 Task: Find connections with filter location Abū Tīj with filter topic #Healthcarewith filter profile language English with filter current company Reliance General Insurance with filter school Panimalar Institute Of Technology with filter industry Real Estate and Equipment Rental Services with filter service category Financial Advisory with filter keywords title Risk Manager
Action: Mouse moved to (564, 74)
Screenshot: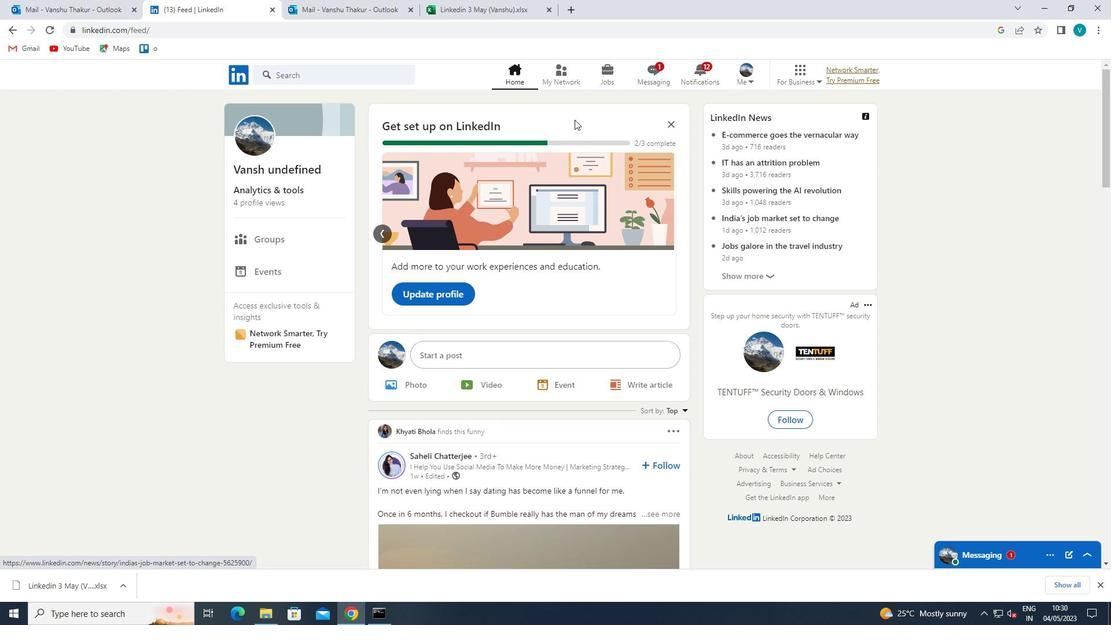 
Action: Mouse pressed left at (564, 74)
Screenshot: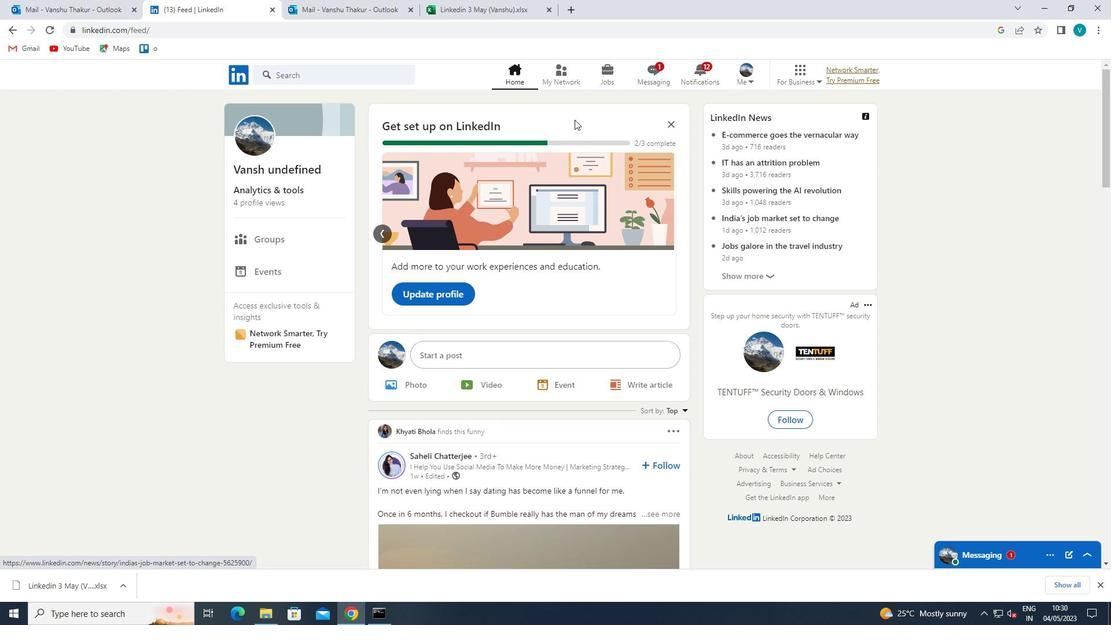 
Action: Mouse moved to (363, 136)
Screenshot: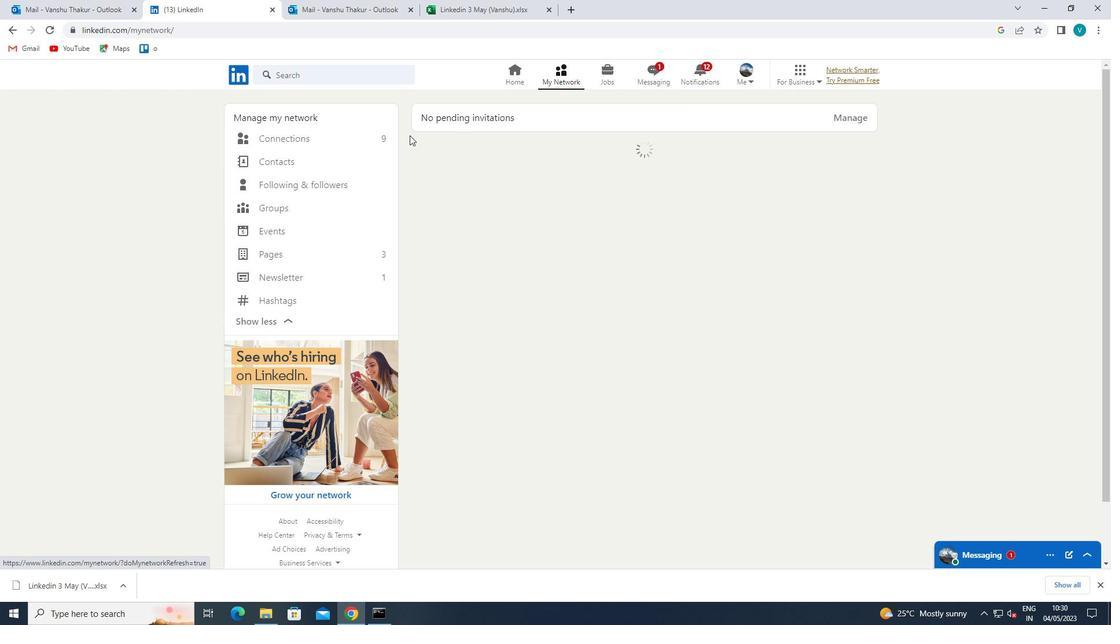
Action: Mouse pressed left at (363, 136)
Screenshot: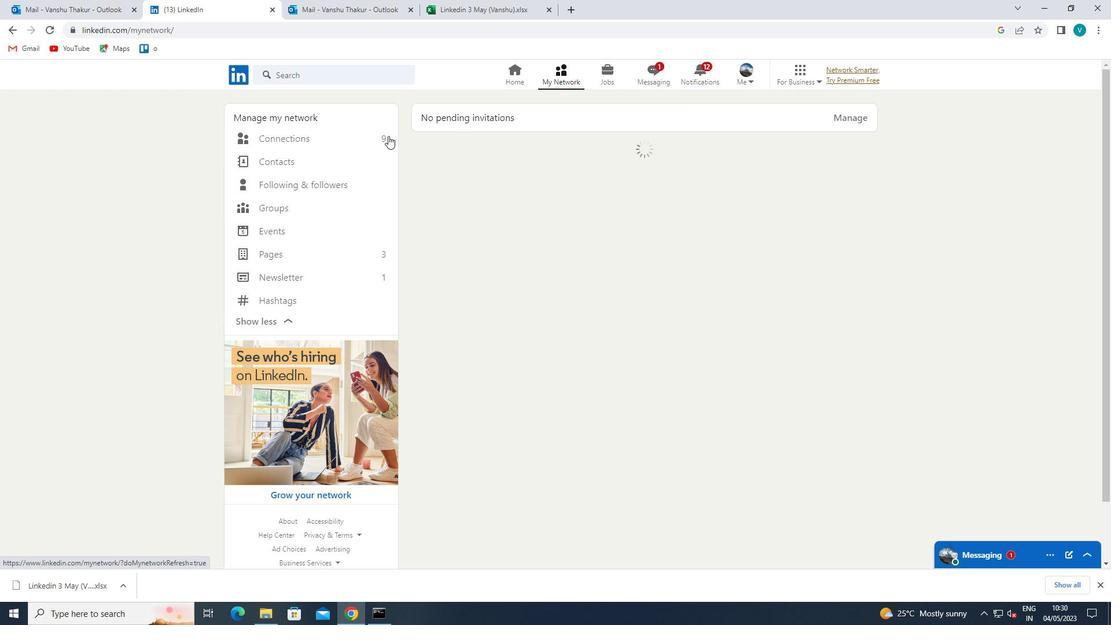 
Action: Mouse moved to (621, 144)
Screenshot: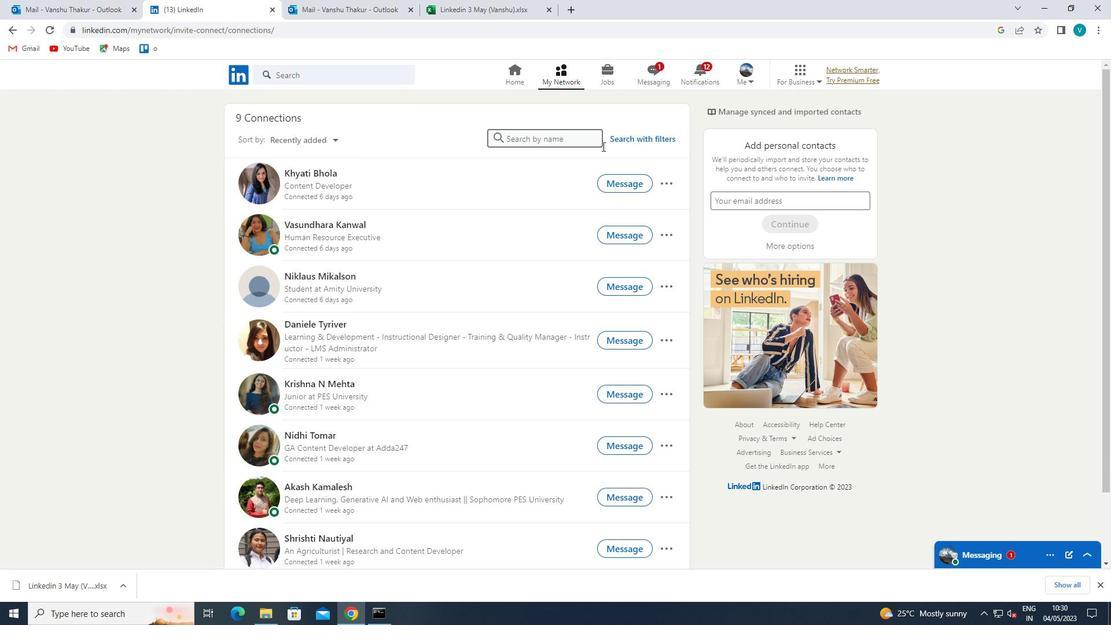 
Action: Mouse pressed left at (621, 144)
Screenshot: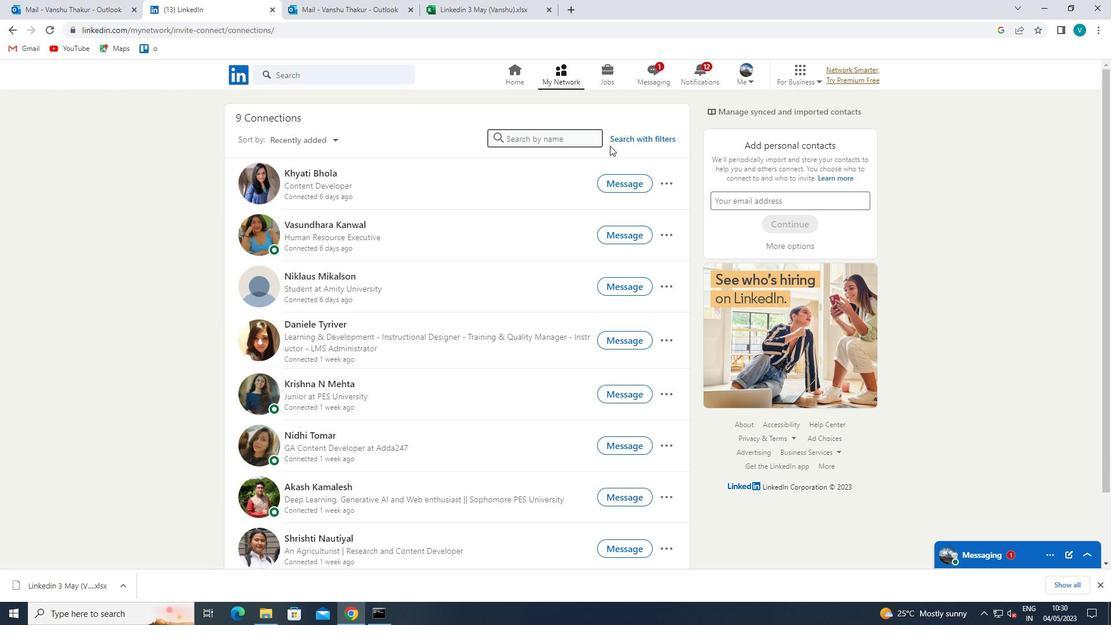 
Action: Mouse moved to (568, 108)
Screenshot: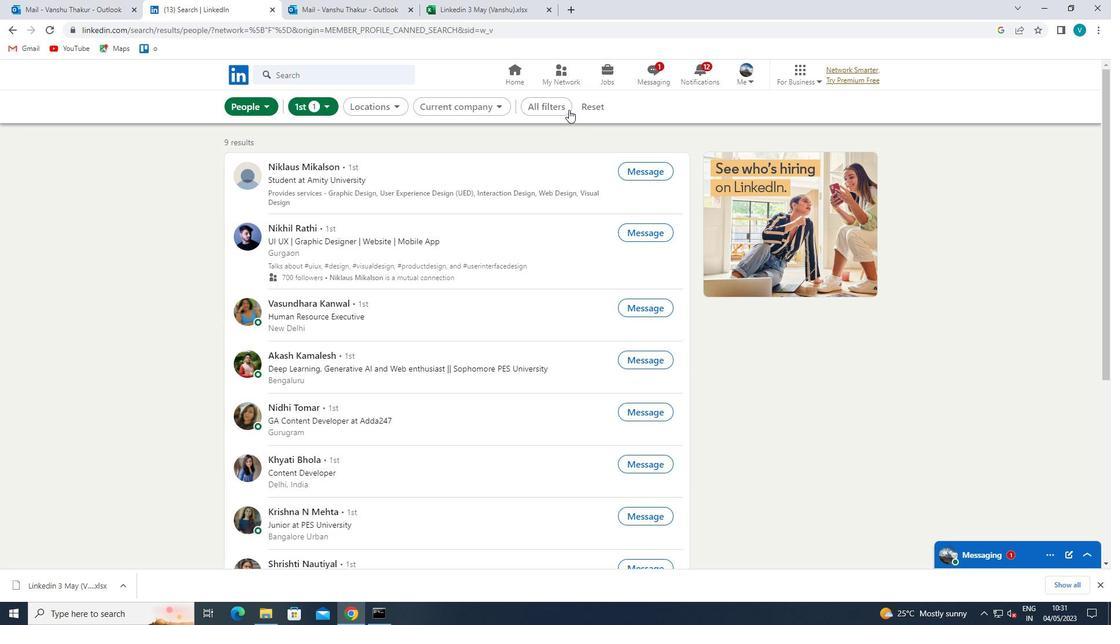 
Action: Mouse pressed left at (568, 108)
Screenshot: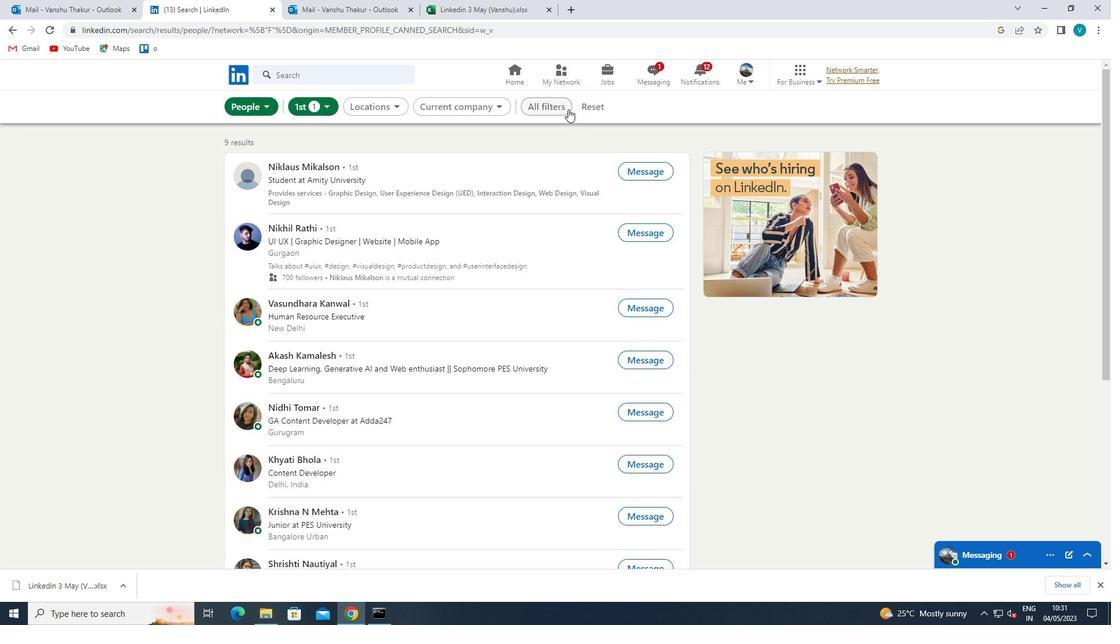 
Action: Mouse moved to (939, 245)
Screenshot: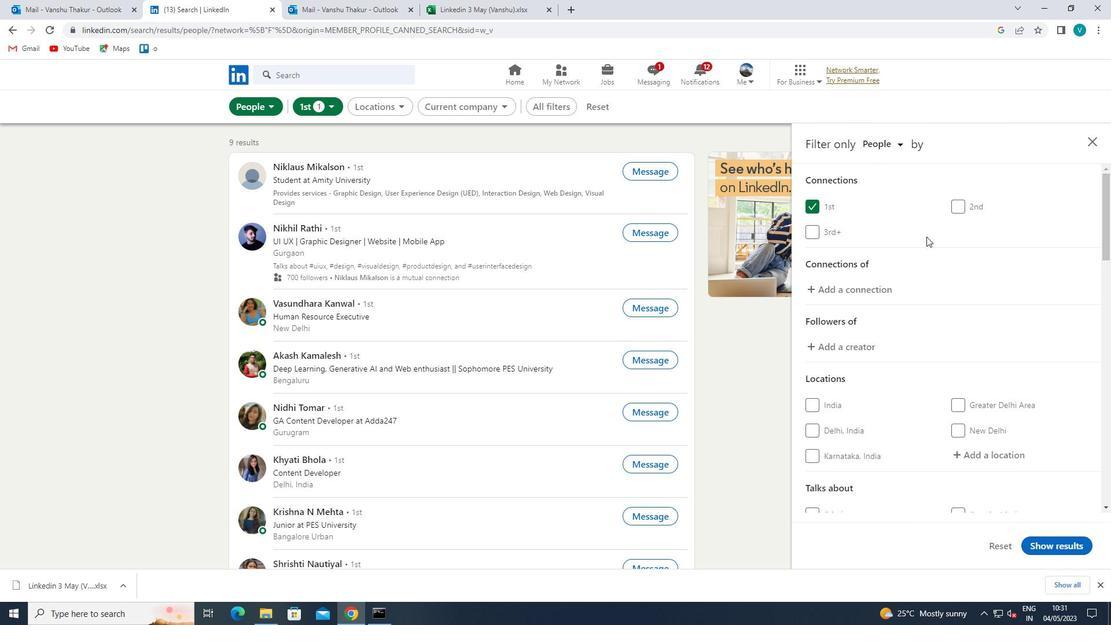 
Action: Mouse scrolled (939, 244) with delta (0, 0)
Screenshot: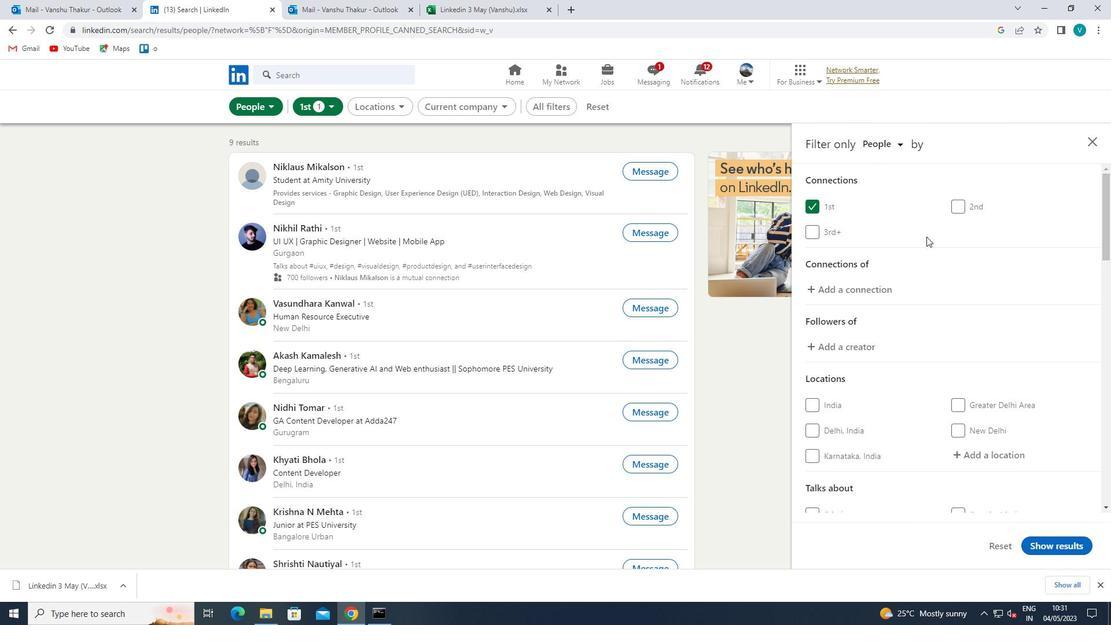 
Action: Mouse moved to (940, 247)
Screenshot: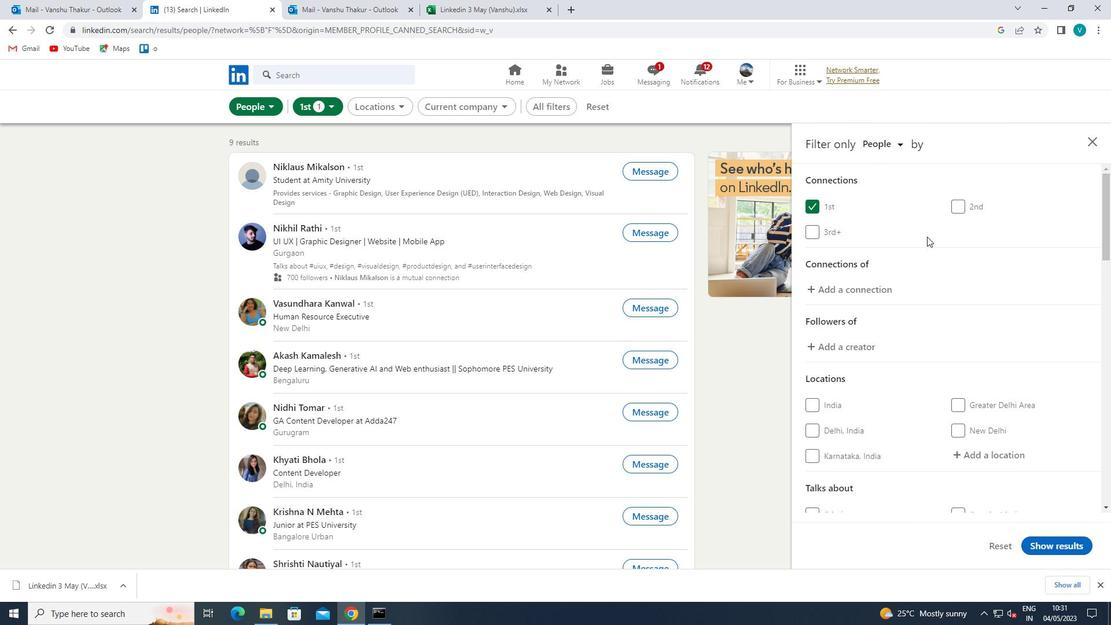 
Action: Mouse scrolled (940, 246) with delta (0, 0)
Screenshot: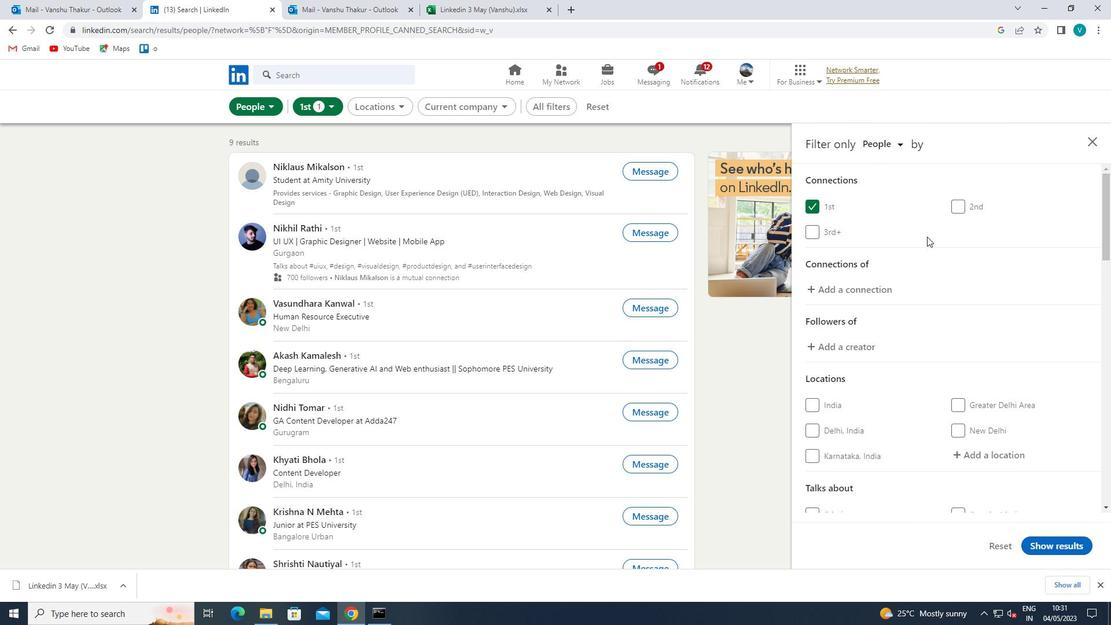 
Action: Mouse moved to (990, 338)
Screenshot: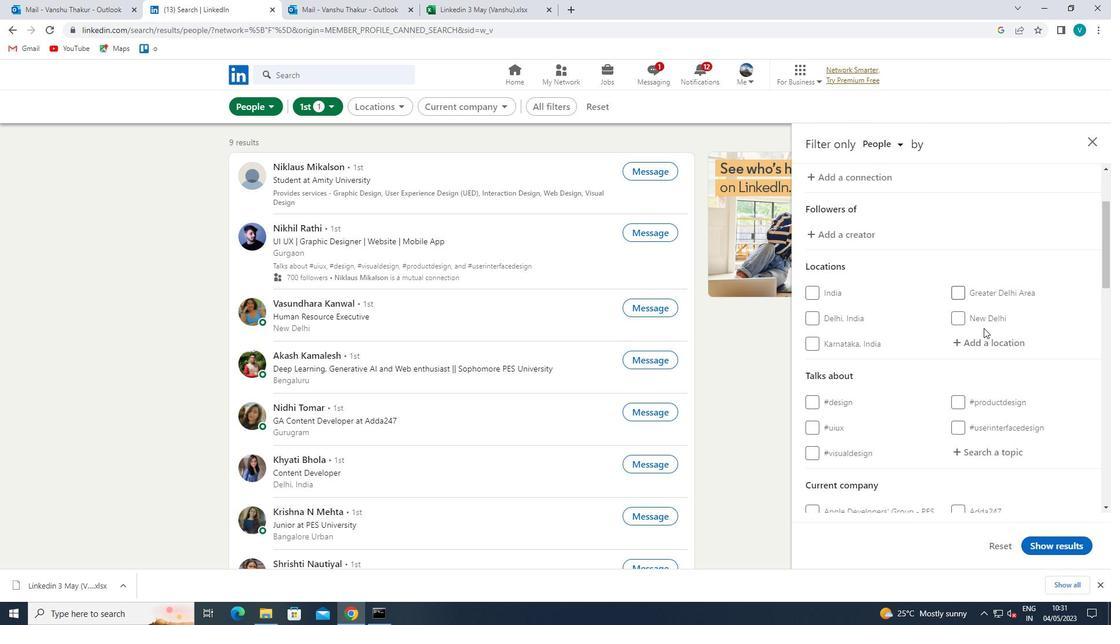 
Action: Mouse pressed left at (990, 338)
Screenshot: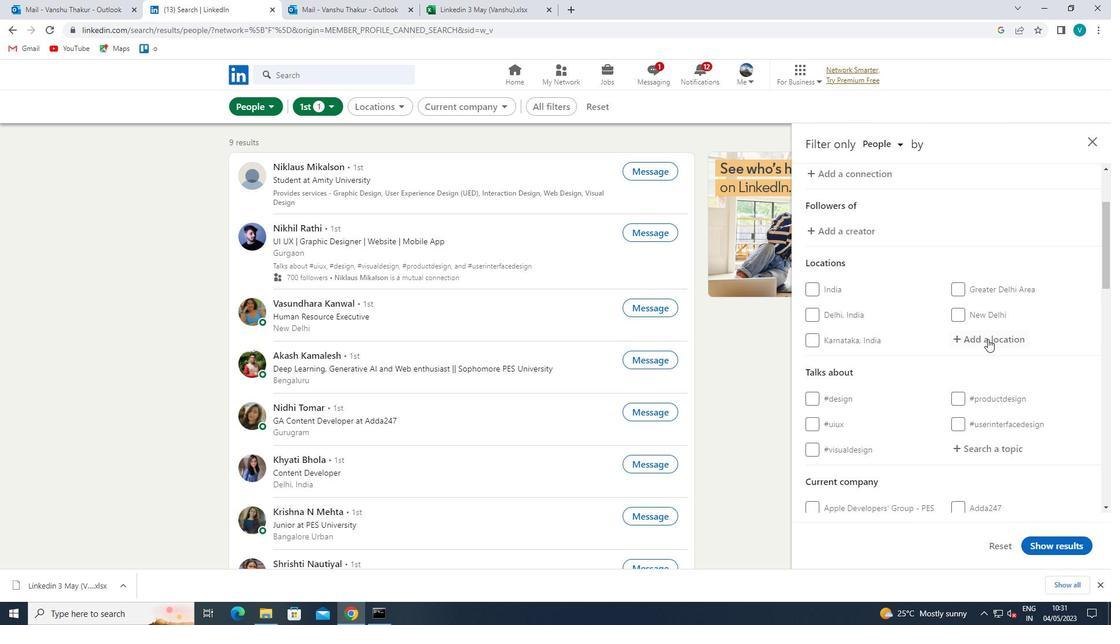 
Action: Mouse moved to (993, 337)
Screenshot: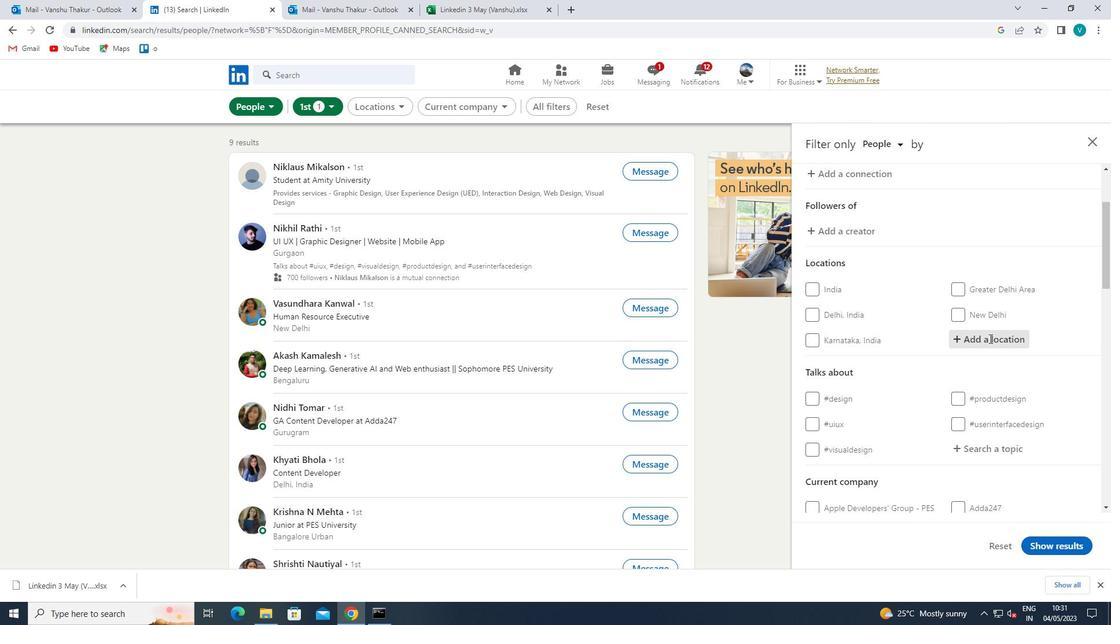 
Action: Key pressed <Key.shift>ABU<Key.space><Key.shift>TIJ
Screenshot: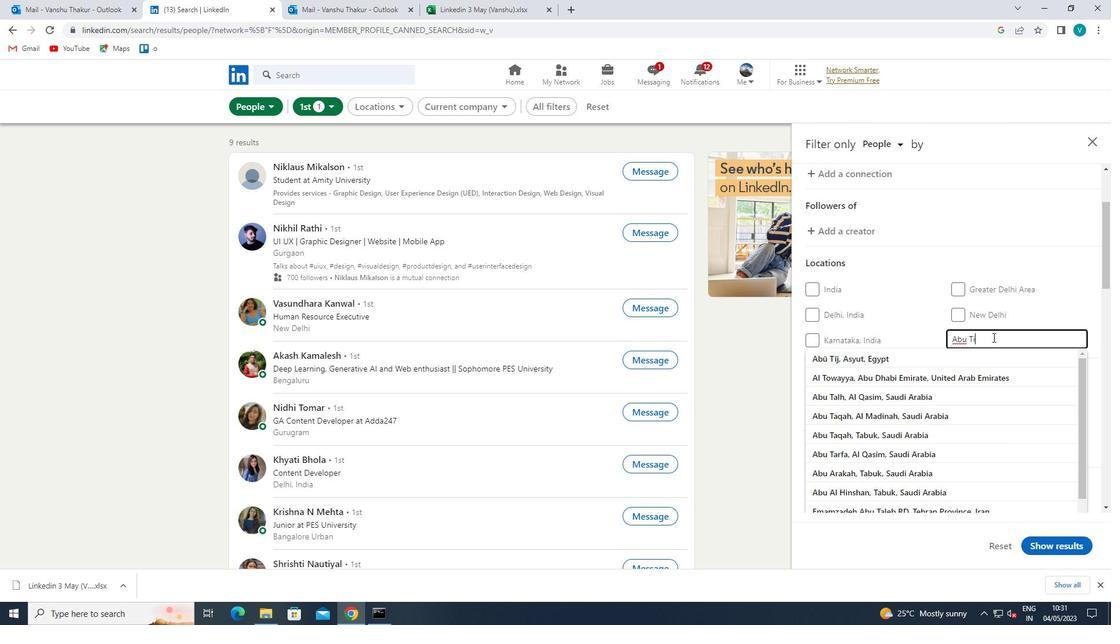 
Action: Mouse moved to (965, 355)
Screenshot: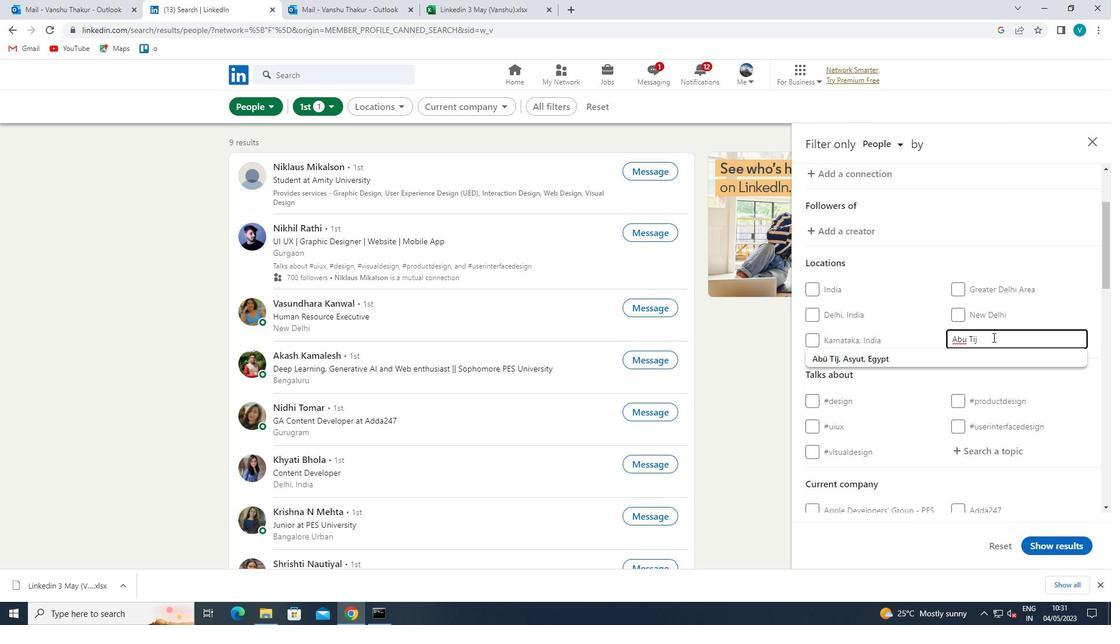 
Action: Mouse pressed left at (965, 355)
Screenshot: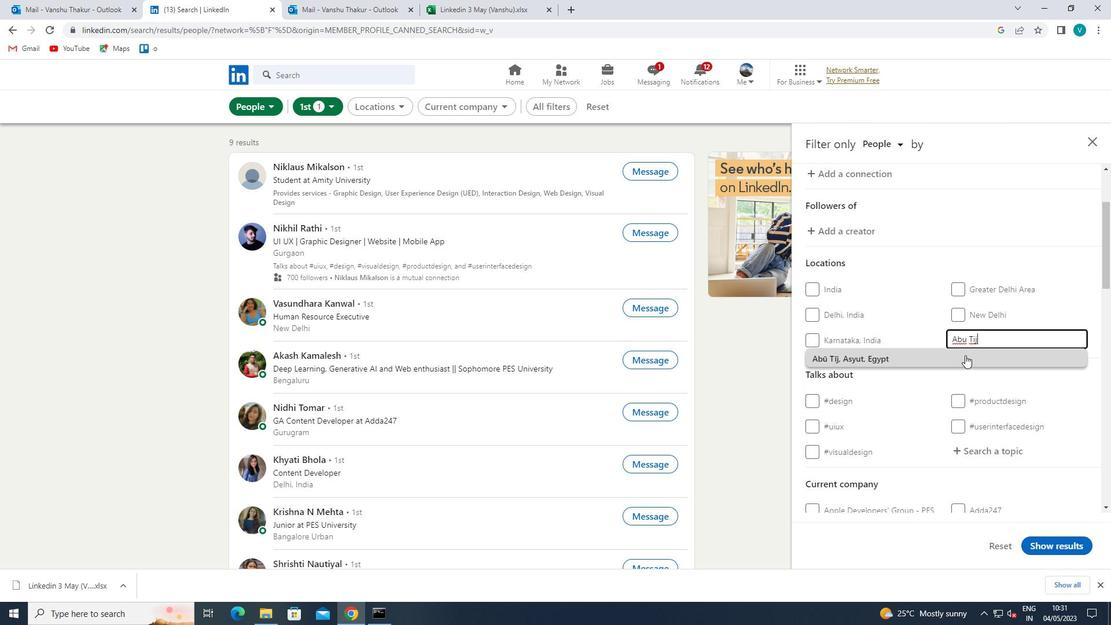 
Action: Mouse scrolled (965, 354) with delta (0, 0)
Screenshot: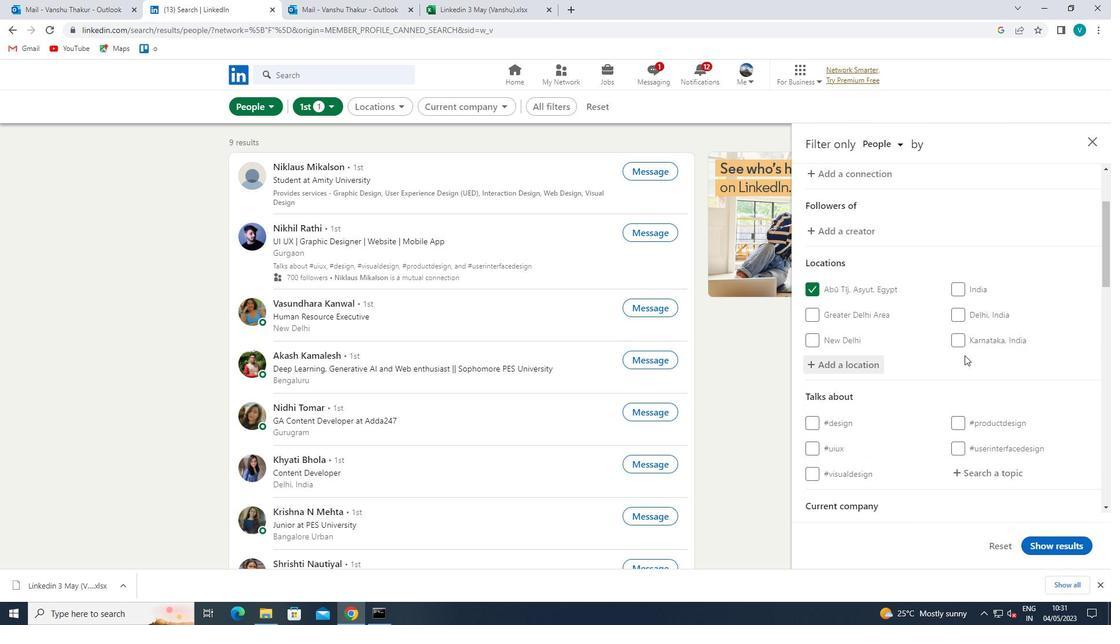 
Action: Mouse moved to (964, 356)
Screenshot: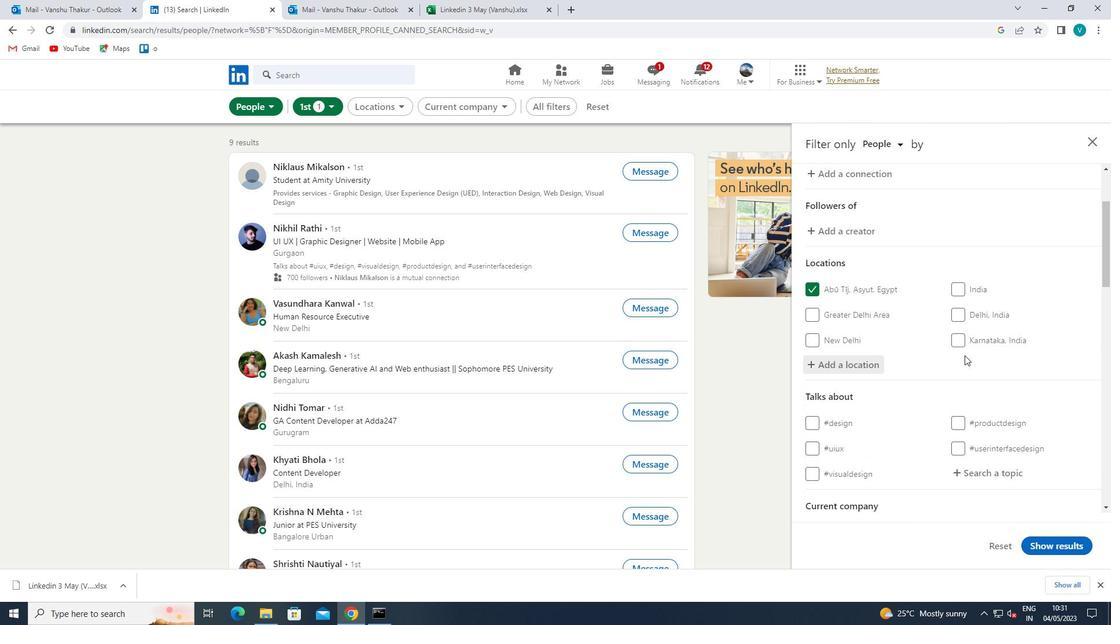 
Action: Mouse scrolled (964, 355) with delta (0, 0)
Screenshot: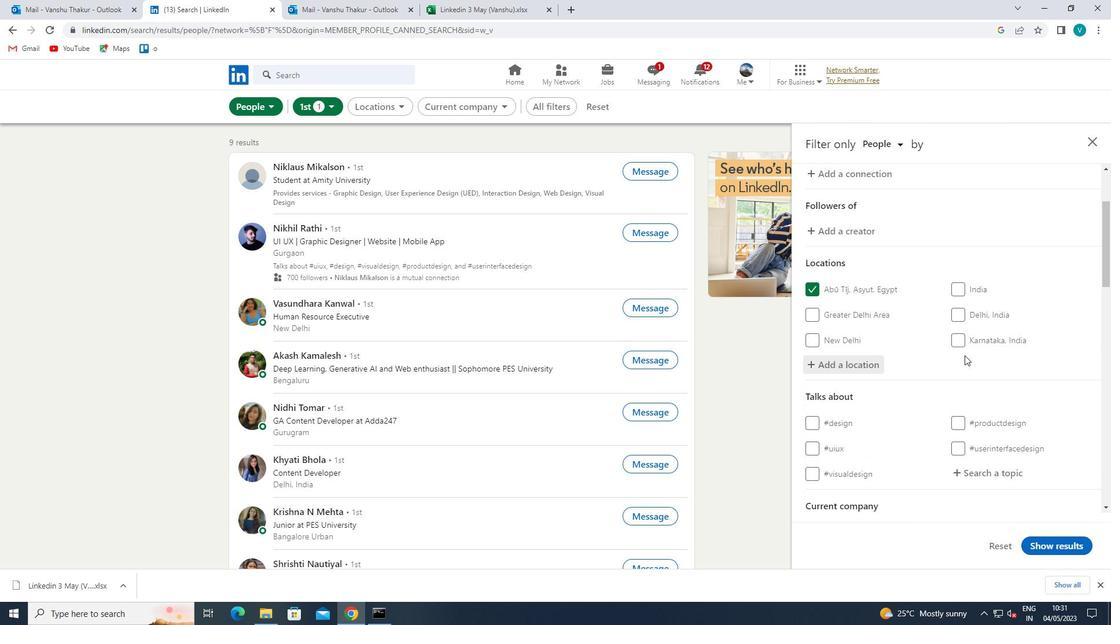 
Action: Mouse moved to (964, 356)
Screenshot: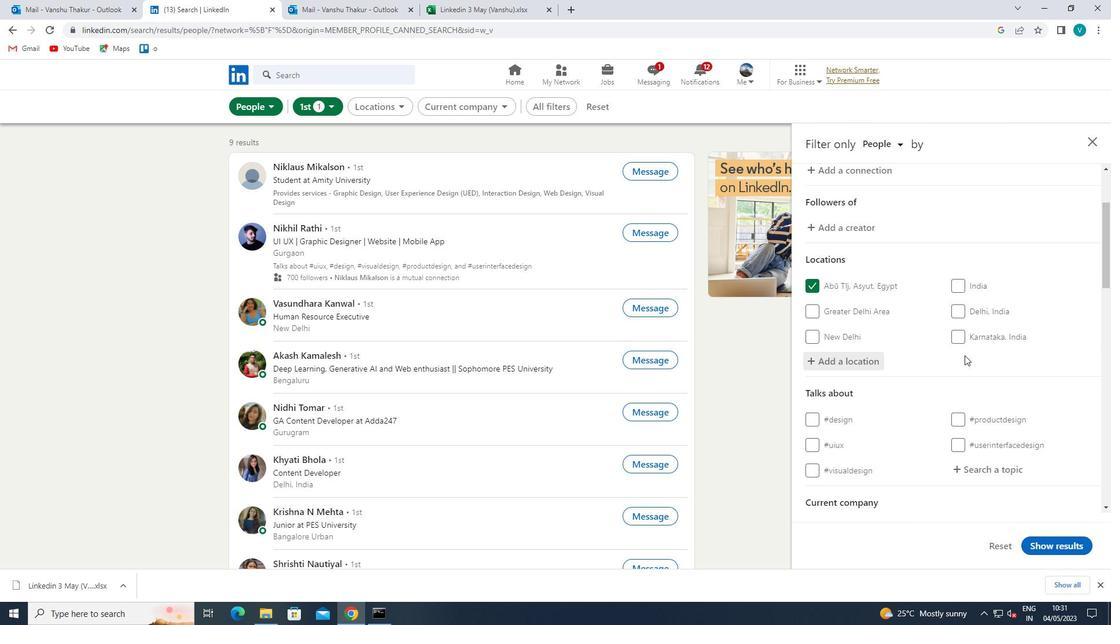 
Action: Mouse scrolled (964, 356) with delta (0, 0)
Screenshot: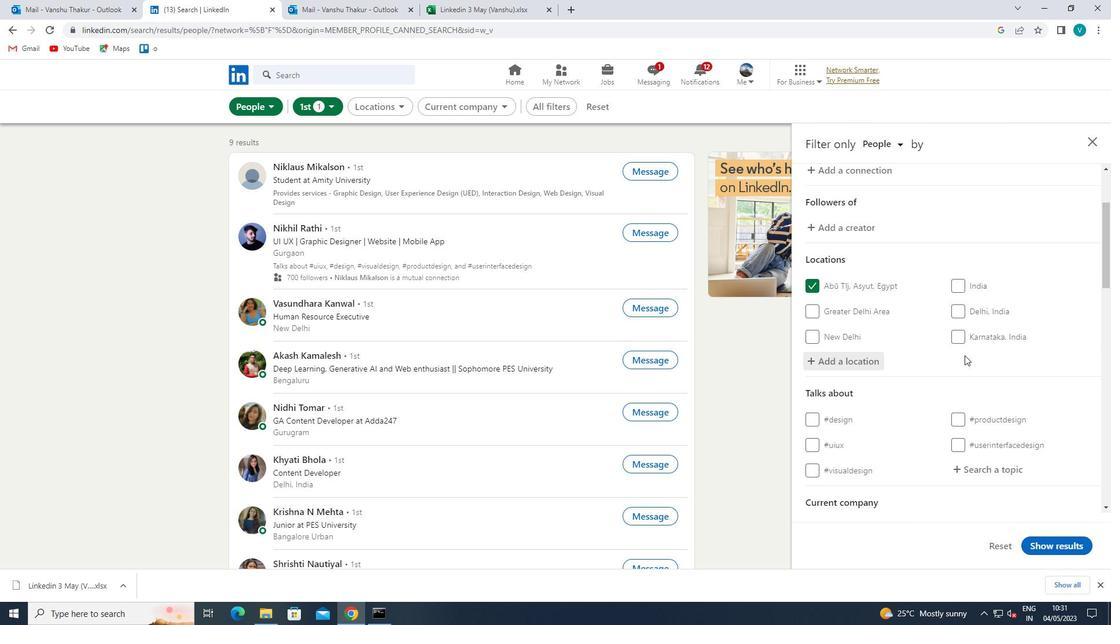 
Action: Mouse moved to (998, 301)
Screenshot: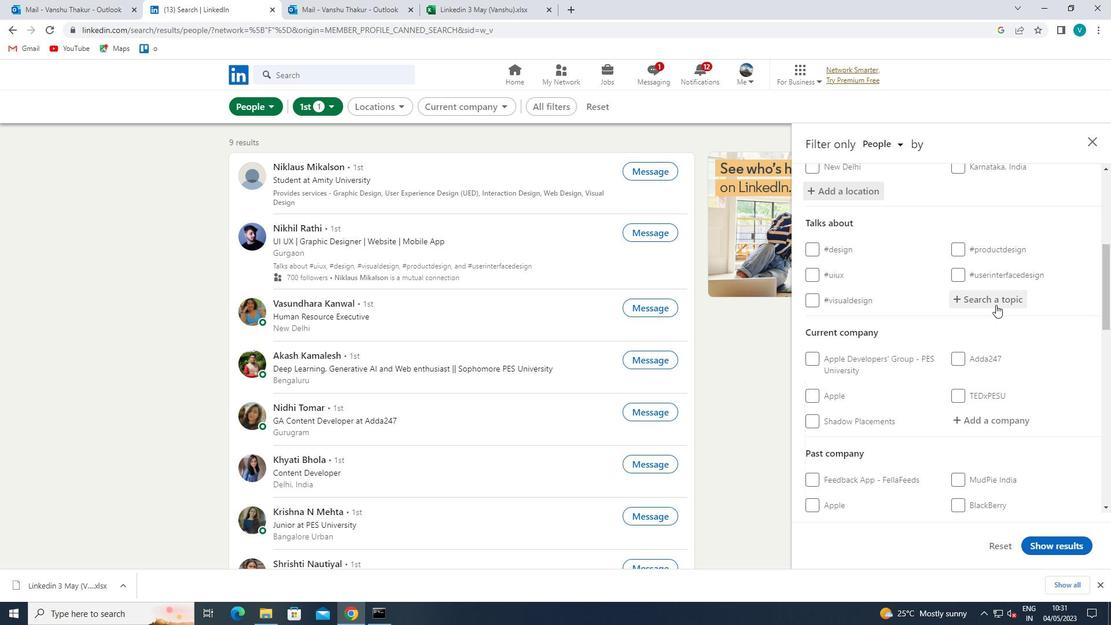 
Action: Mouse pressed left at (998, 301)
Screenshot: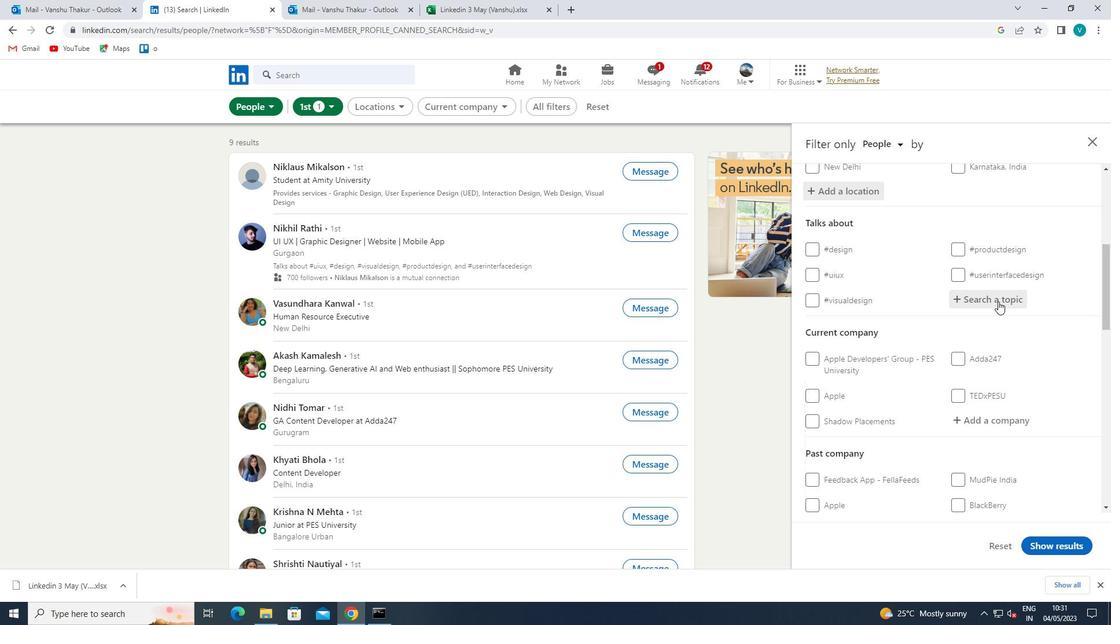 
Action: Key pressed <Key.shift>HEALTH
Screenshot: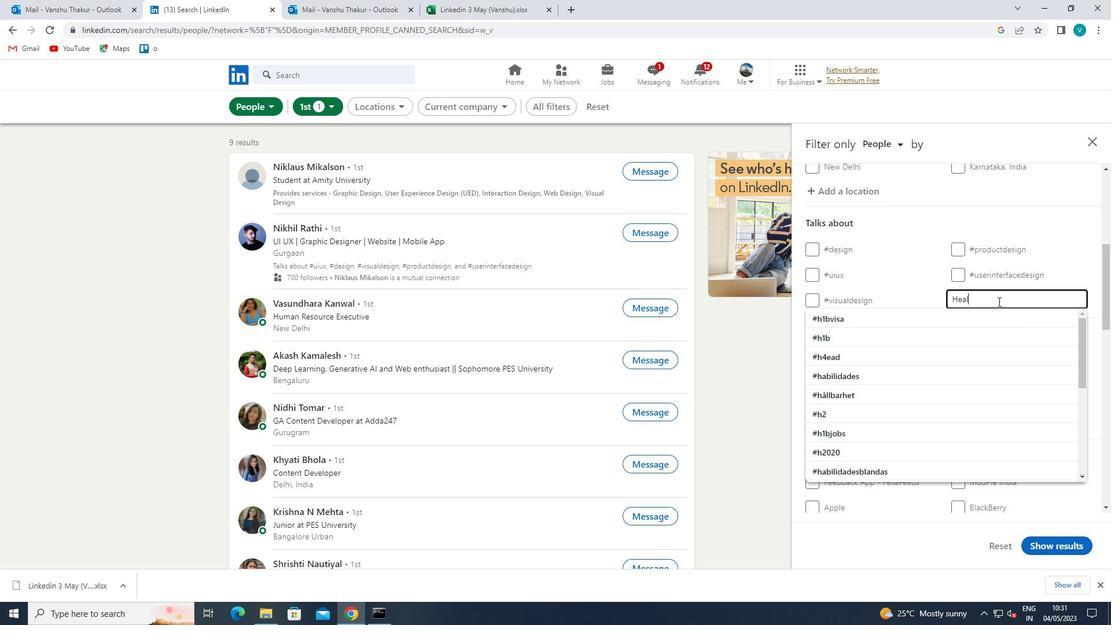 
Action: Mouse moved to (979, 316)
Screenshot: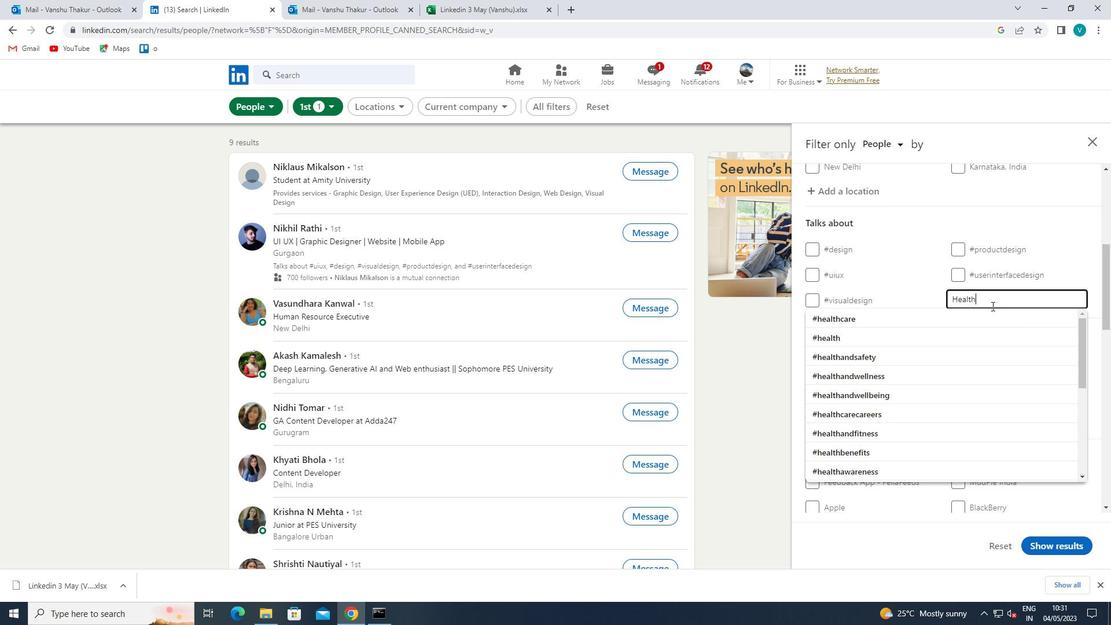 
Action: Mouse pressed left at (979, 316)
Screenshot: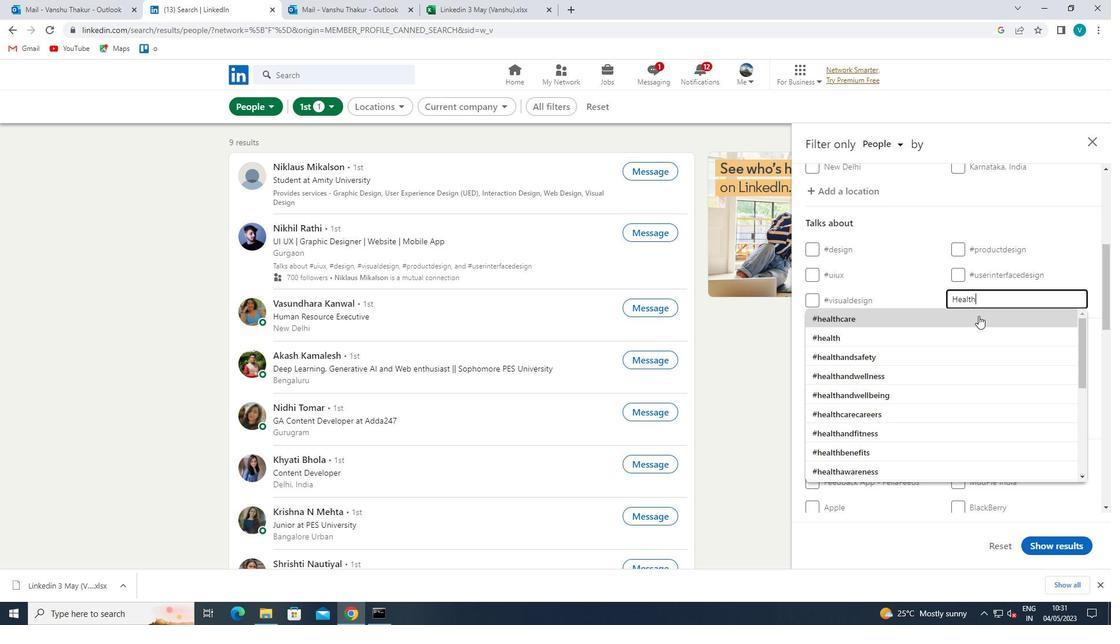 
Action: Mouse moved to (977, 317)
Screenshot: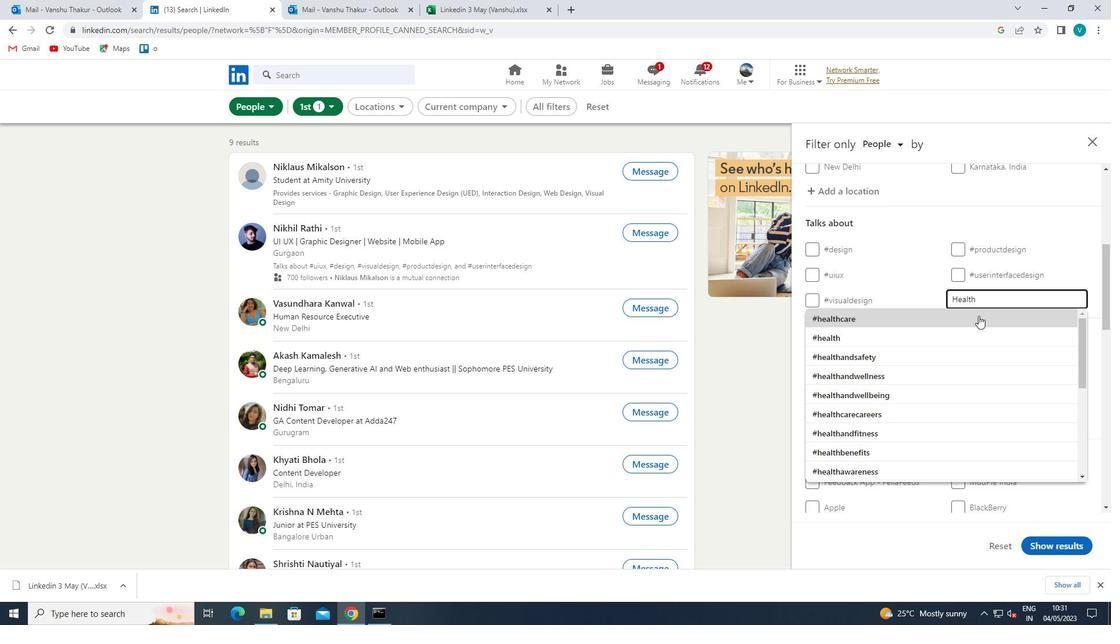 
Action: Mouse scrolled (977, 317) with delta (0, 0)
Screenshot: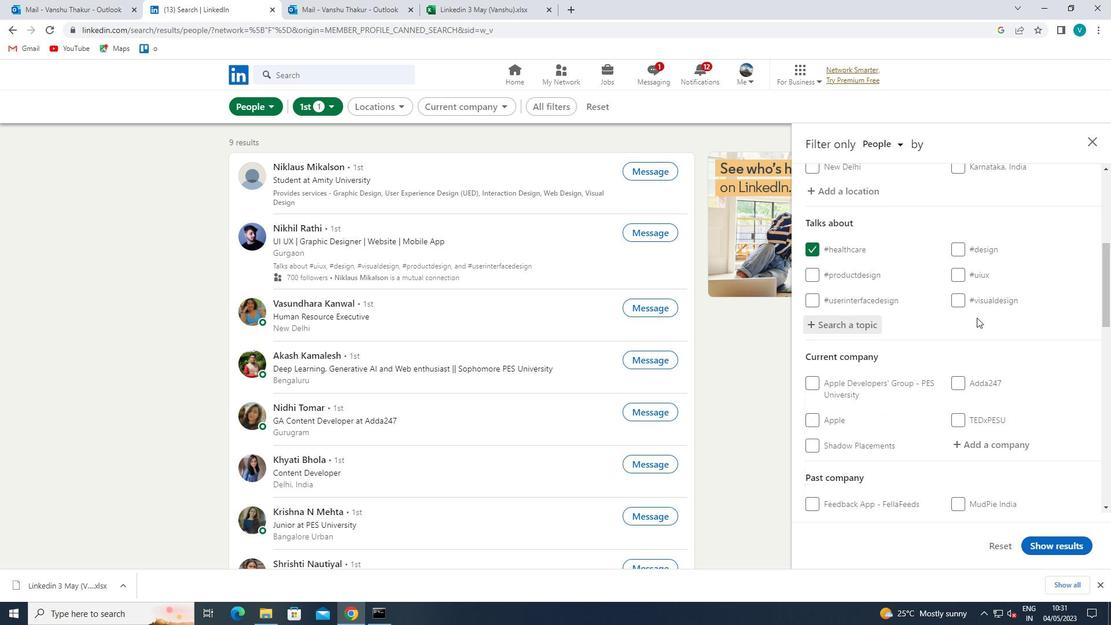 
Action: Mouse moved to (977, 317)
Screenshot: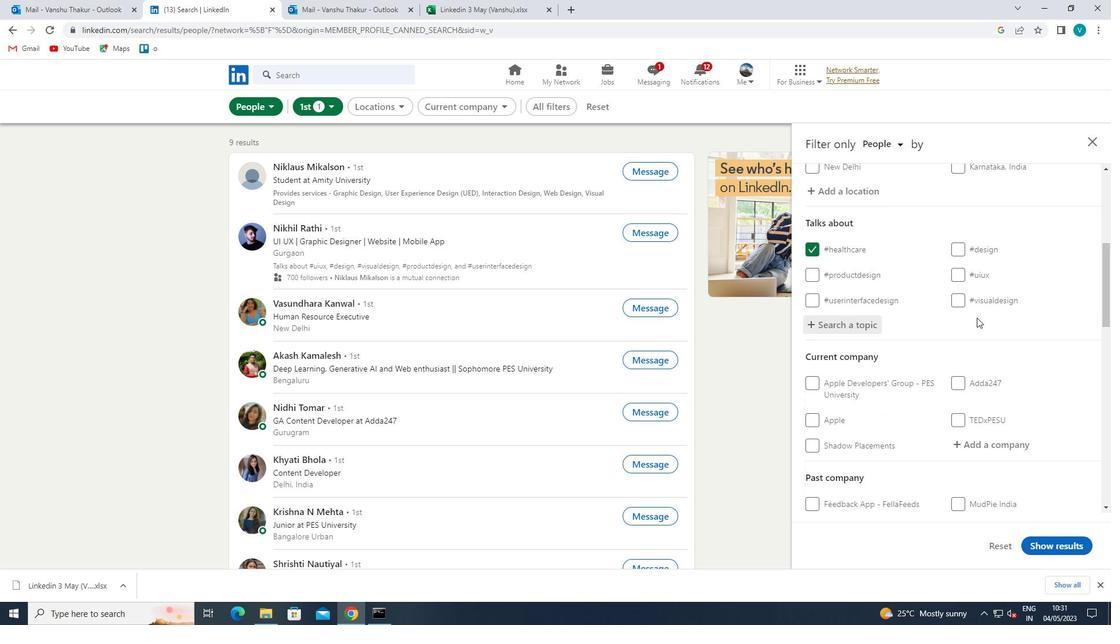 
Action: Mouse scrolled (977, 317) with delta (0, 0)
Screenshot: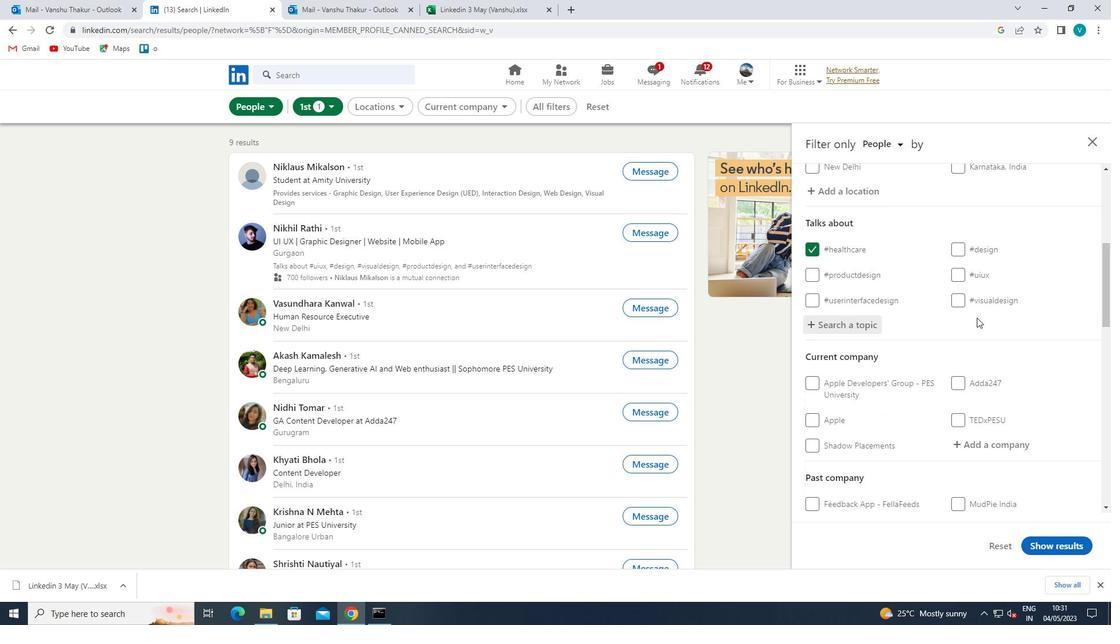
Action: Mouse moved to (965, 326)
Screenshot: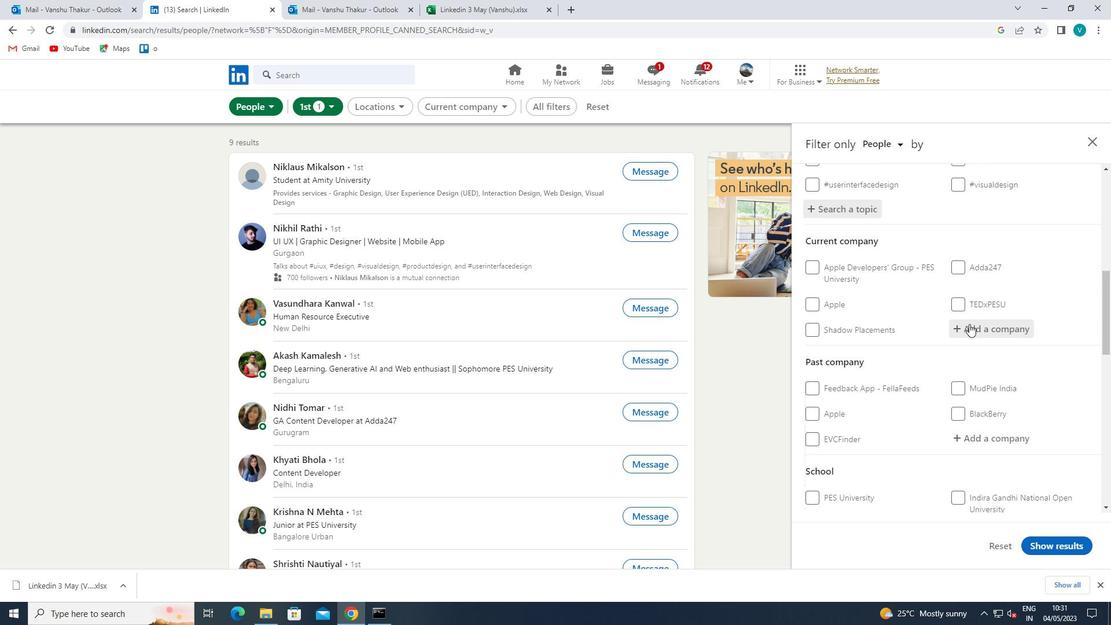 
Action: Mouse scrolled (965, 325) with delta (0, 0)
Screenshot: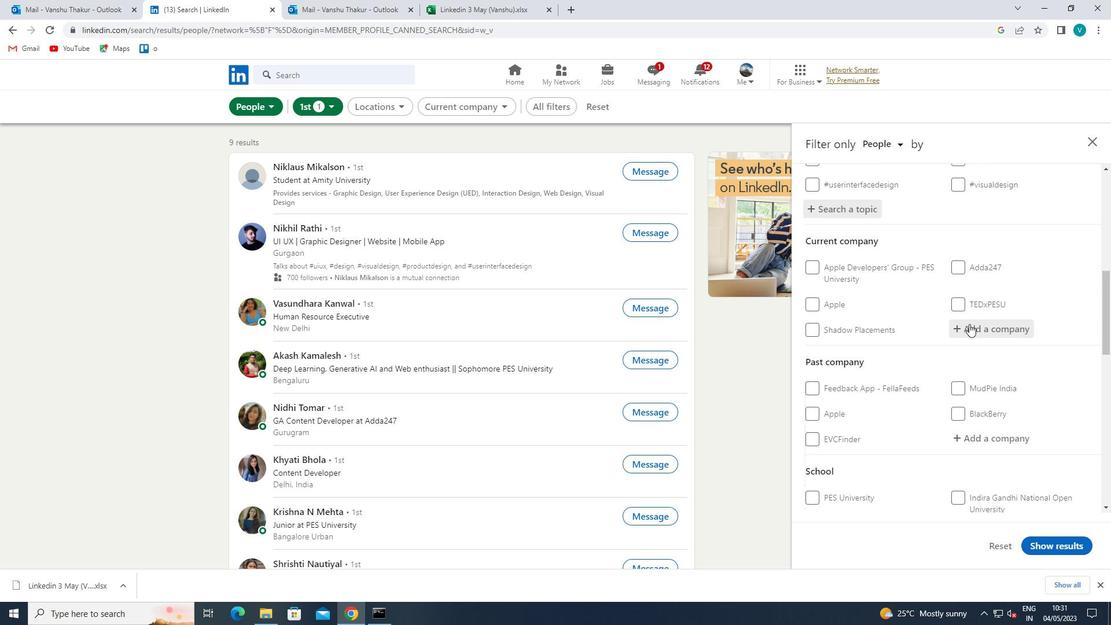 
Action: Mouse moved to (964, 327)
Screenshot: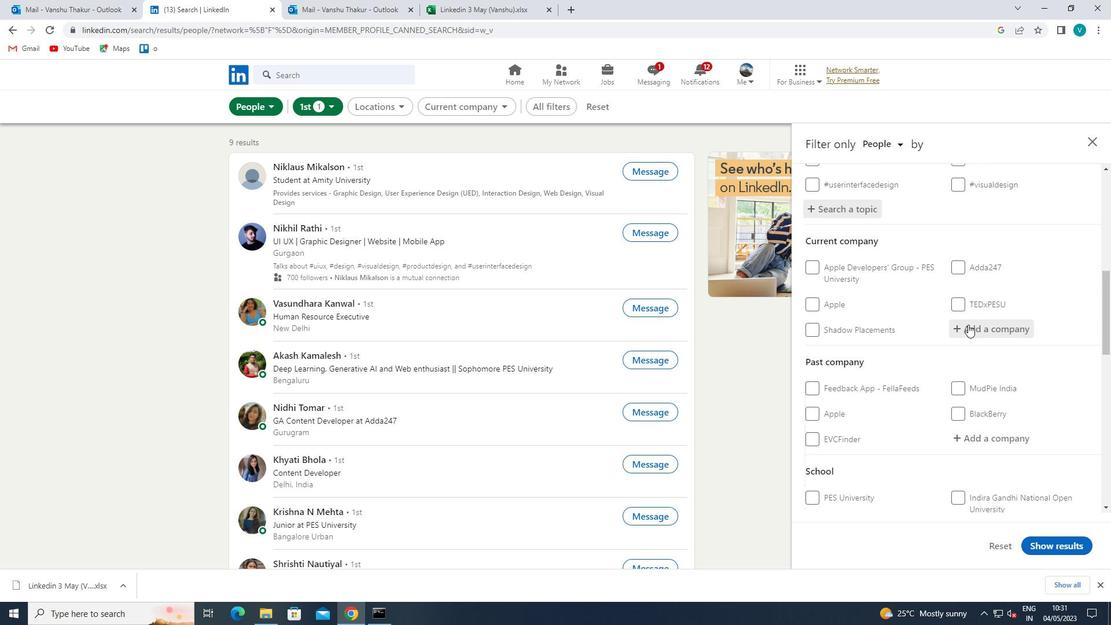 
Action: Mouse scrolled (964, 327) with delta (0, 0)
Screenshot: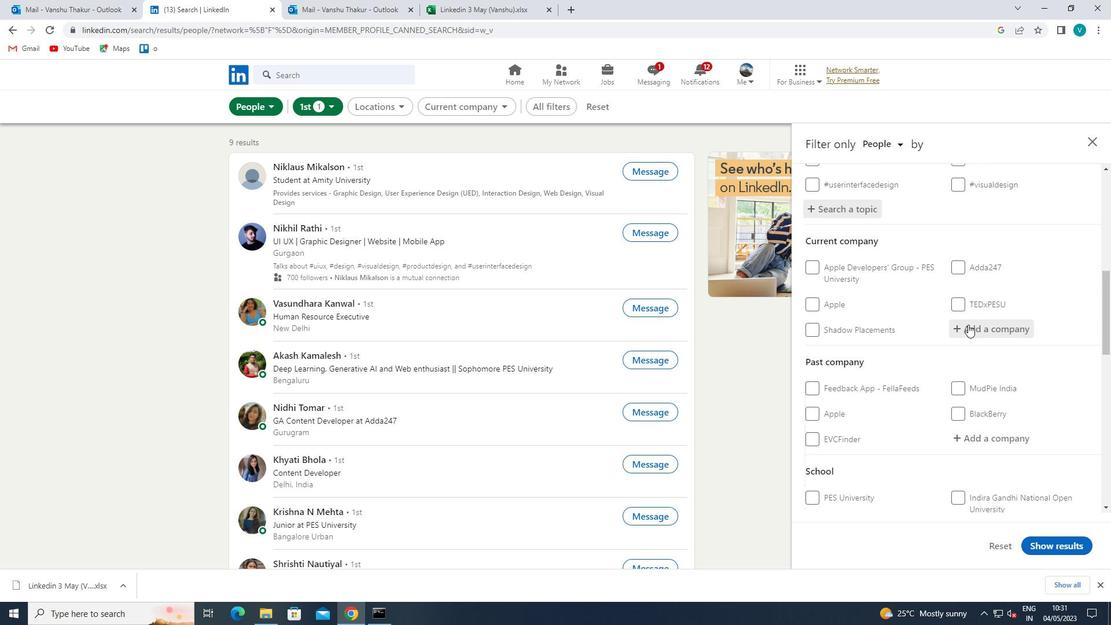 
Action: Mouse moved to (960, 330)
Screenshot: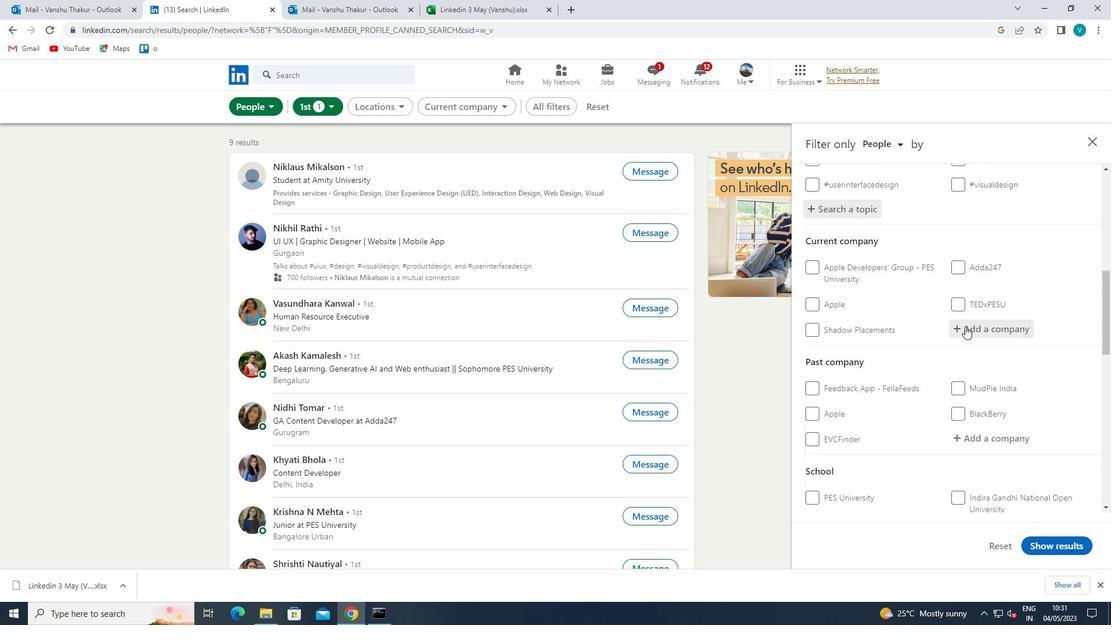 
Action: Mouse scrolled (960, 330) with delta (0, 0)
Screenshot: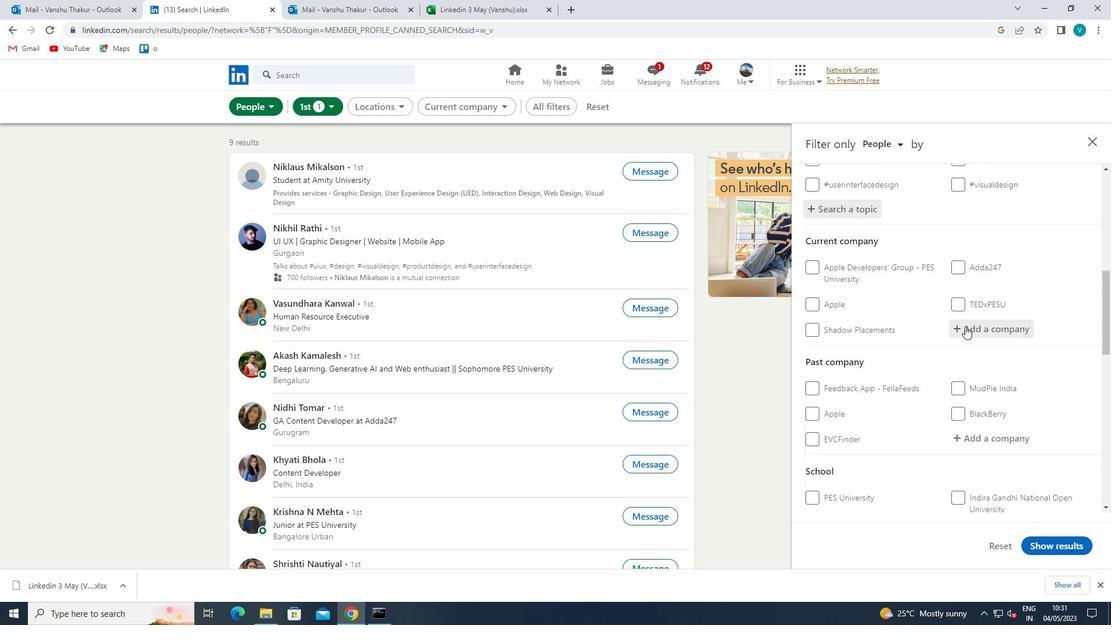 
Action: Mouse moved to (951, 336)
Screenshot: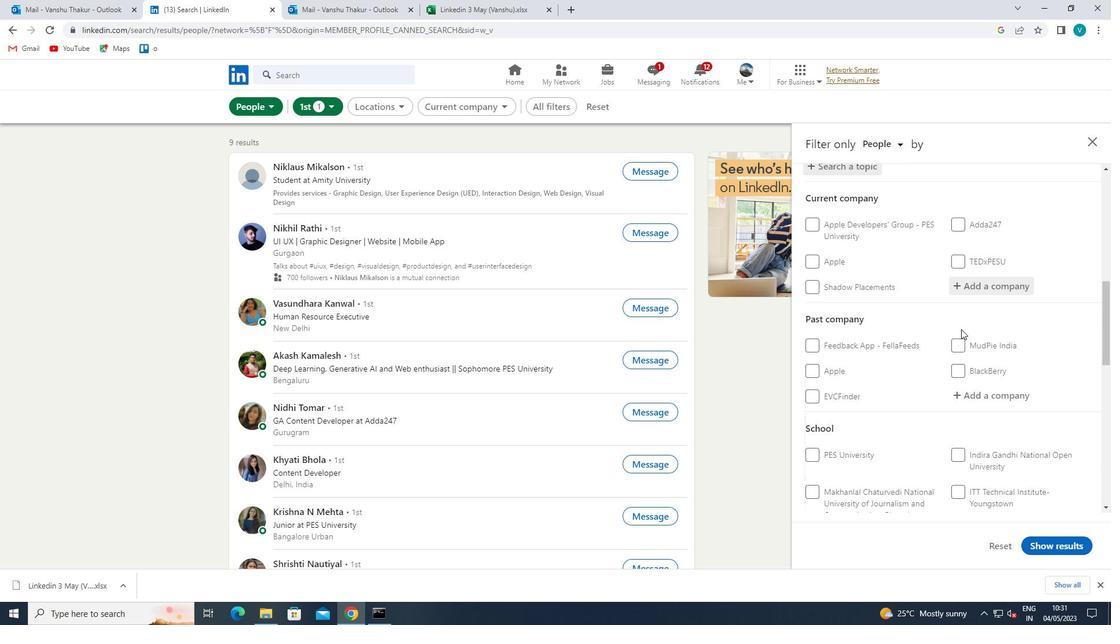 
Action: Mouse scrolled (951, 336) with delta (0, 0)
Screenshot: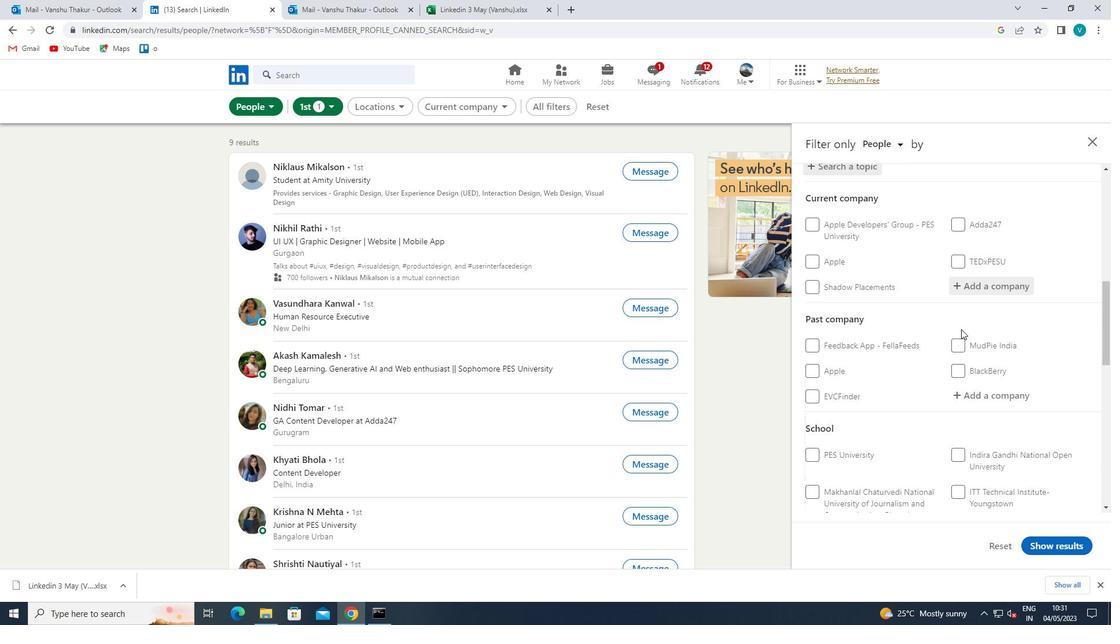 
Action: Mouse moved to (927, 344)
Screenshot: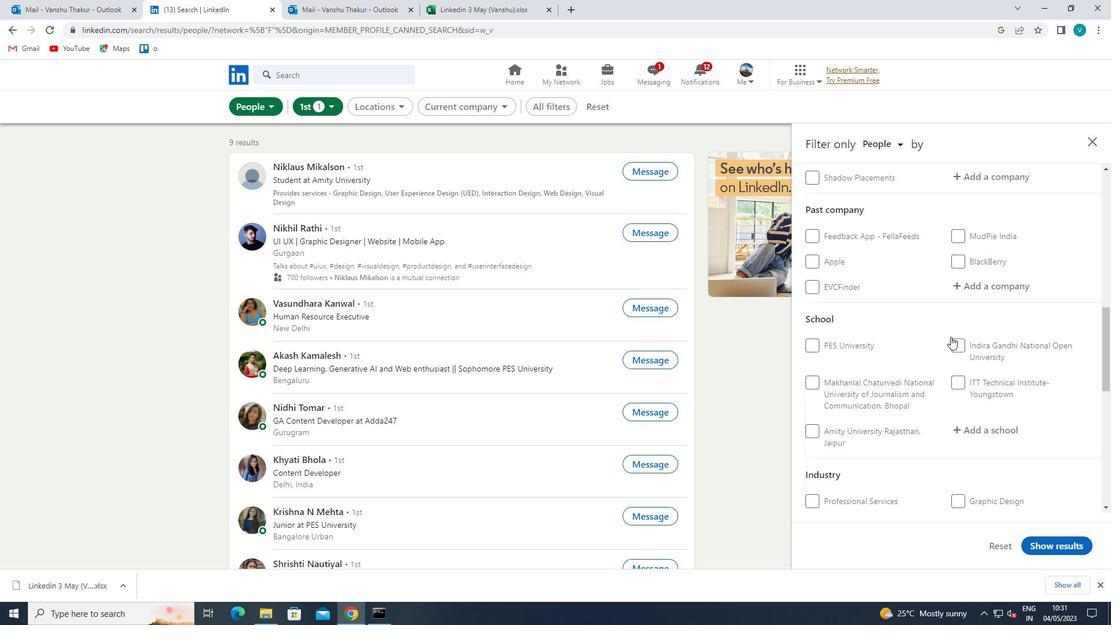 
Action: Mouse scrolled (927, 343) with delta (0, 0)
Screenshot: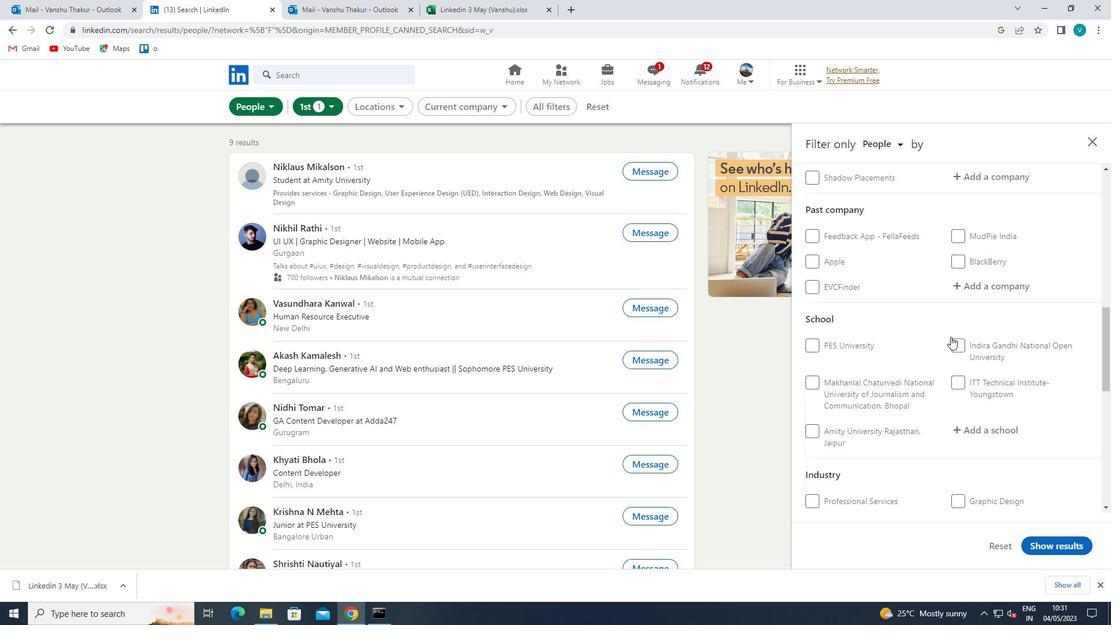 
Action: Mouse moved to (903, 356)
Screenshot: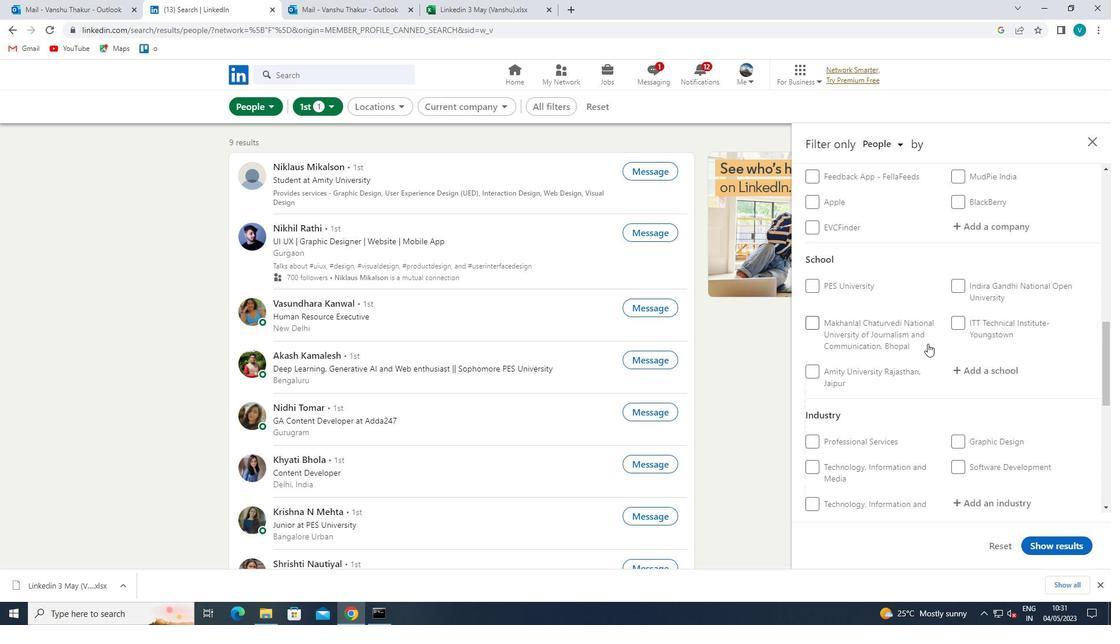 
Action: Mouse scrolled (903, 355) with delta (0, 0)
Screenshot: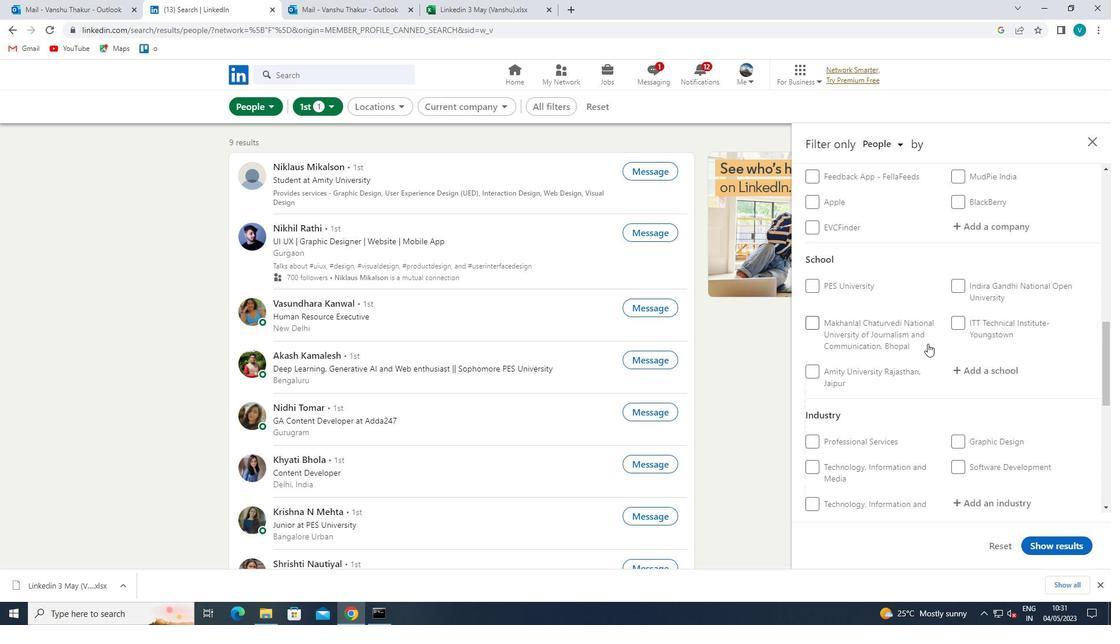 
Action: Mouse moved to (889, 360)
Screenshot: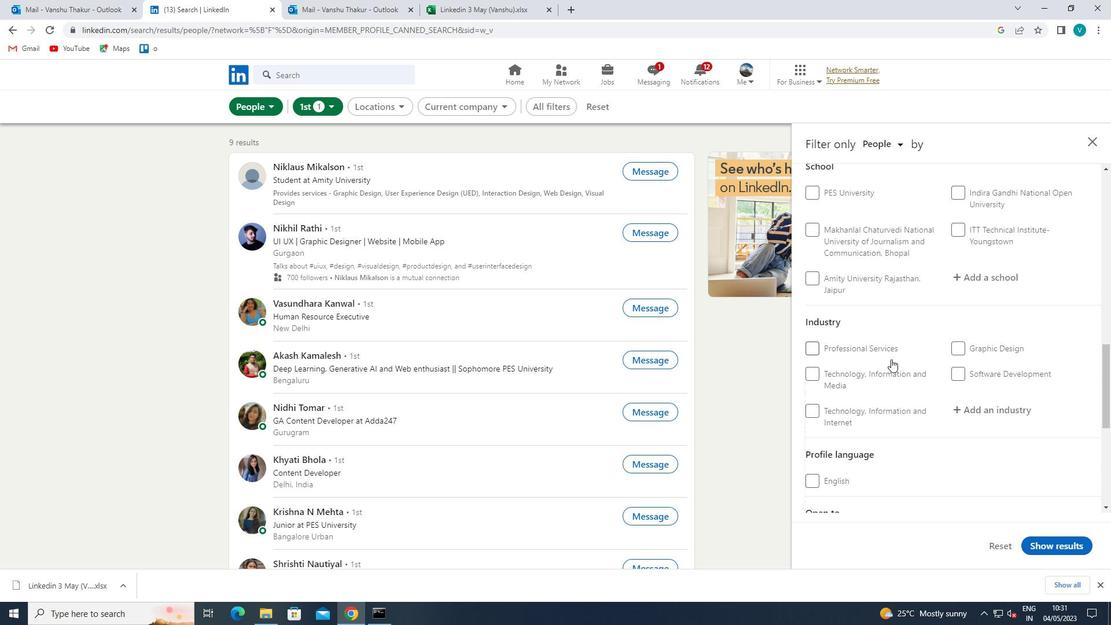 
Action: Mouse scrolled (889, 359) with delta (0, 0)
Screenshot: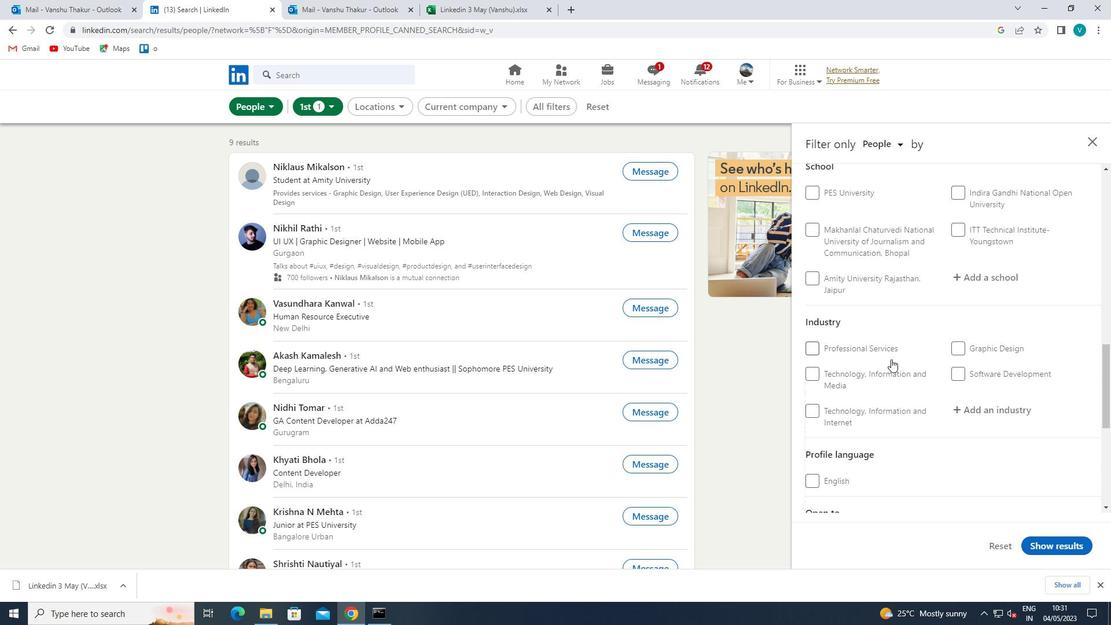 
Action: Mouse moved to (811, 379)
Screenshot: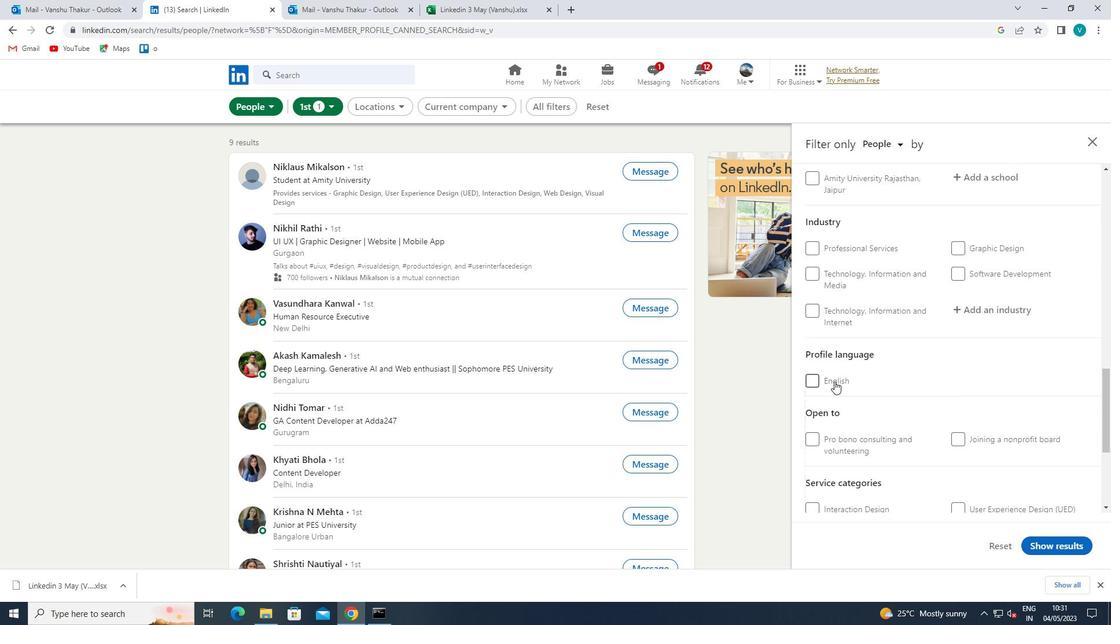 
Action: Mouse pressed left at (811, 379)
Screenshot: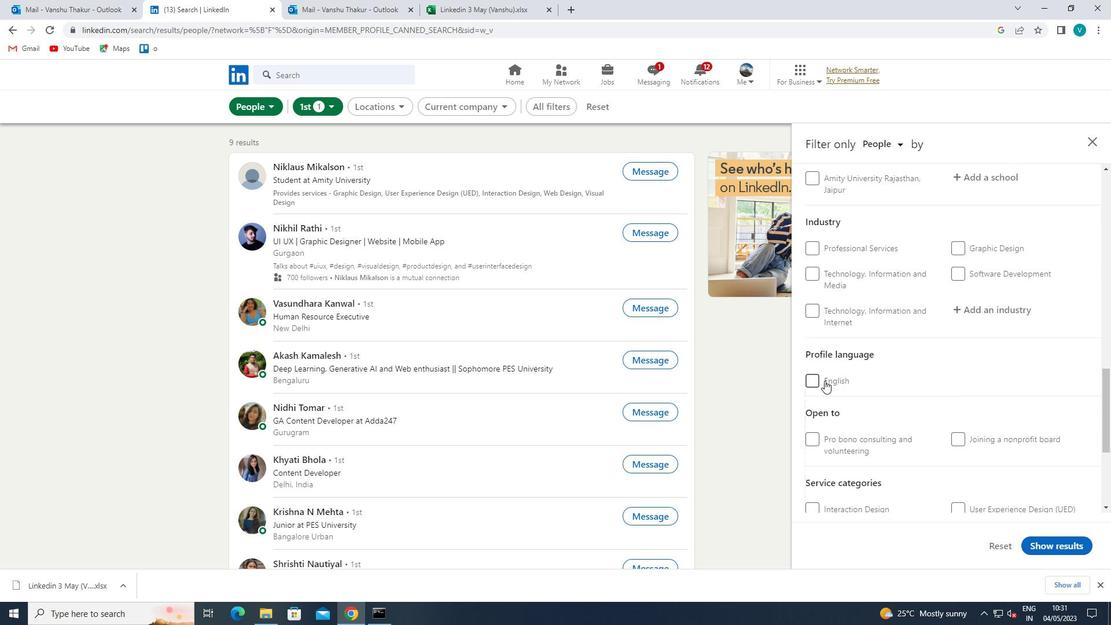 
Action: Mouse moved to (973, 367)
Screenshot: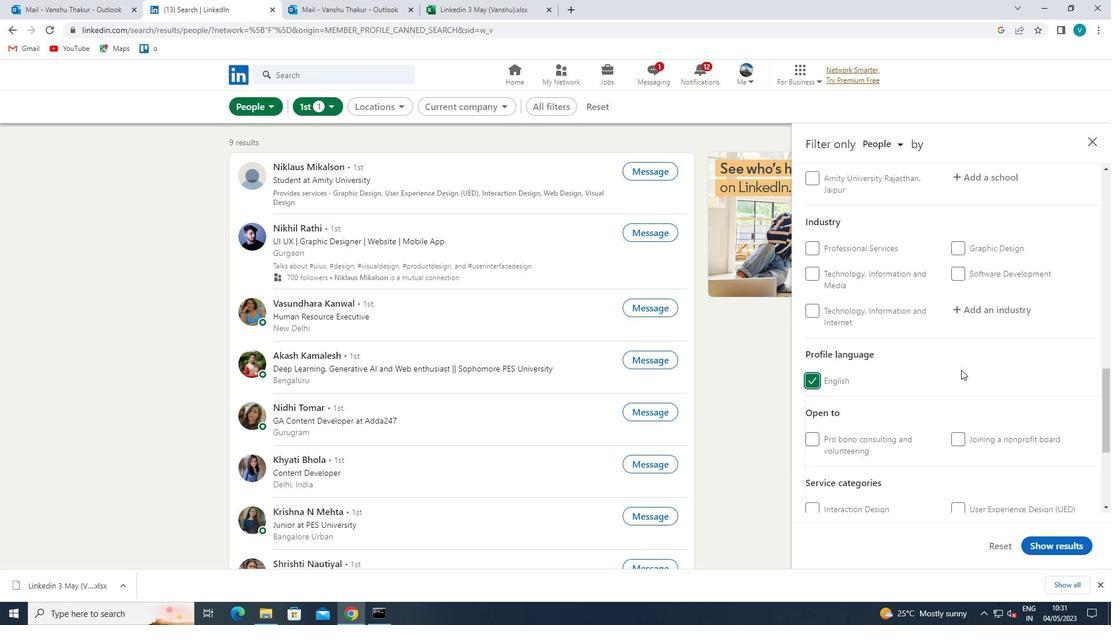 
Action: Mouse scrolled (973, 367) with delta (0, 0)
Screenshot: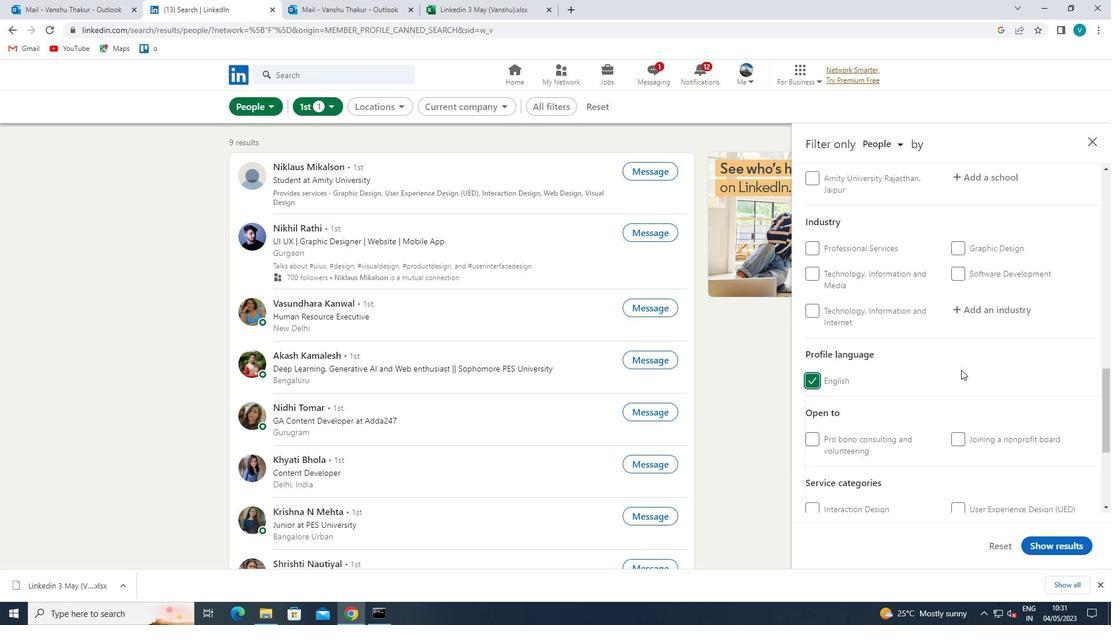 
Action: Mouse moved to (976, 365)
Screenshot: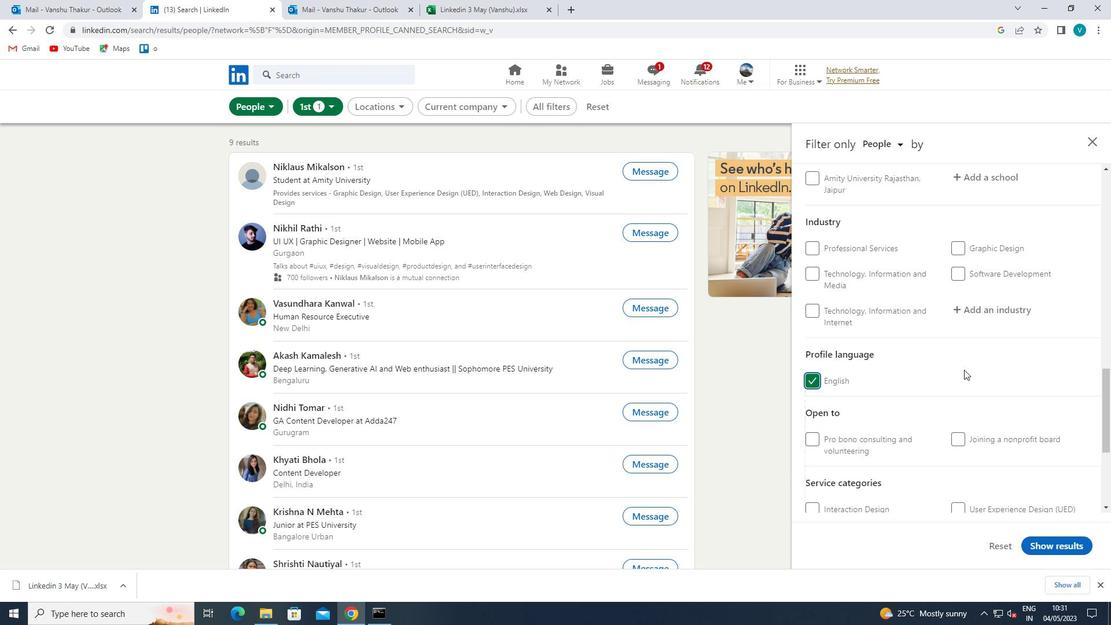 
Action: Mouse scrolled (976, 366) with delta (0, 0)
Screenshot: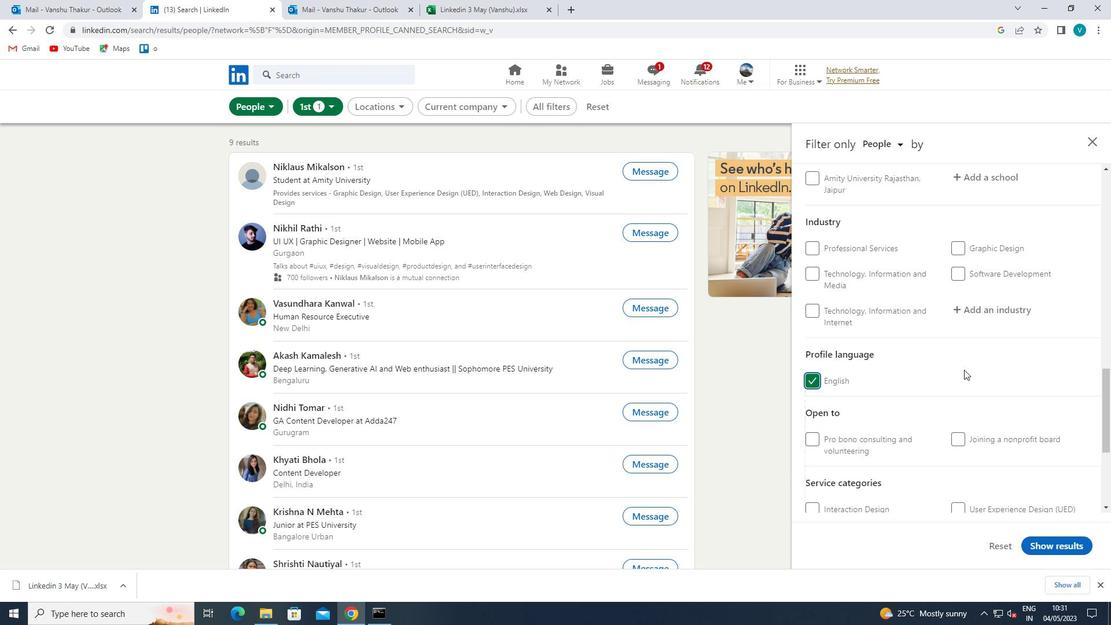 
Action: Mouse moved to (977, 365)
Screenshot: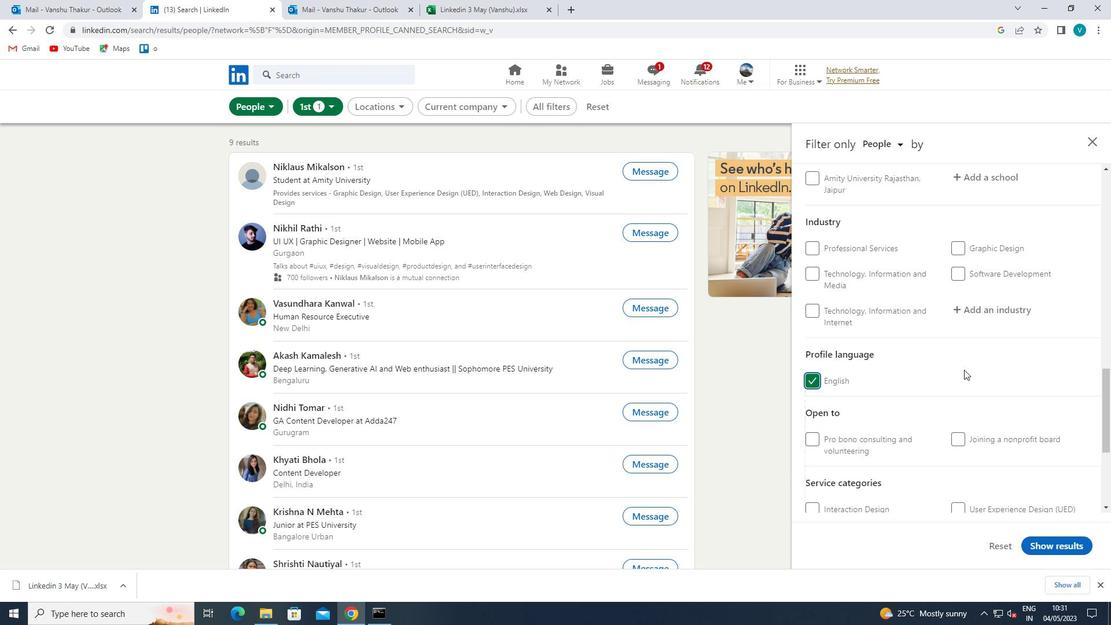 
Action: Mouse scrolled (977, 365) with delta (0, 0)
Screenshot: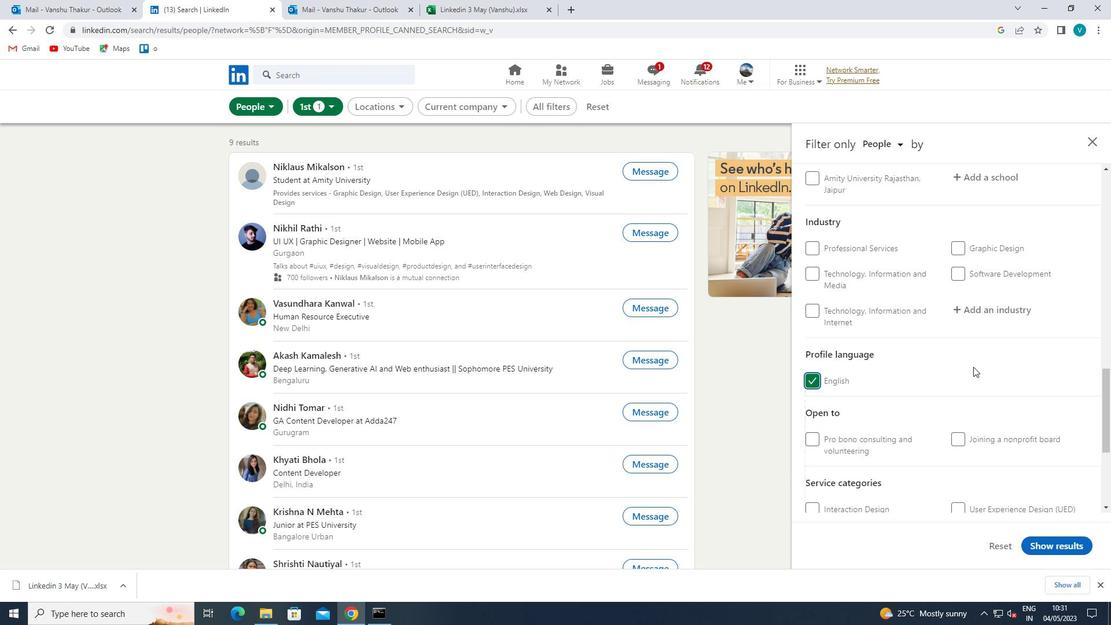 
Action: Mouse scrolled (977, 365) with delta (0, 0)
Screenshot: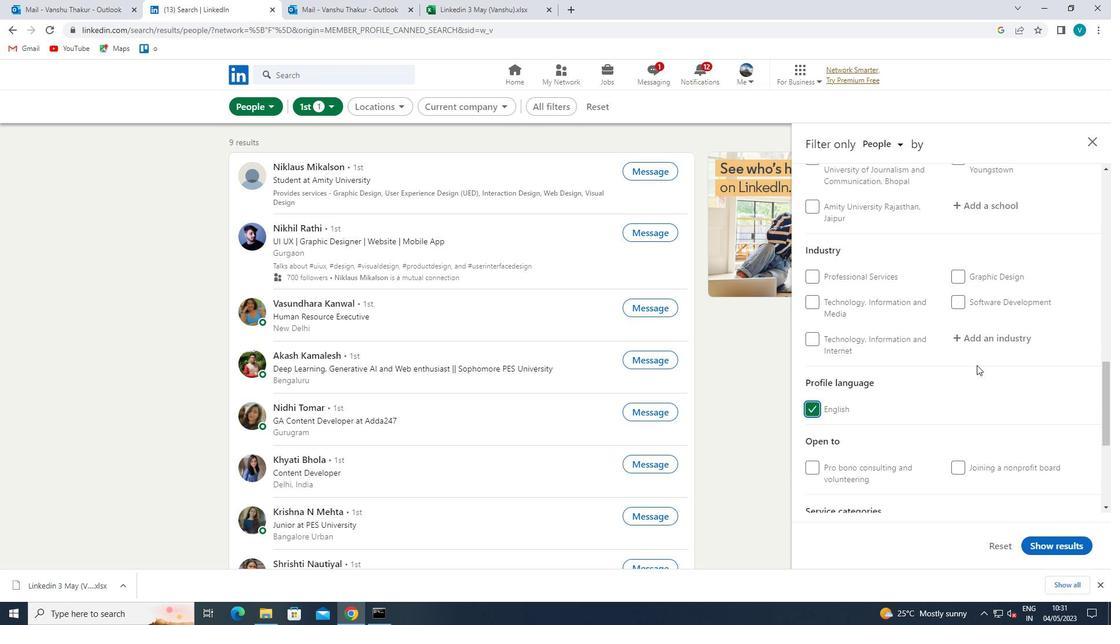 
Action: Mouse scrolled (977, 365) with delta (0, 0)
Screenshot: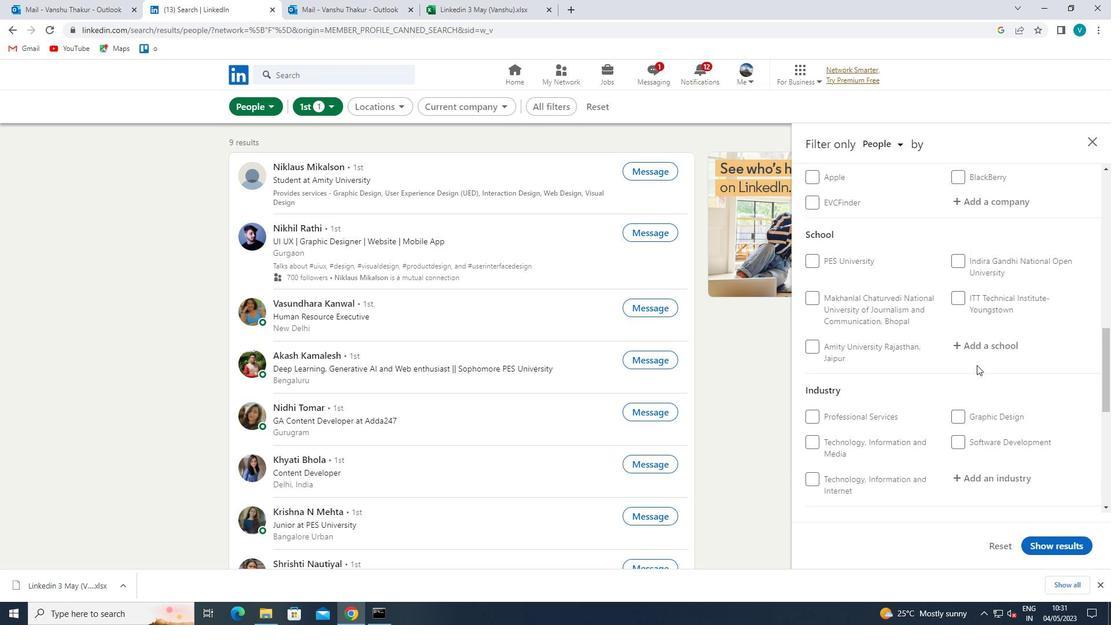 
Action: Mouse scrolled (977, 365) with delta (0, 0)
Screenshot: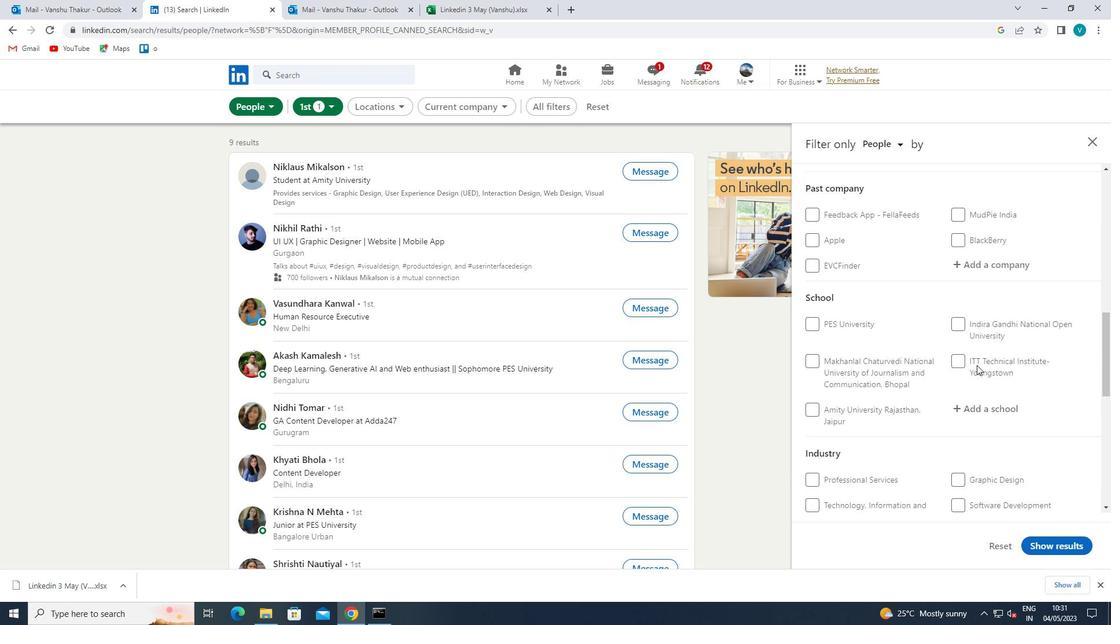 
Action: Mouse moved to (1008, 270)
Screenshot: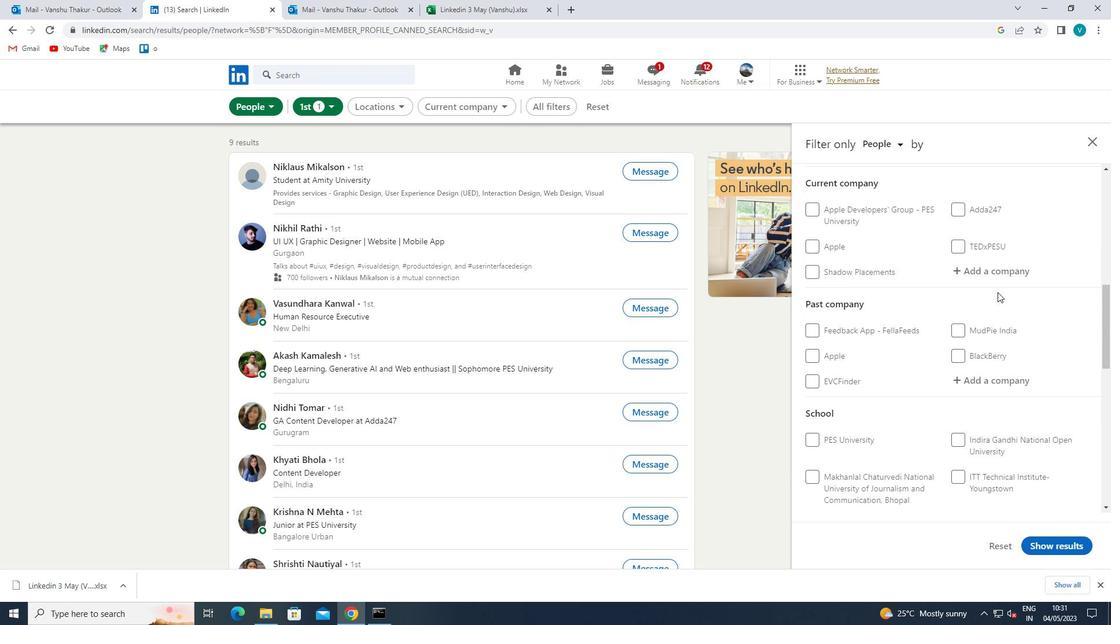 
Action: Mouse pressed left at (1008, 270)
Screenshot: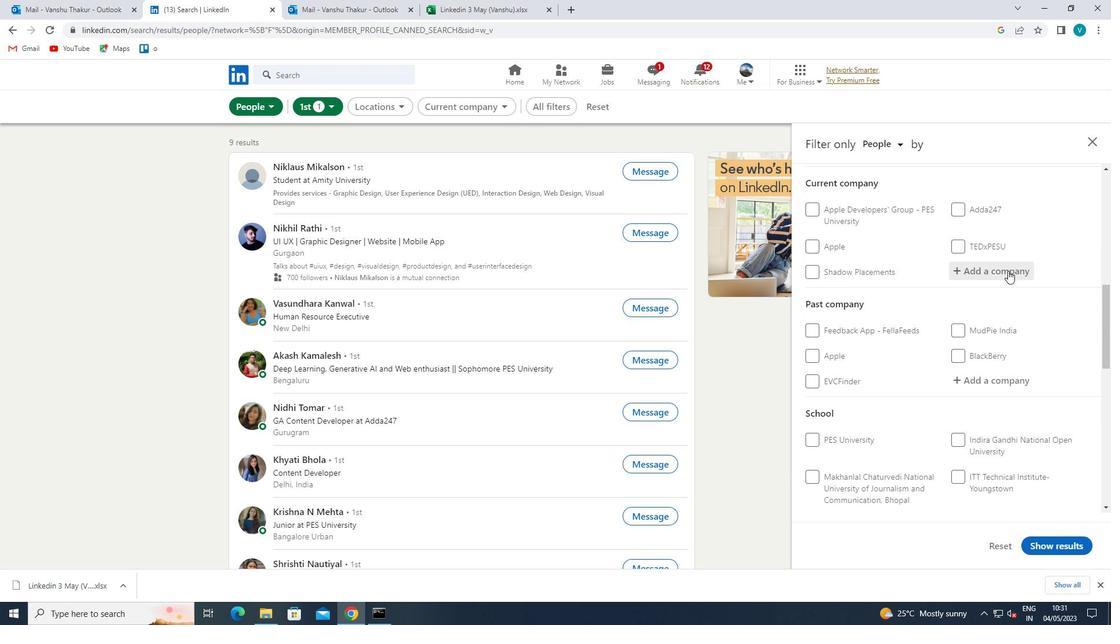 
Action: Mouse moved to (986, 286)
Screenshot: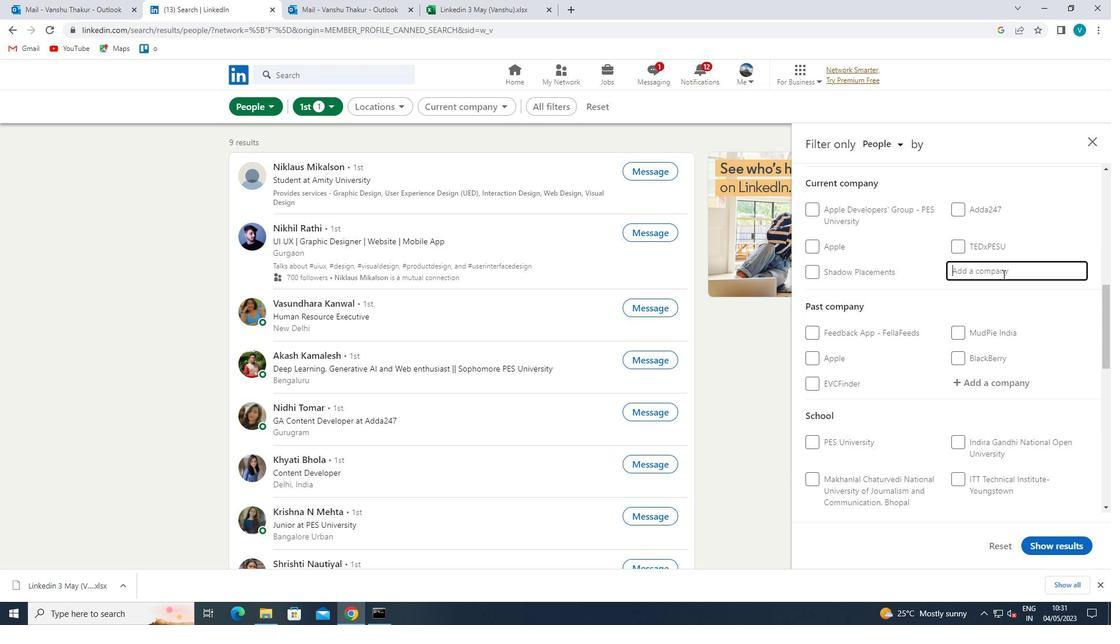 
Action: Key pressed <Key.shift>ELAINCE<Key.space>
Screenshot: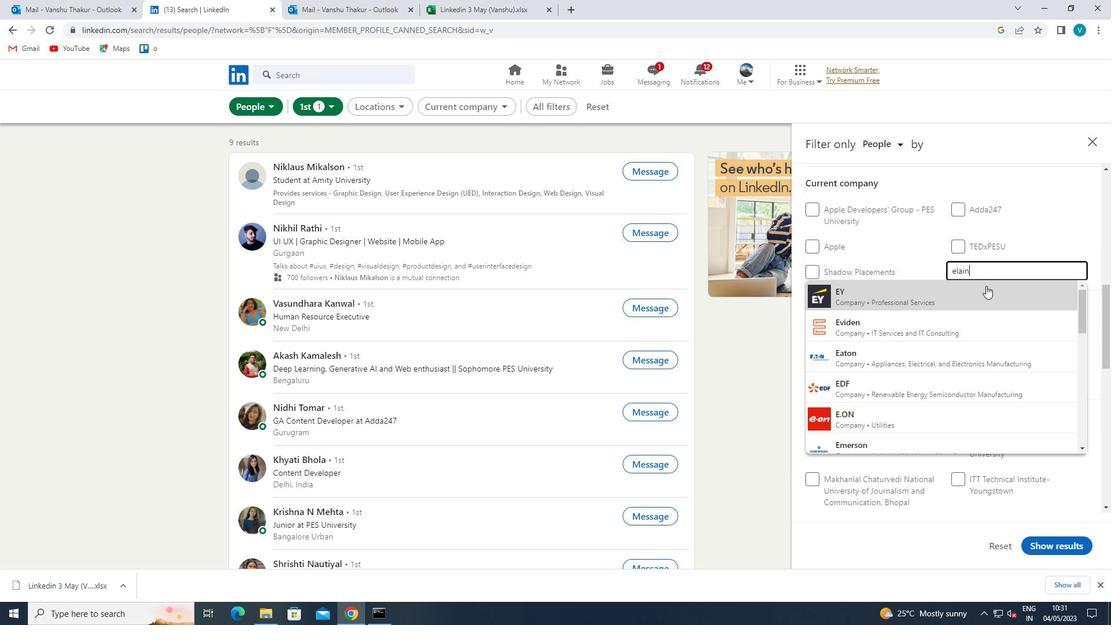 
Action: Mouse moved to (953, 269)
Screenshot: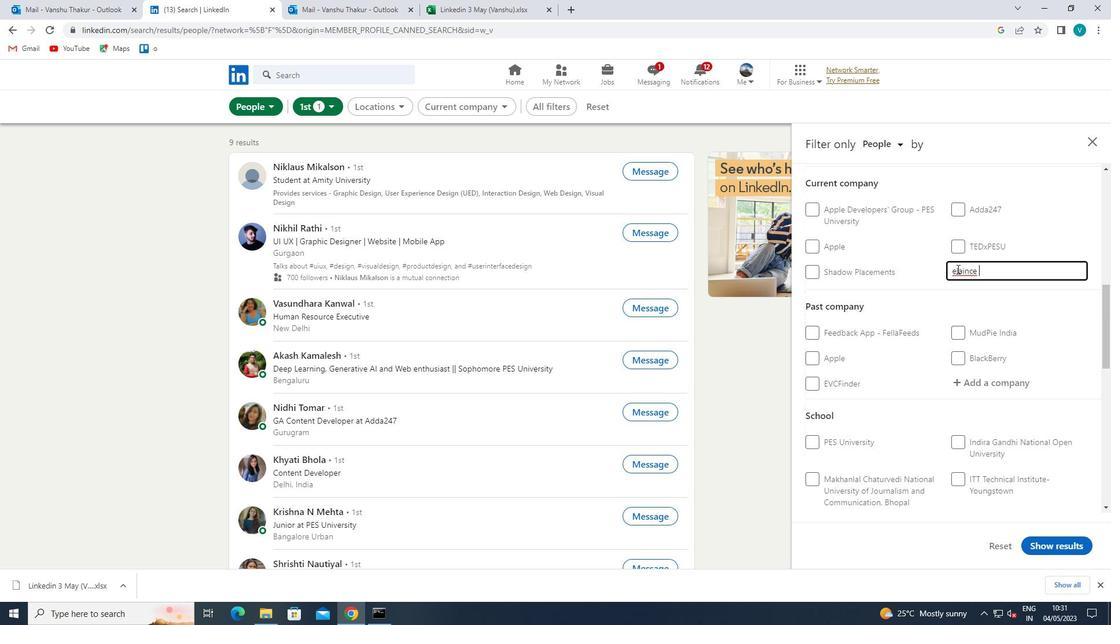 
Action: Mouse pressed left at (953, 269)
Screenshot: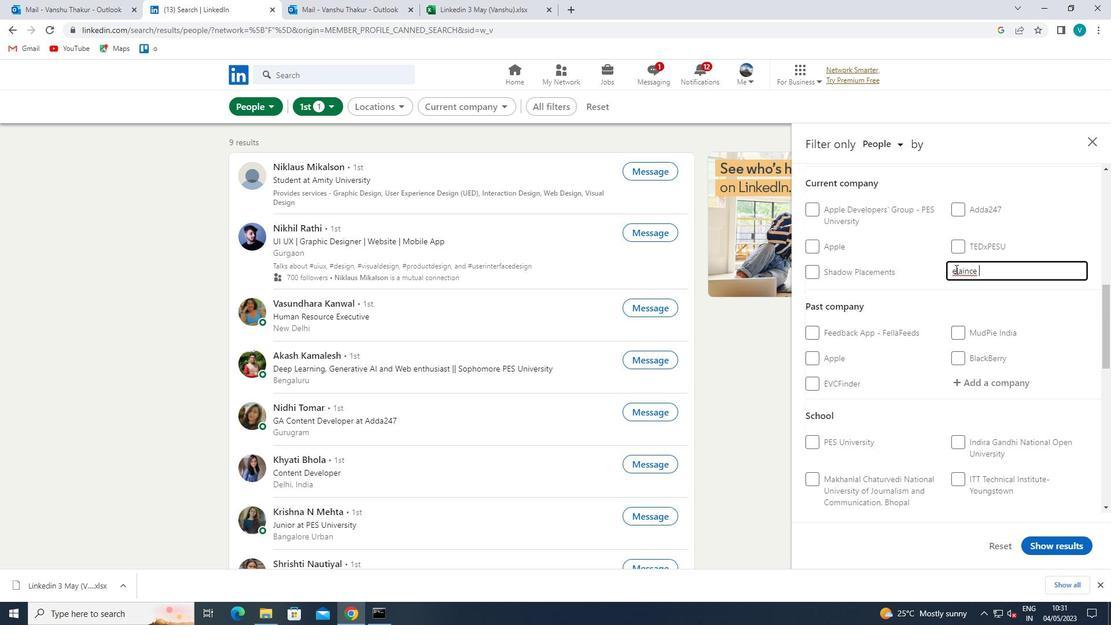 
Action: Mouse moved to (970, 312)
Screenshot: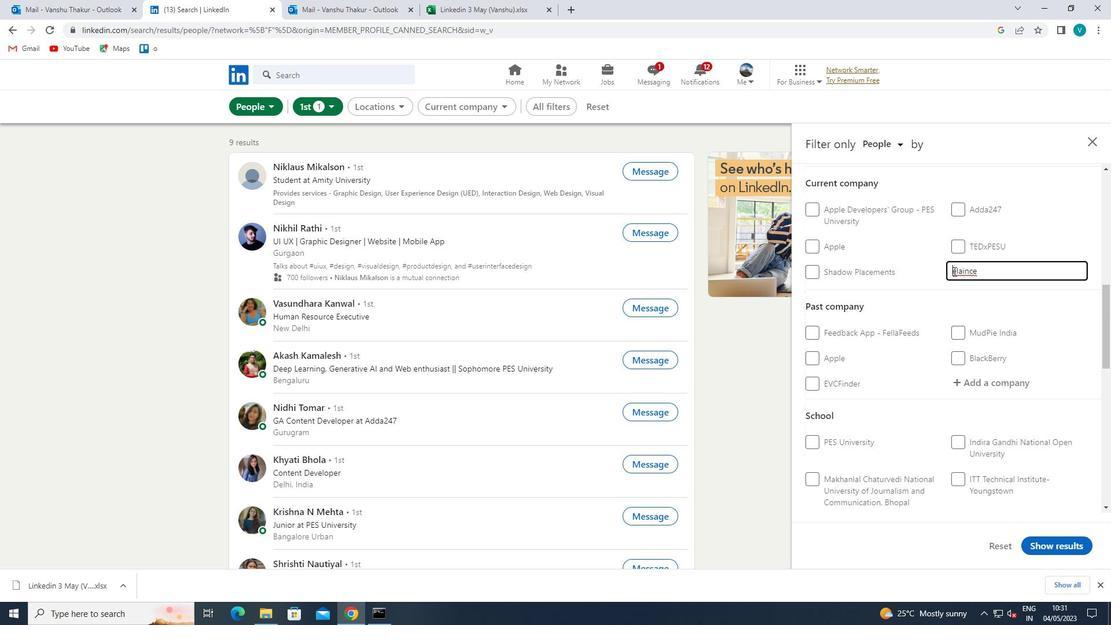 
Action: Key pressed <Key.shift>R
Screenshot: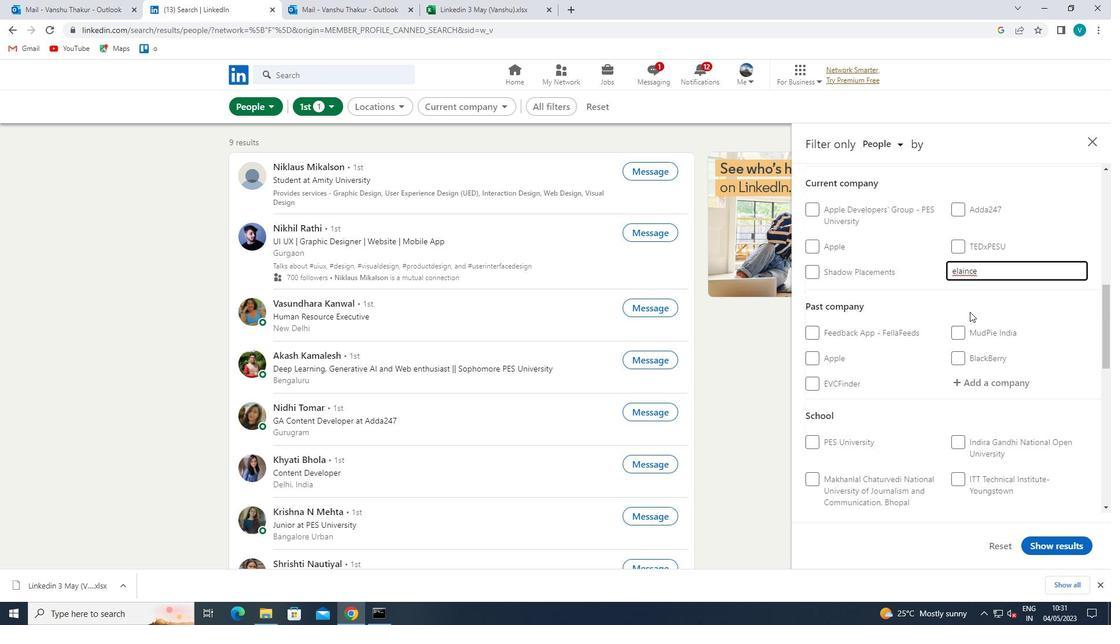 
Action: Mouse moved to (988, 273)
Screenshot: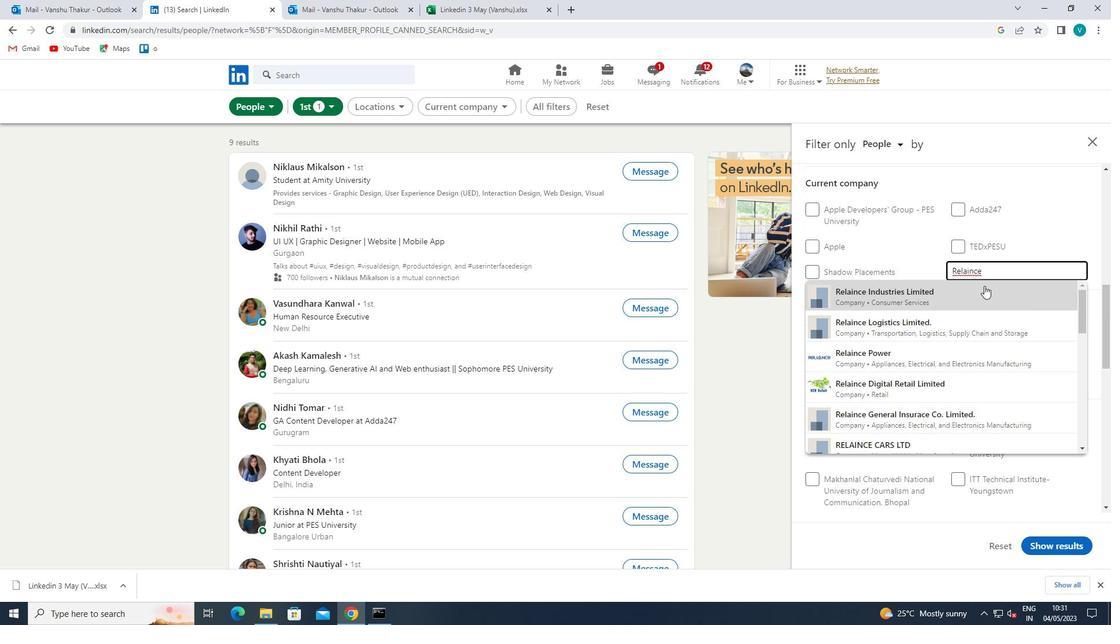 
Action: Mouse pressed left at (988, 273)
Screenshot: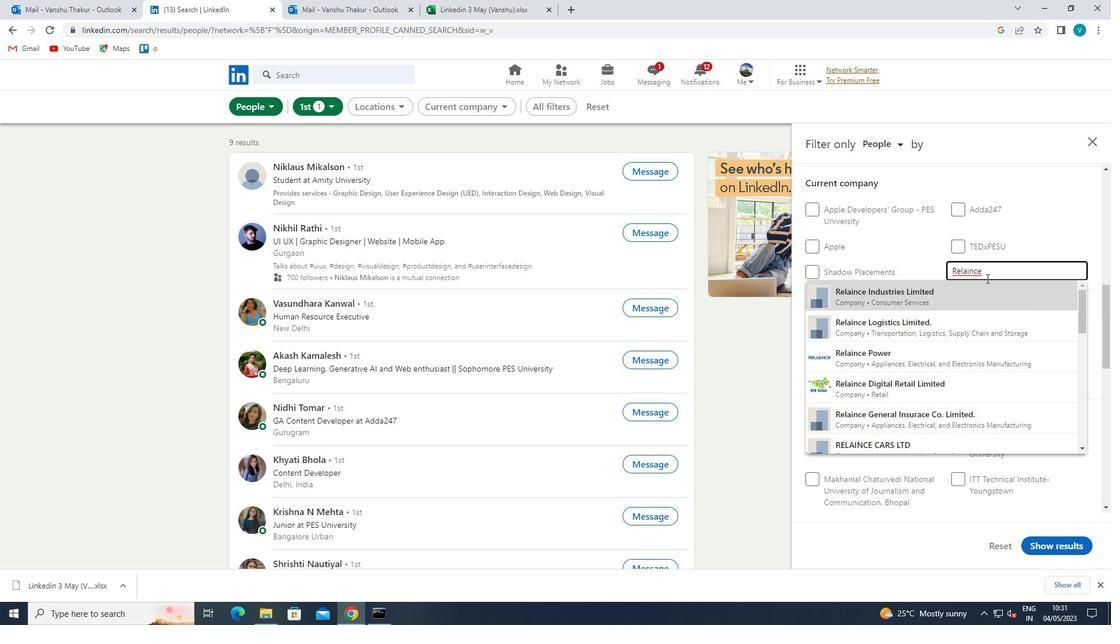
Action: Mouse moved to (988, 273)
Screenshot: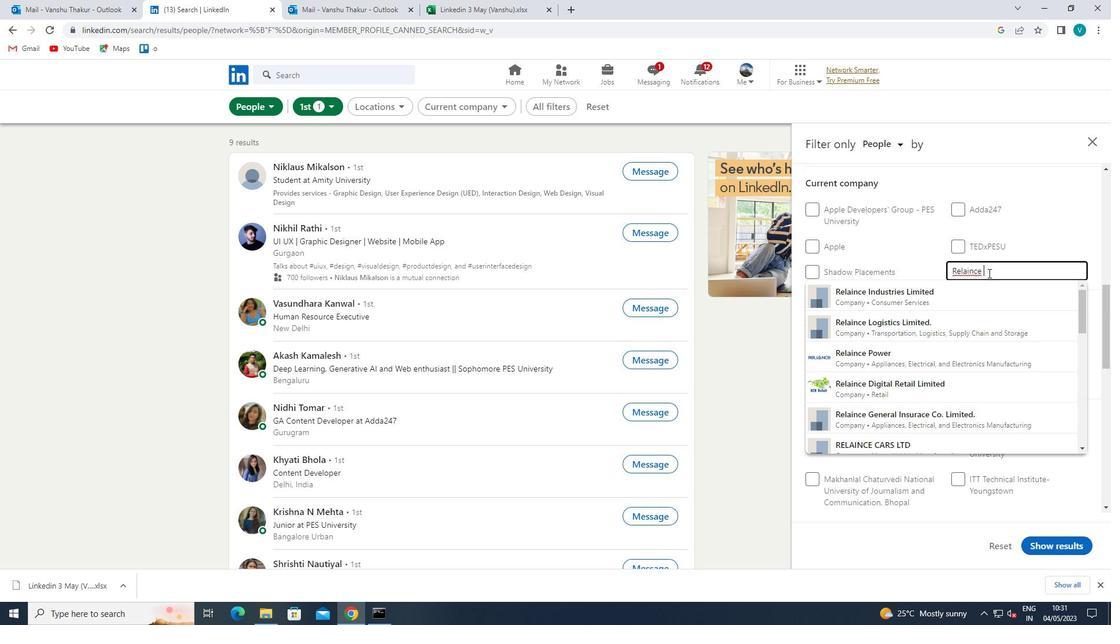 
Action: Key pressed <Key.shift>GENE
Screenshot: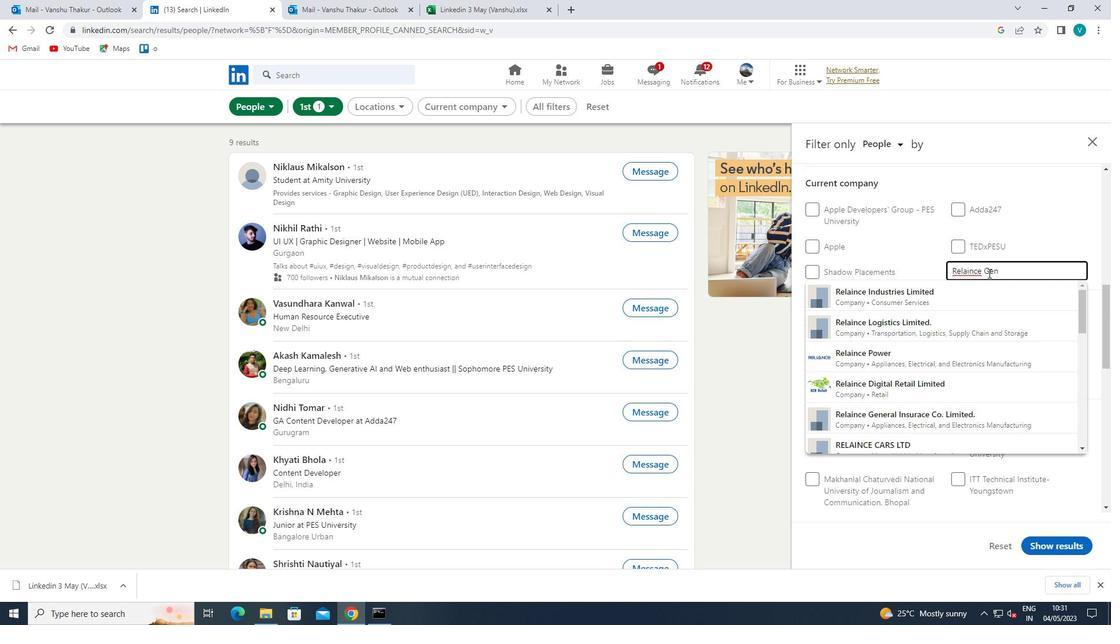 
Action: Mouse scrolled (988, 273) with delta (0, 0)
Screenshot: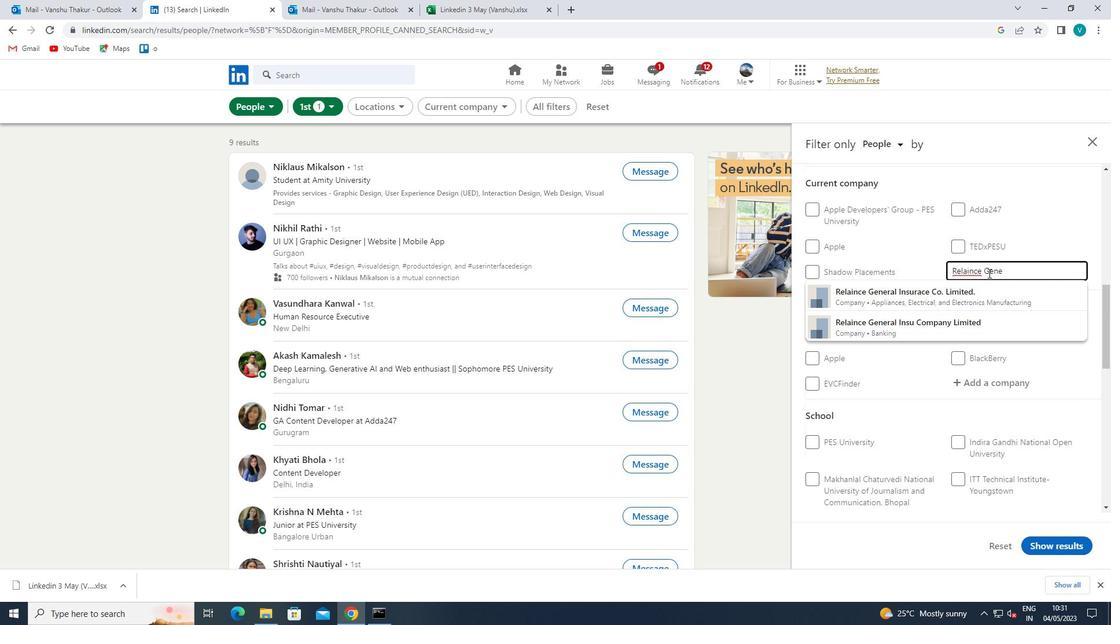 
Action: Mouse moved to (982, 349)
Screenshot: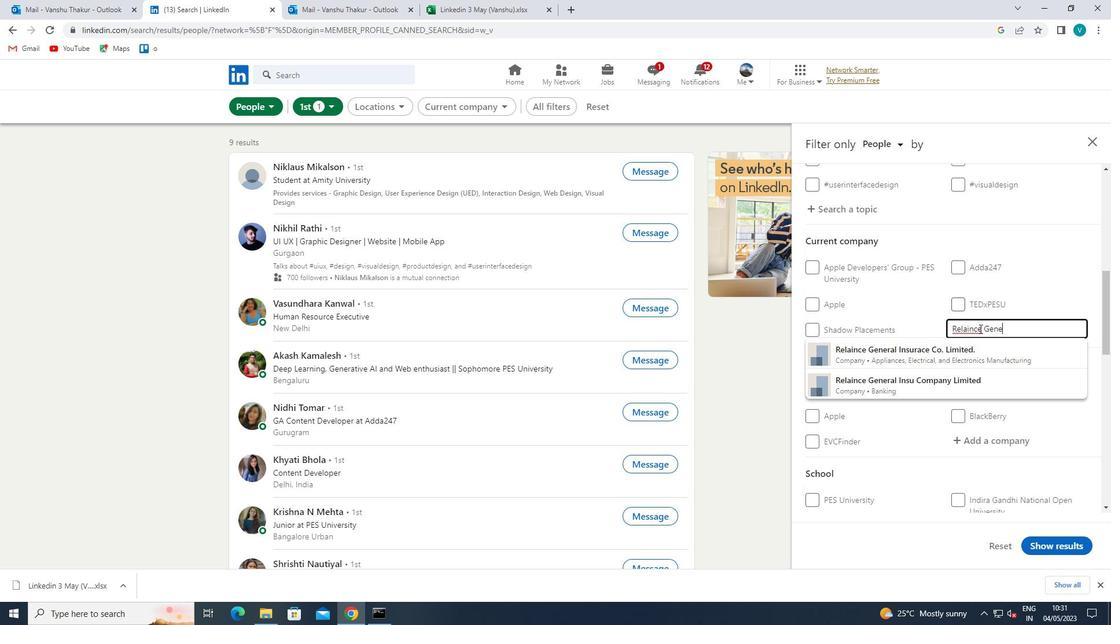 
Action: Mouse pressed left at (982, 349)
Screenshot: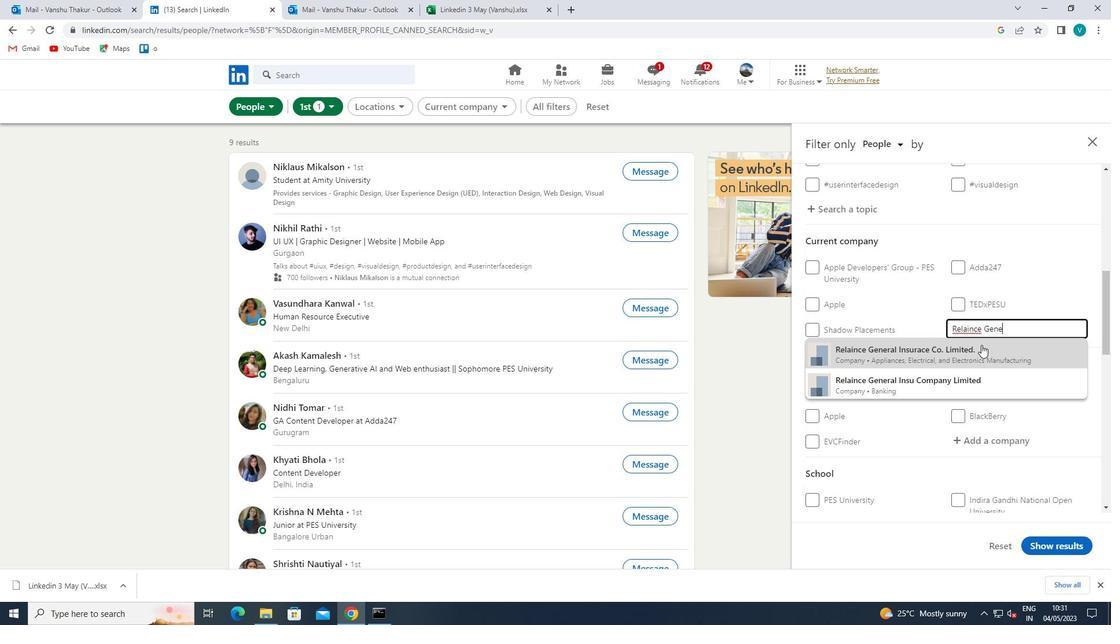 
Action: Mouse moved to (983, 349)
Screenshot: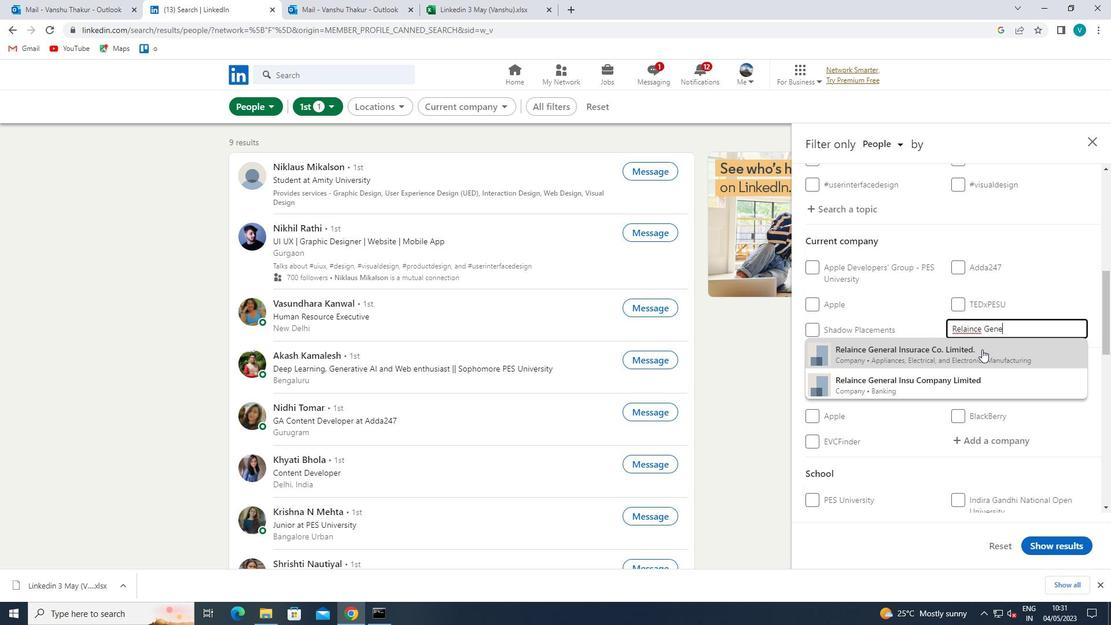 
Action: Mouse scrolled (983, 349) with delta (0, 0)
Screenshot: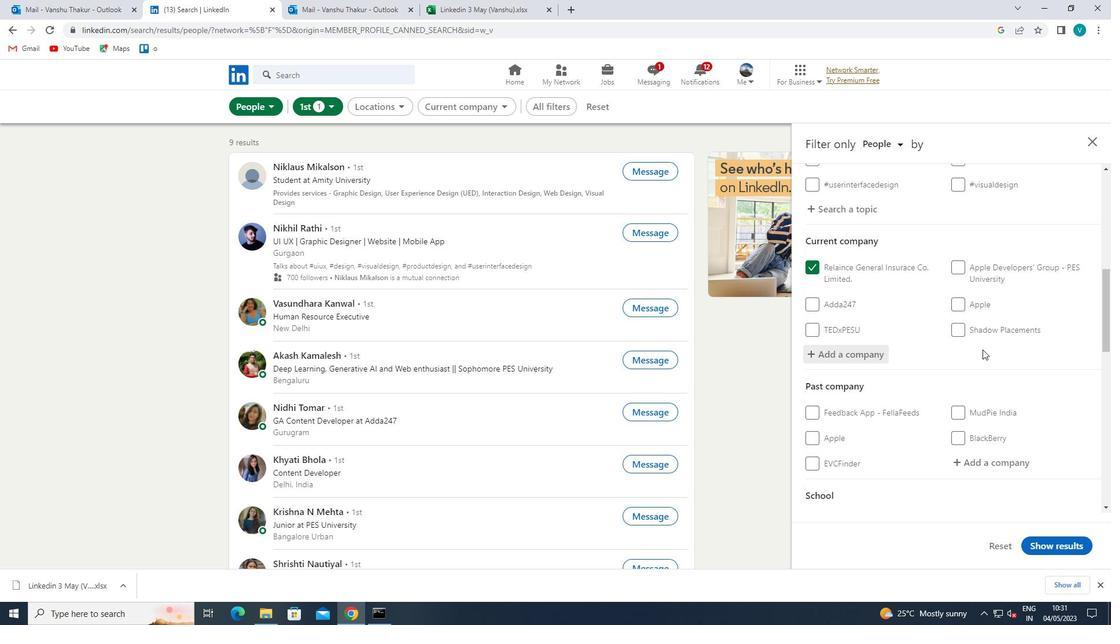 
Action: Mouse scrolled (983, 349) with delta (0, 0)
Screenshot: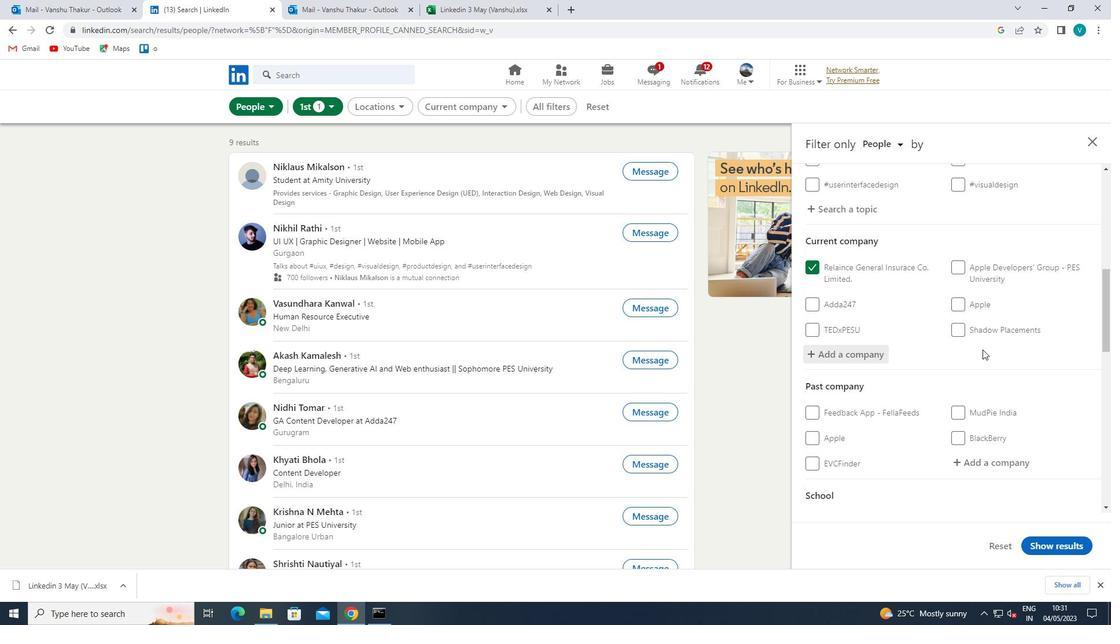 
Action: Mouse scrolled (983, 349) with delta (0, 0)
Screenshot: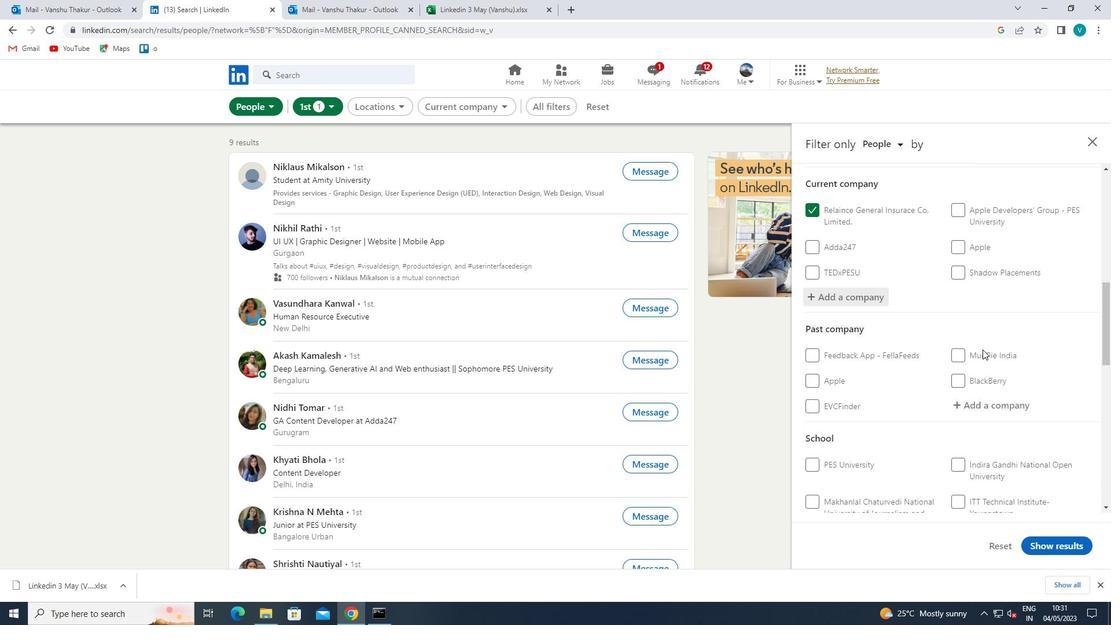 
Action: Mouse scrolled (983, 349) with delta (0, 0)
Screenshot: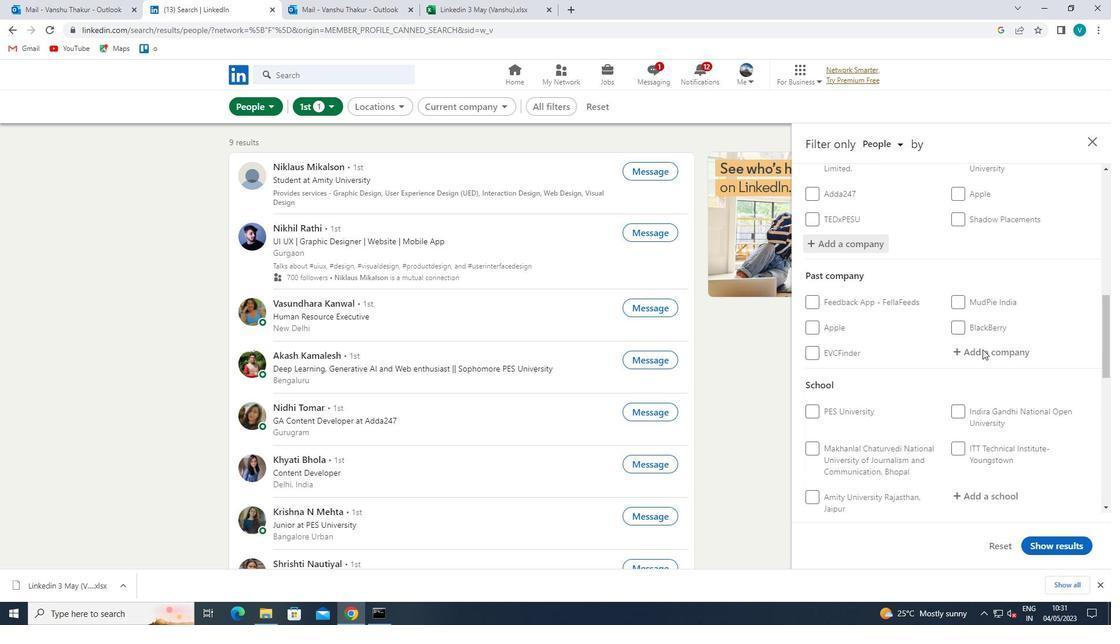 
Action: Mouse moved to (982, 368)
Screenshot: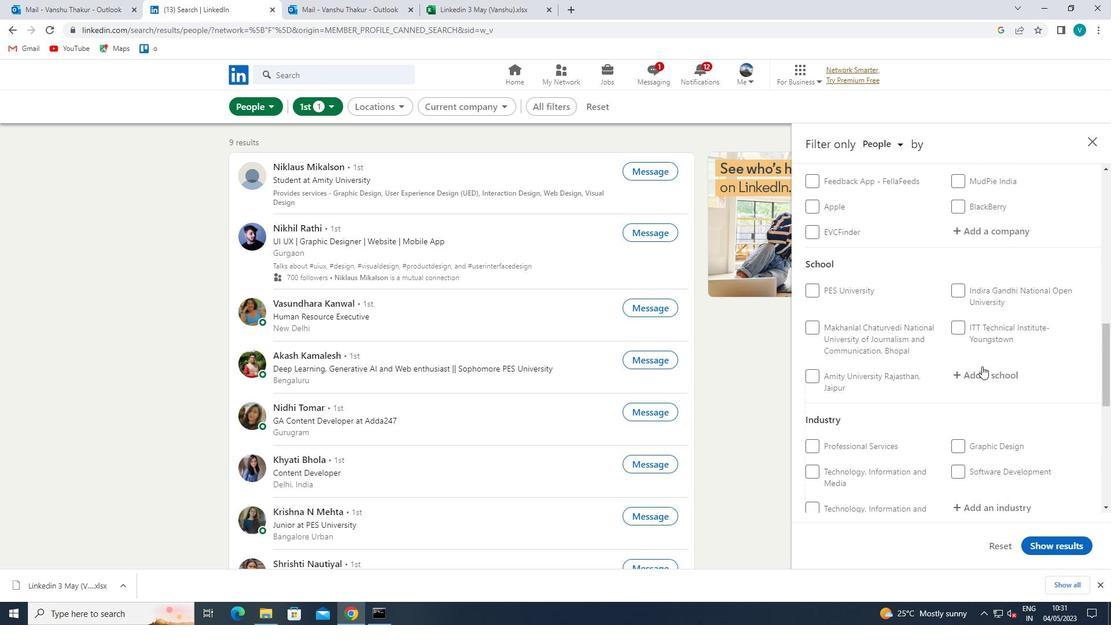
Action: Mouse pressed left at (982, 368)
Screenshot: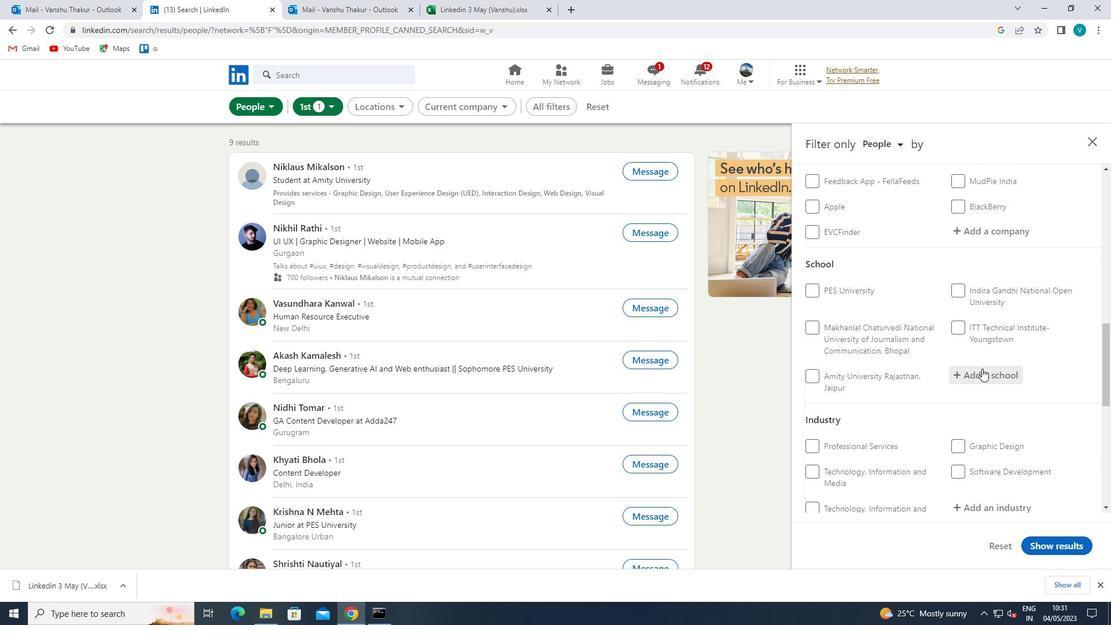 
Action: Key pressed <Key.shift>PANIMALAR
Screenshot: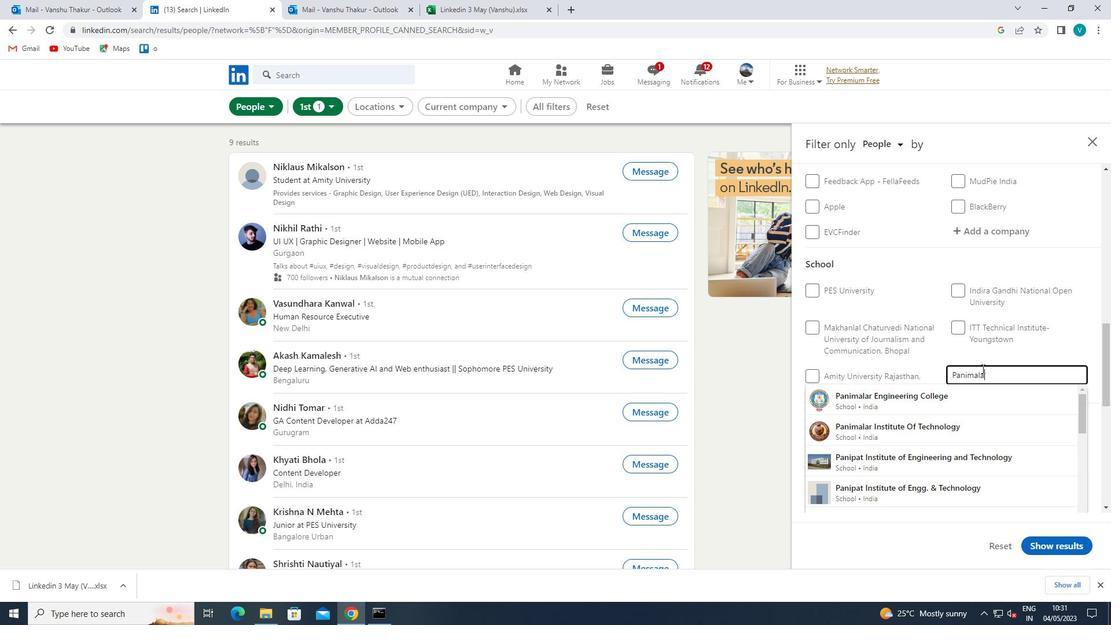 
Action: Mouse moved to (984, 420)
Screenshot: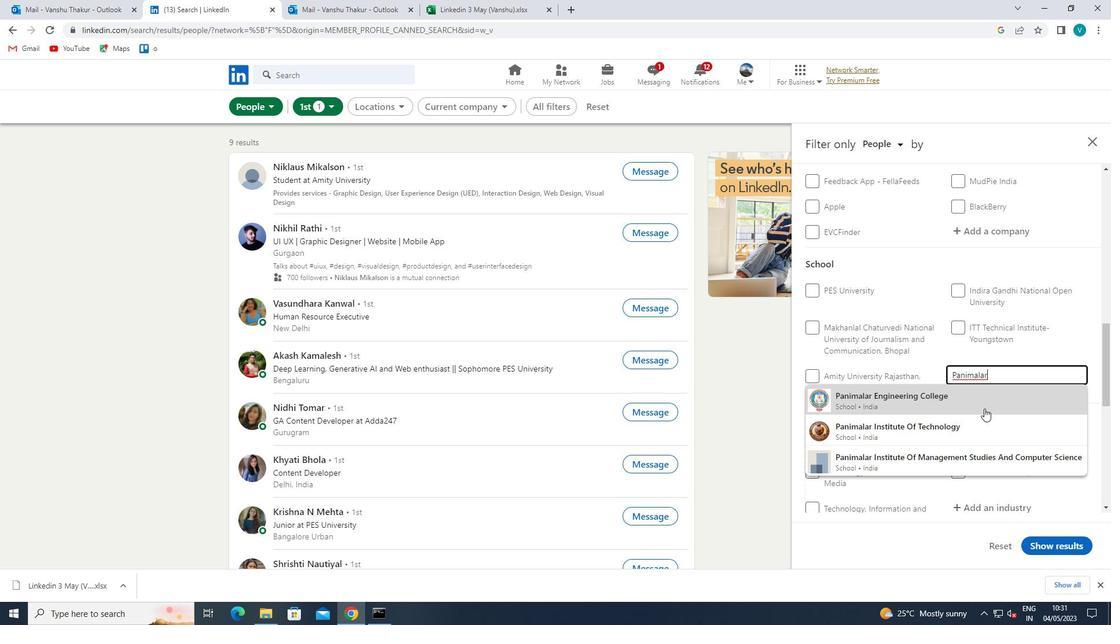 
Action: Mouse pressed left at (984, 420)
Screenshot: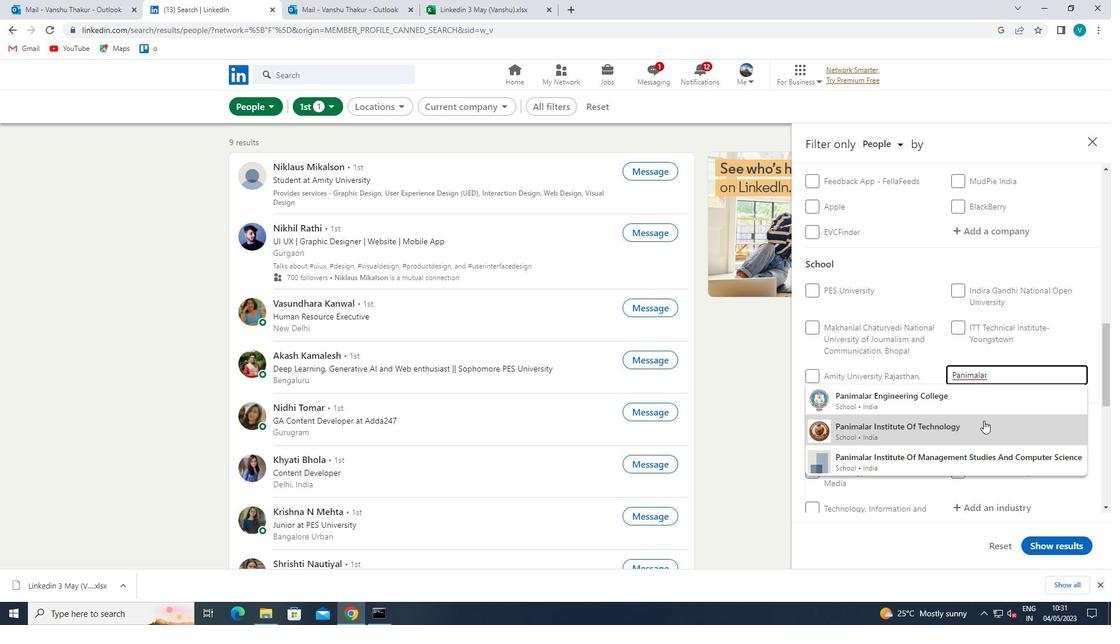 
Action: Mouse scrolled (984, 420) with delta (0, 0)
Screenshot: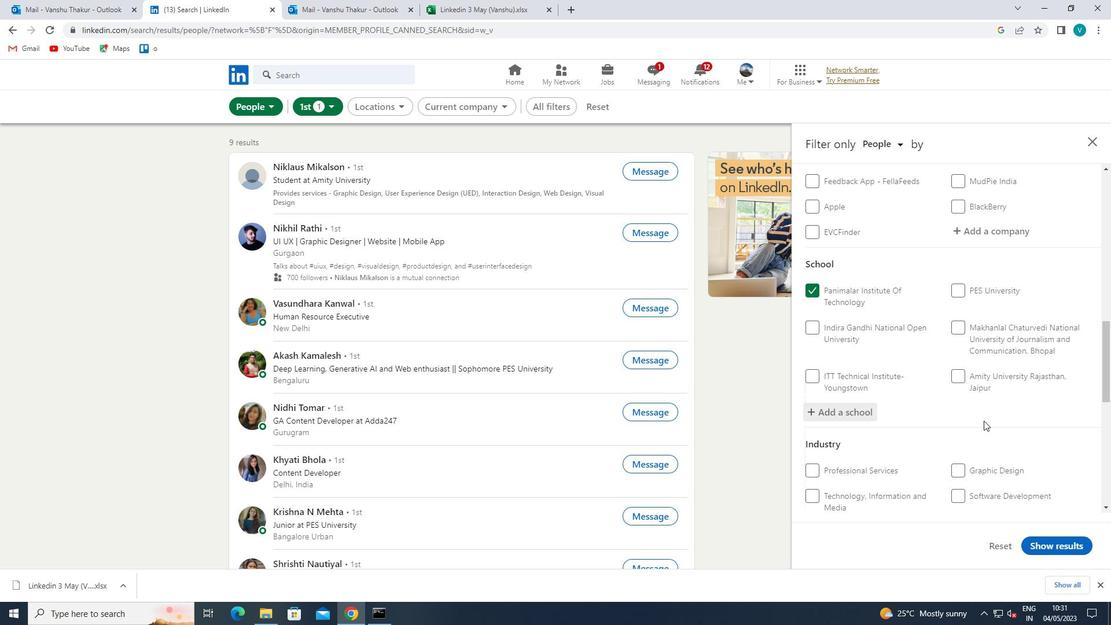 
Action: Mouse scrolled (984, 420) with delta (0, 0)
Screenshot: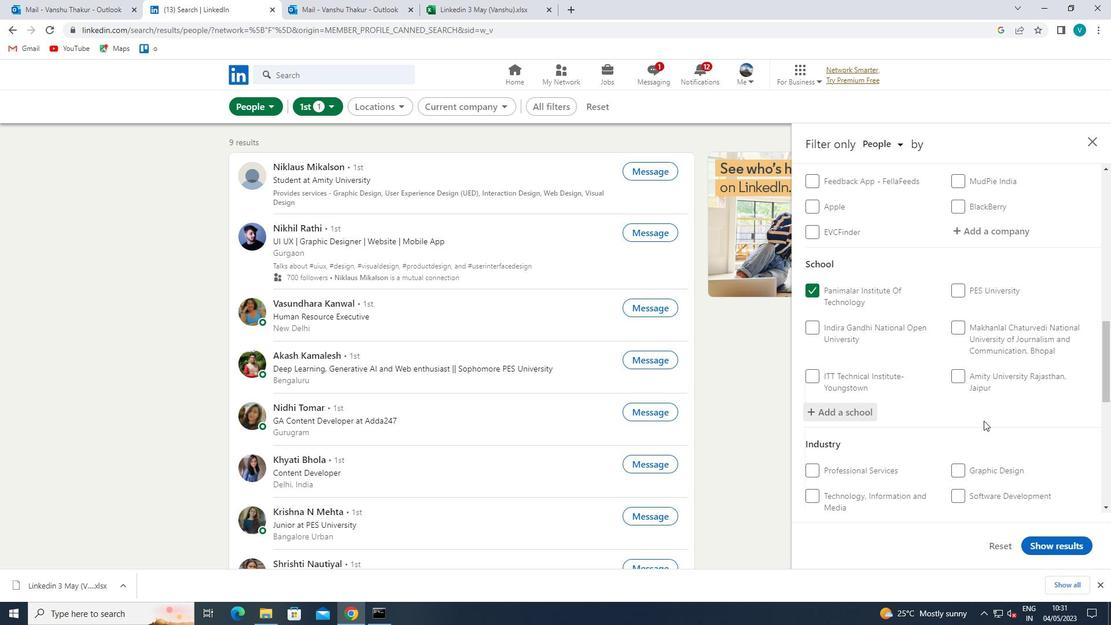 
Action: Mouse moved to (984, 413)
Screenshot: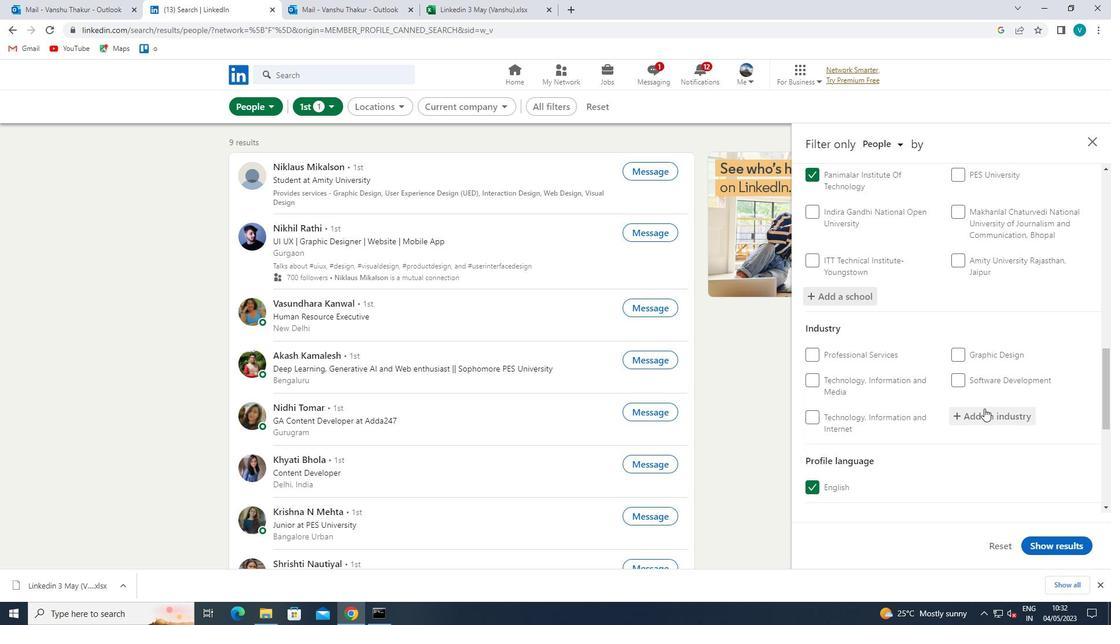 
Action: Mouse pressed left at (984, 413)
Screenshot: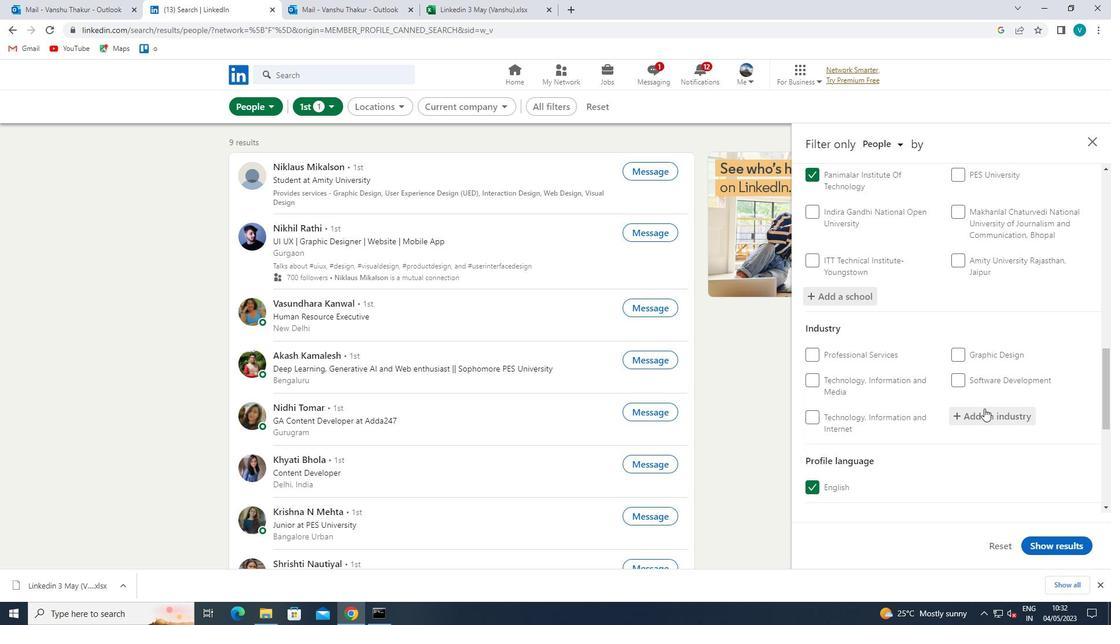 
Action: Mouse moved to (984, 414)
Screenshot: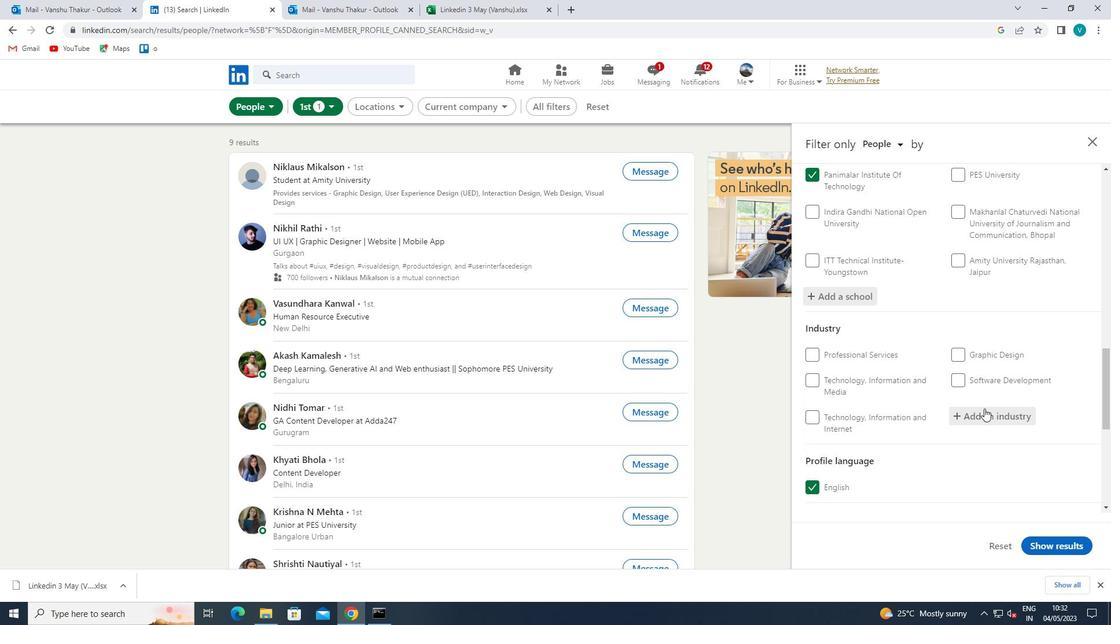 
Action: Key pressed <Key.shift>REAL<Key.space><Key.shift>ESTA
Screenshot: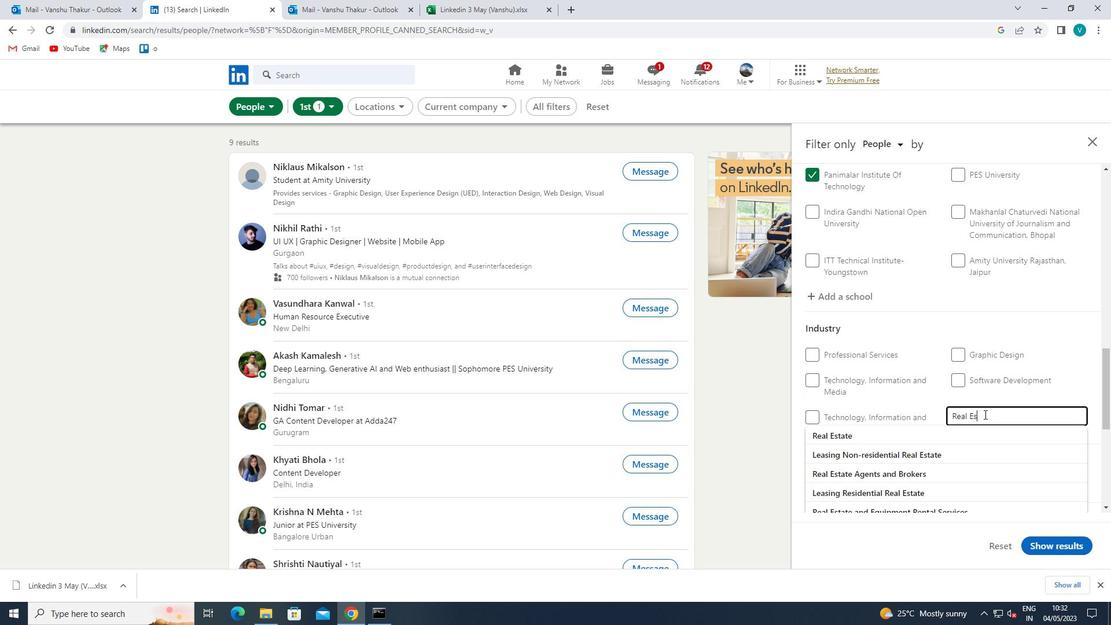 
Action: Mouse moved to (990, 412)
Screenshot: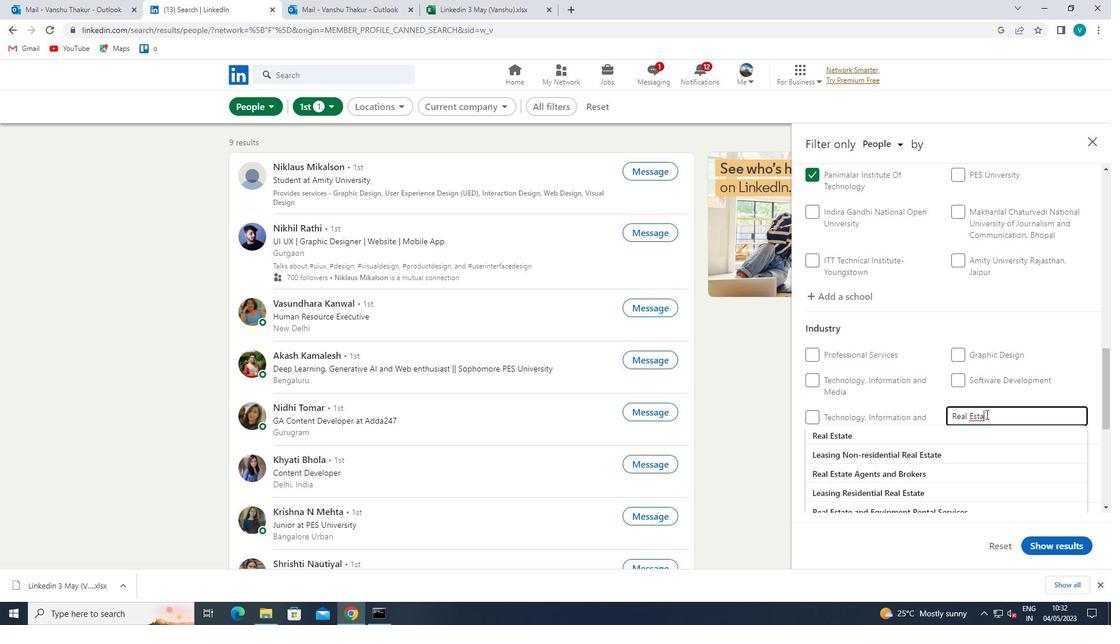 
Action: Key pressed TE<Key.space>AND<Key.space>
Screenshot: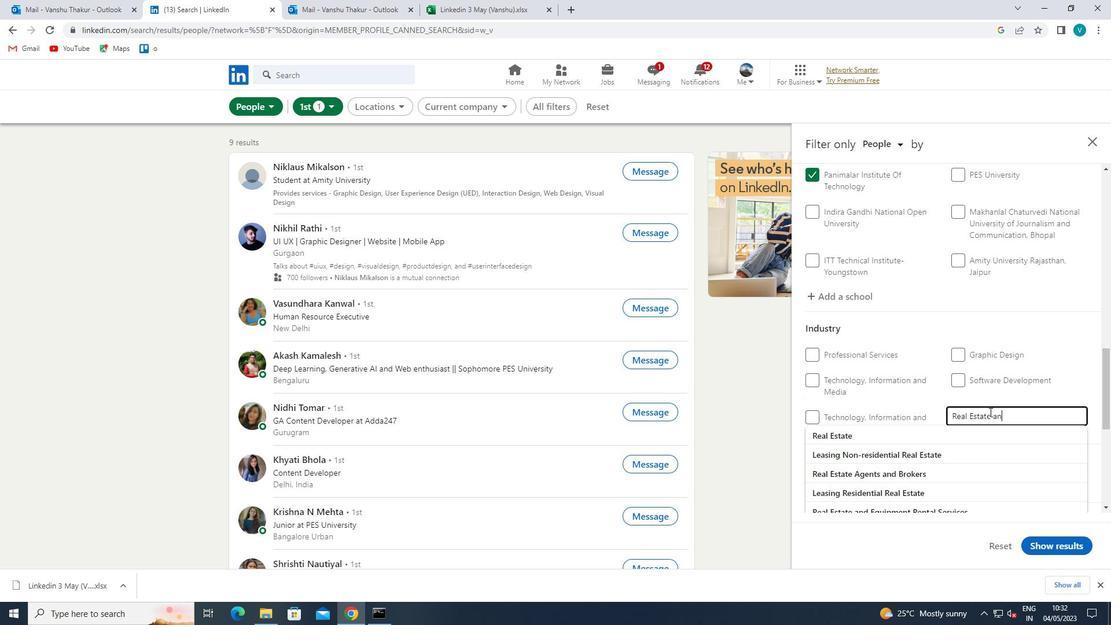 
Action: Mouse moved to (974, 458)
Screenshot: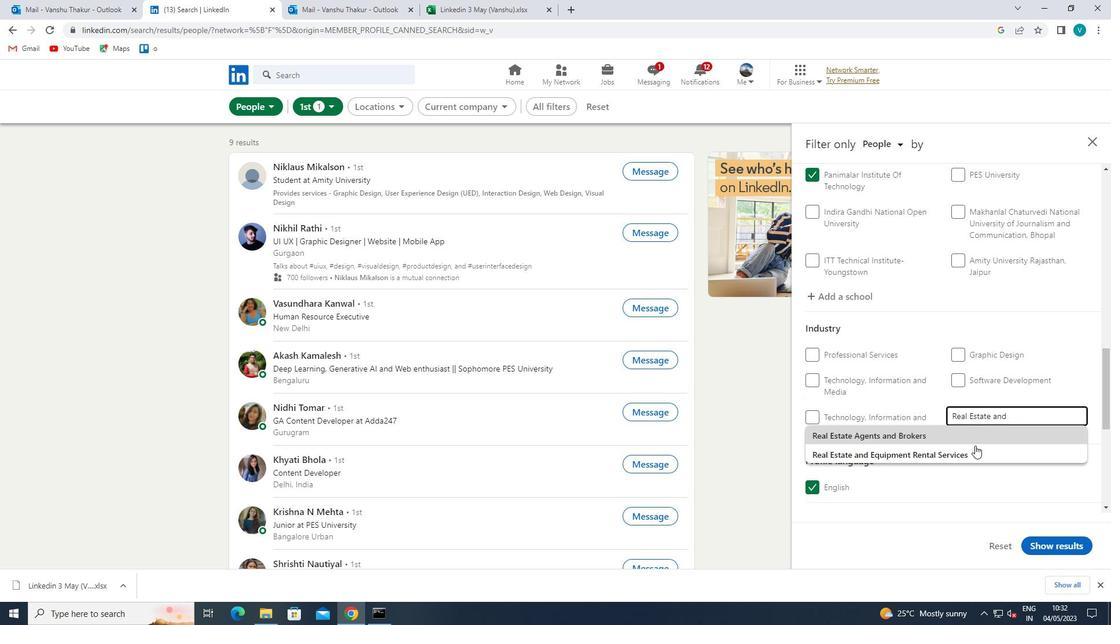 
Action: Mouse pressed left at (974, 458)
Screenshot: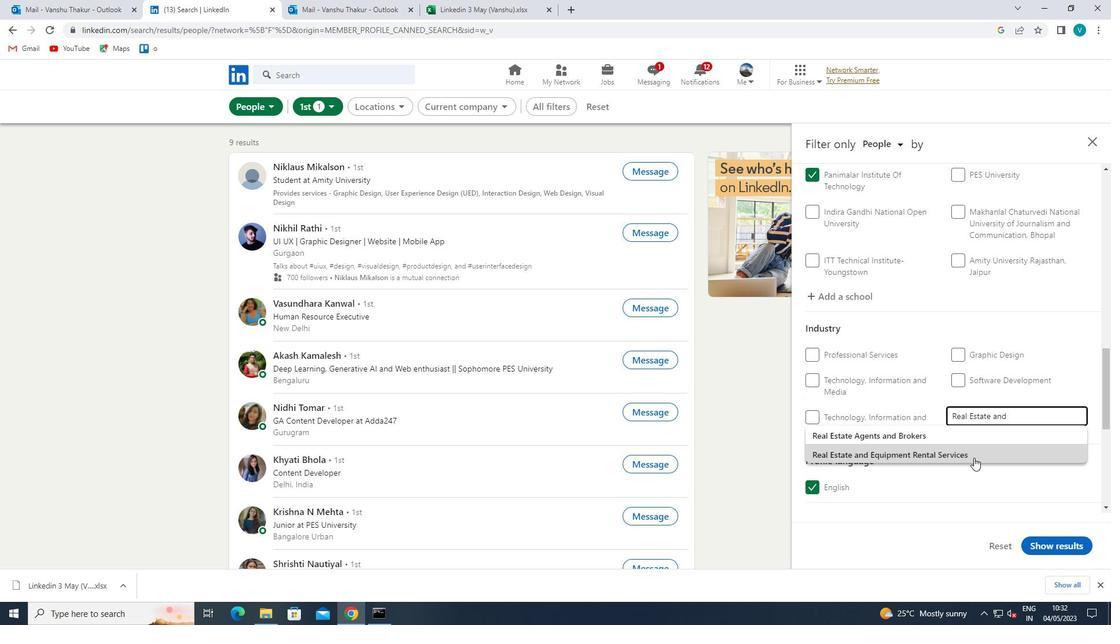 
Action: Mouse scrolled (974, 457) with delta (0, 0)
Screenshot: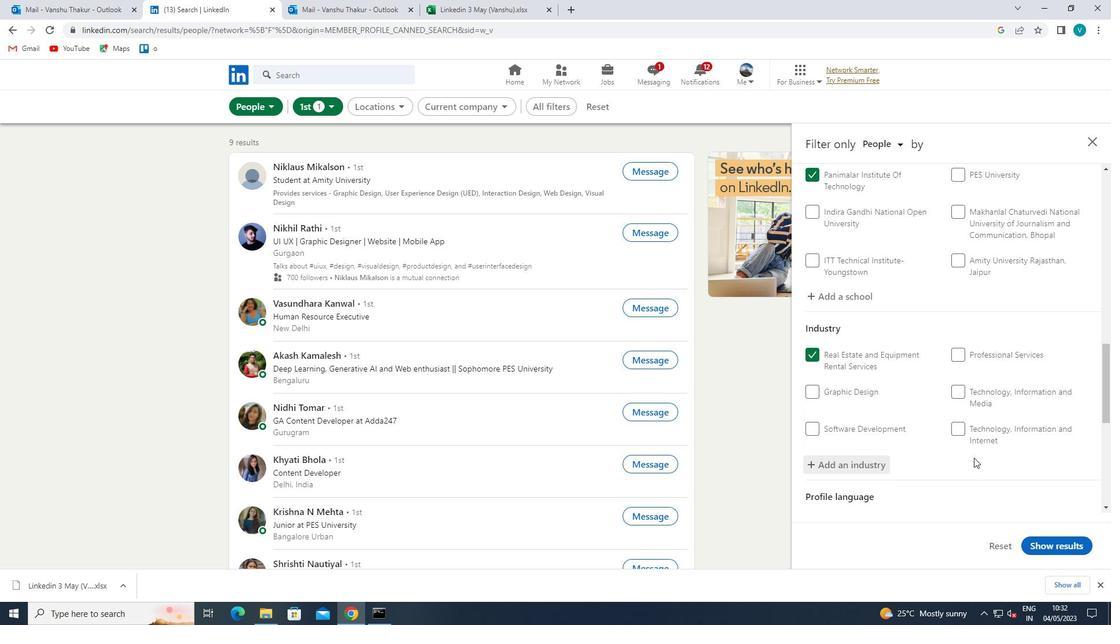 
Action: Mouse scrolled (974, 457) with delta (0, 0)
Screenshot: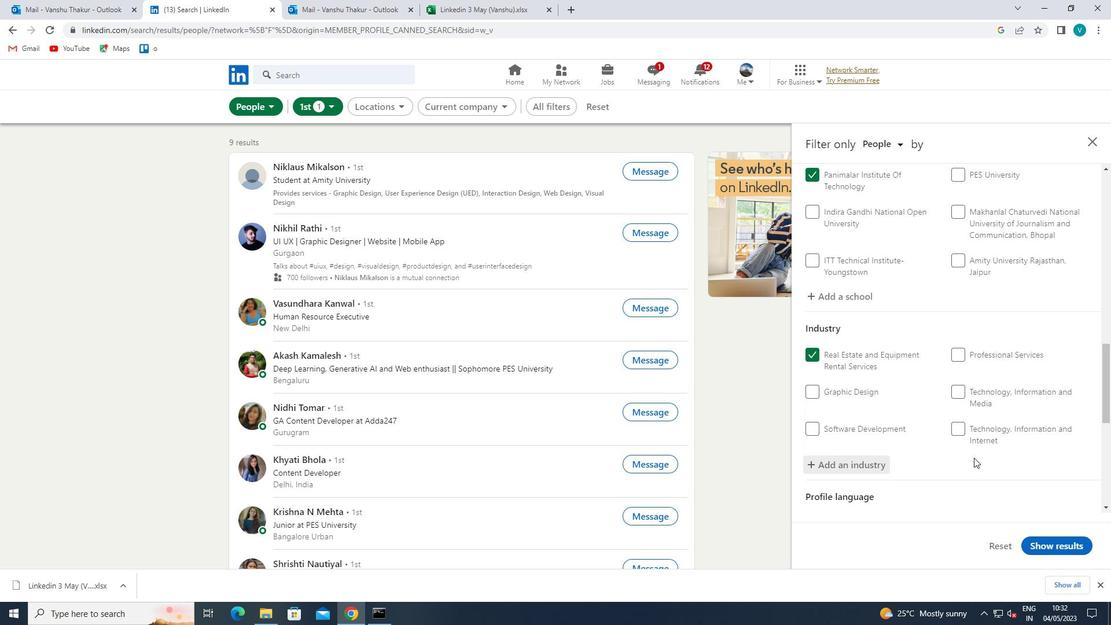 
Action: Mouse scrolled (974, 457) with delta (0, 0)
Screenshot: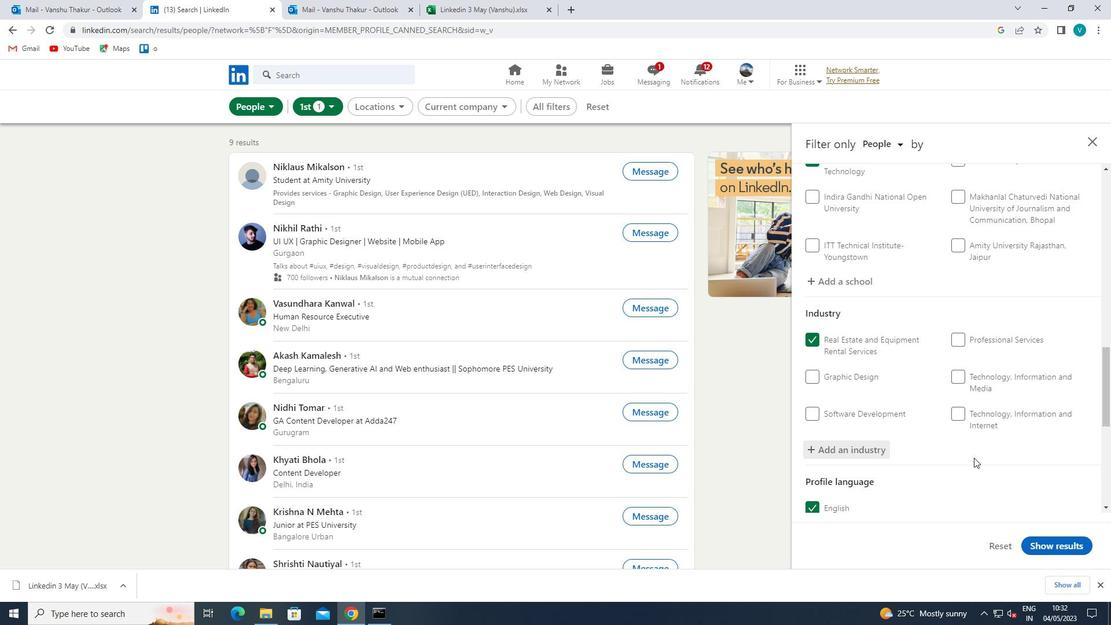 
Action: Mouse scrolled (974, 457) with delta (0, 0)
Screenshot: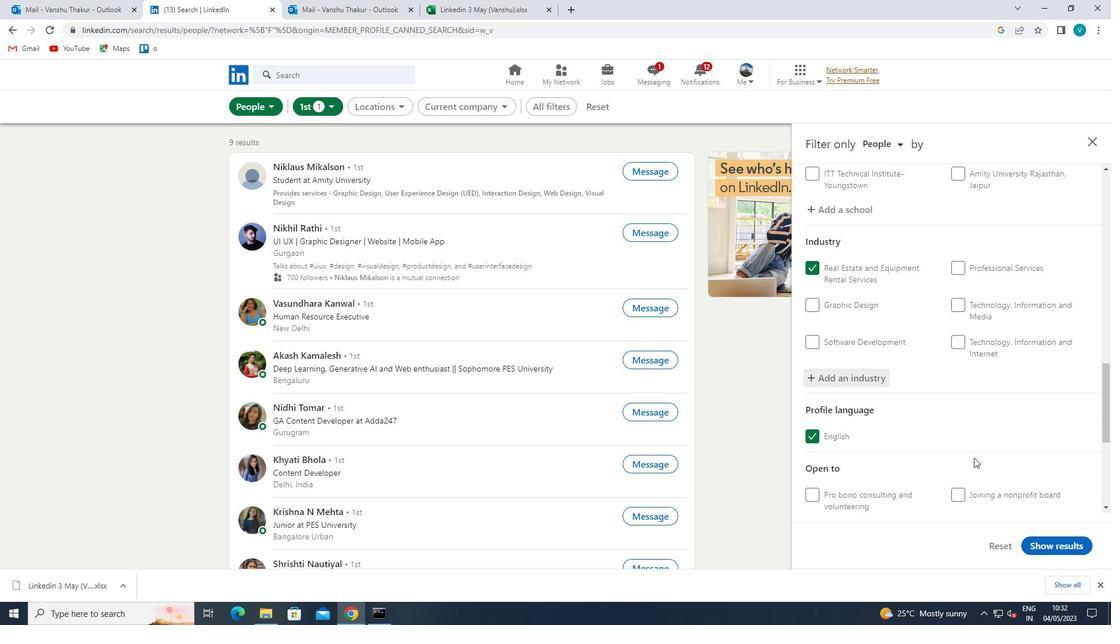 
Action: Mouse scrolled (974, 457) with delta (0, 0)
Screenshot: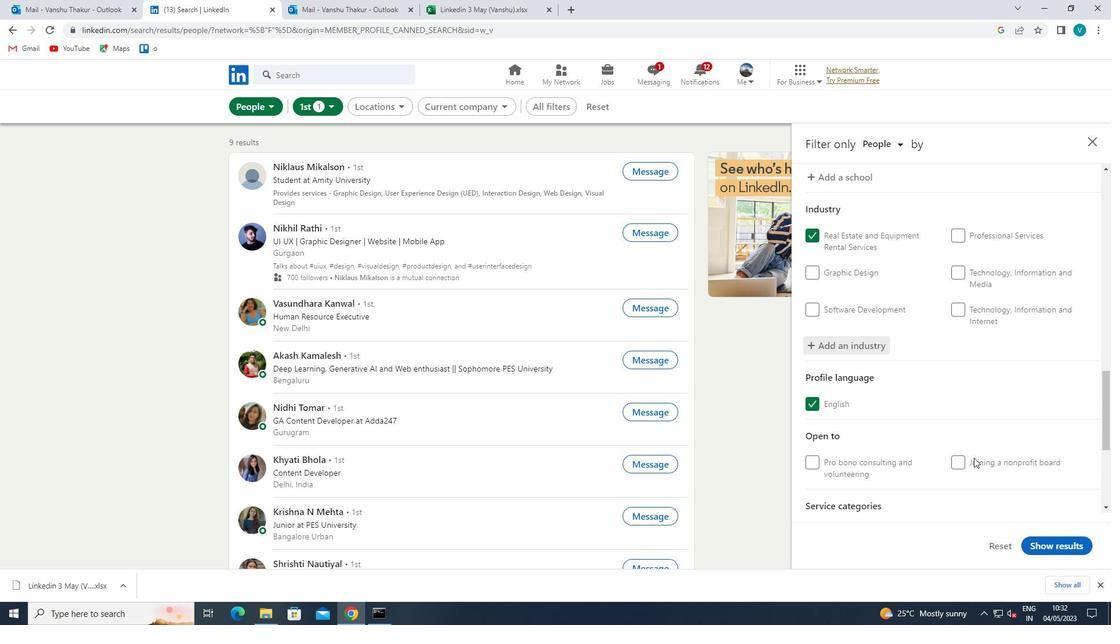 
Action: Mouse moved to (1006, 412)
Screenshot: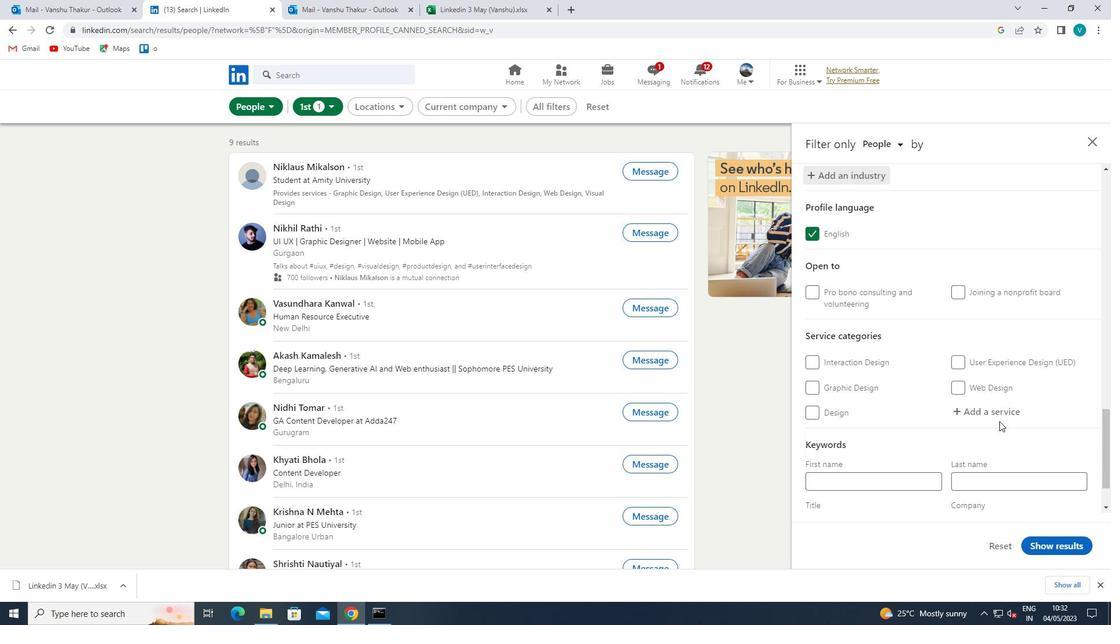 
Action: Mouse pressed left at (1006, 412)
Screenshot: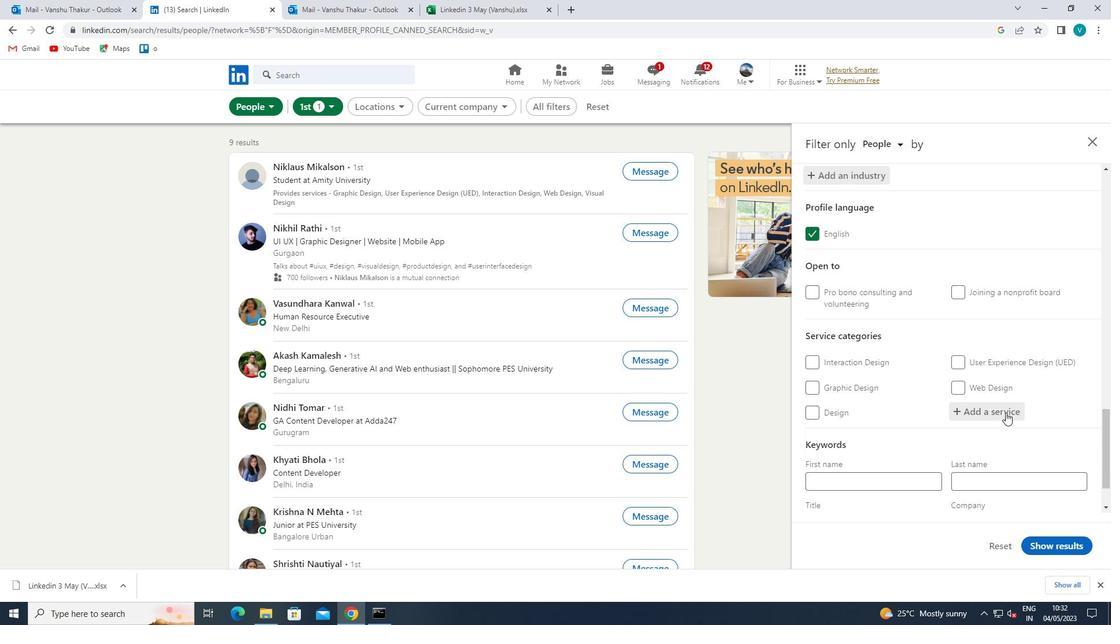 
Action: Mouse moved to (1008, 411)
Screenshot: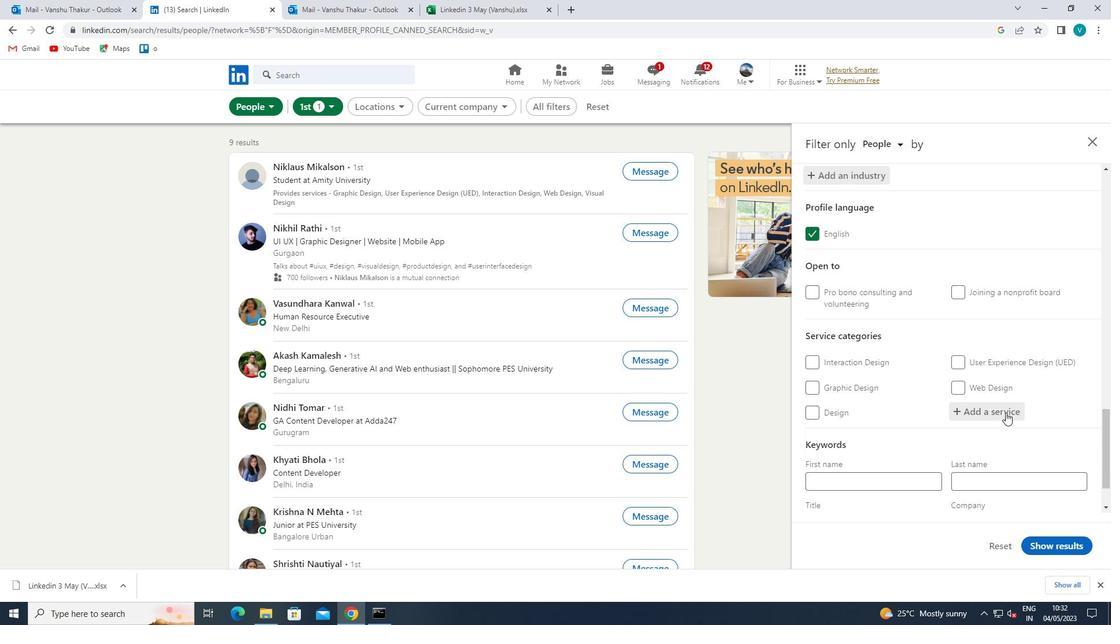 
Action: Key pressed <Key.shift>FINANCIAL
Screenshot: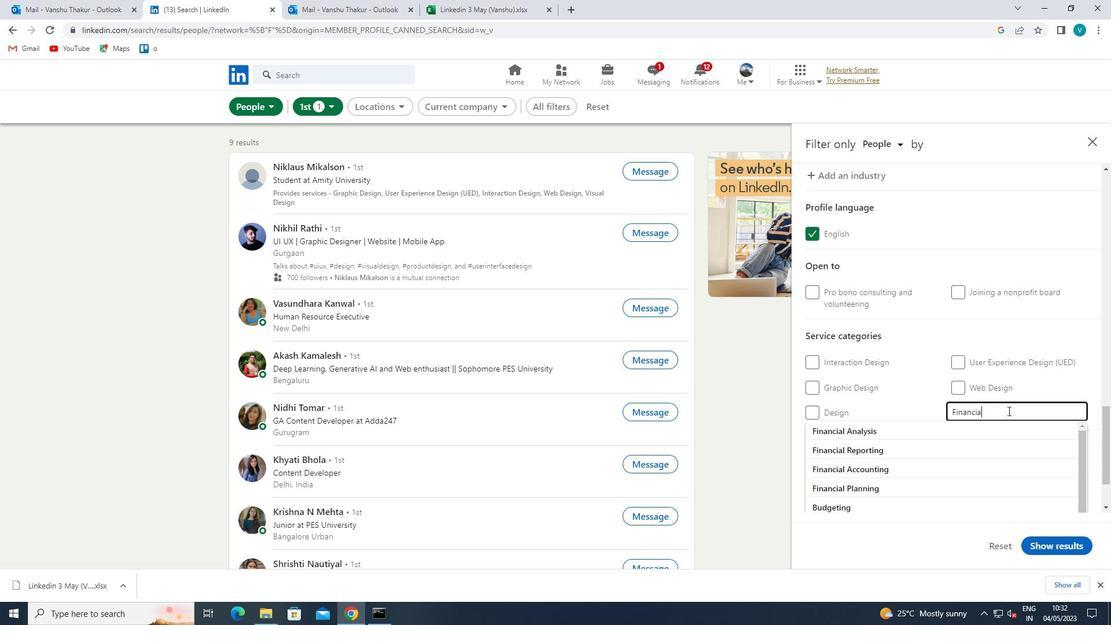 
Action: Mouse moved to (949, 511)
Screenshot: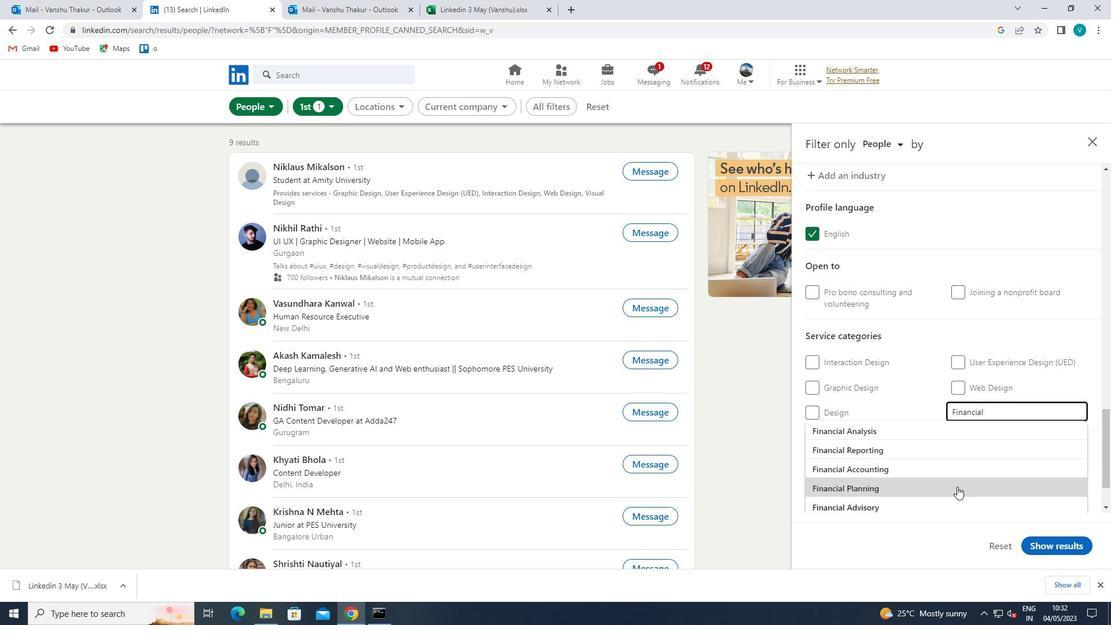 
Action: Mouse pressed left at (949, 511)
Screenshot: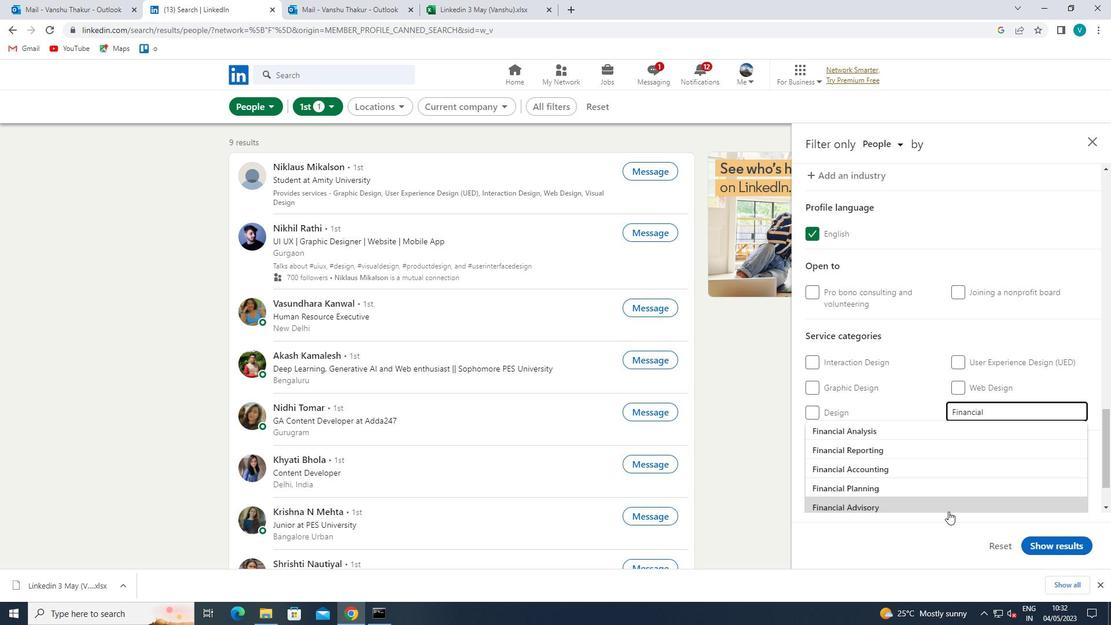 
Action: Mouse moved to (951, 463)
Screenshot: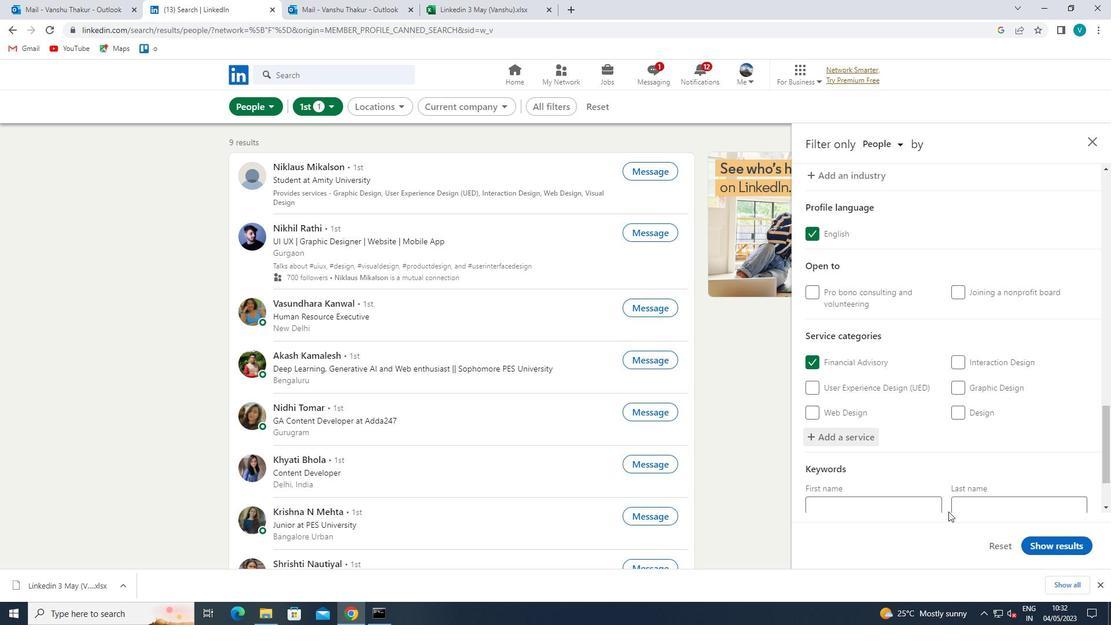 
Action: Mouse scrolled (951, 463) with delta (0, 0)
Screenshot: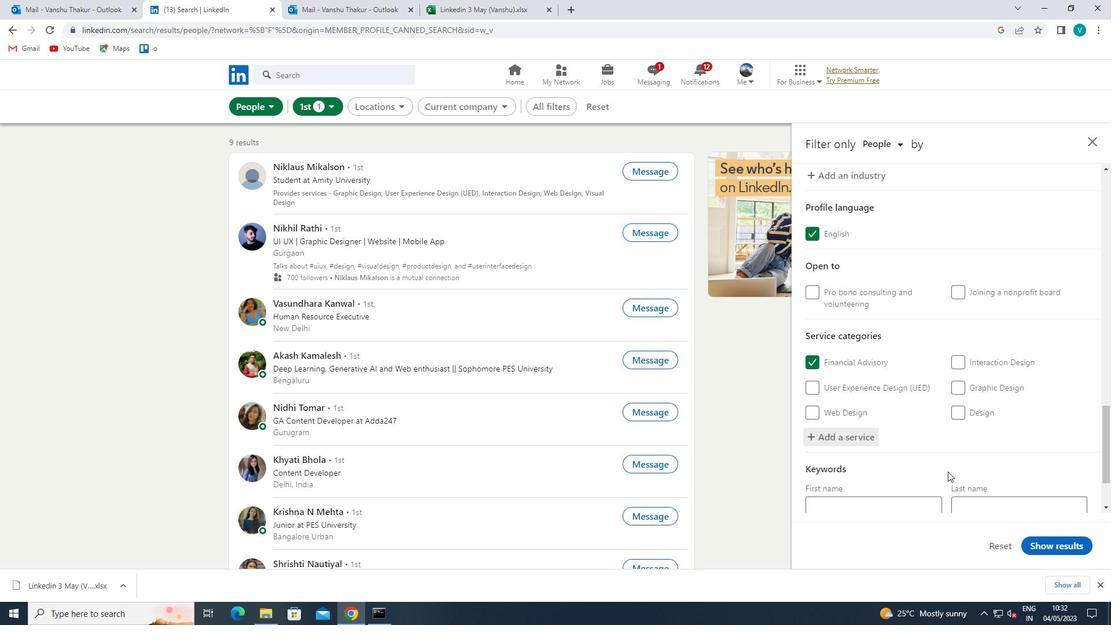 
Action: Mouse scrolled (951, 463) with delta (0, 0)
Screenshot: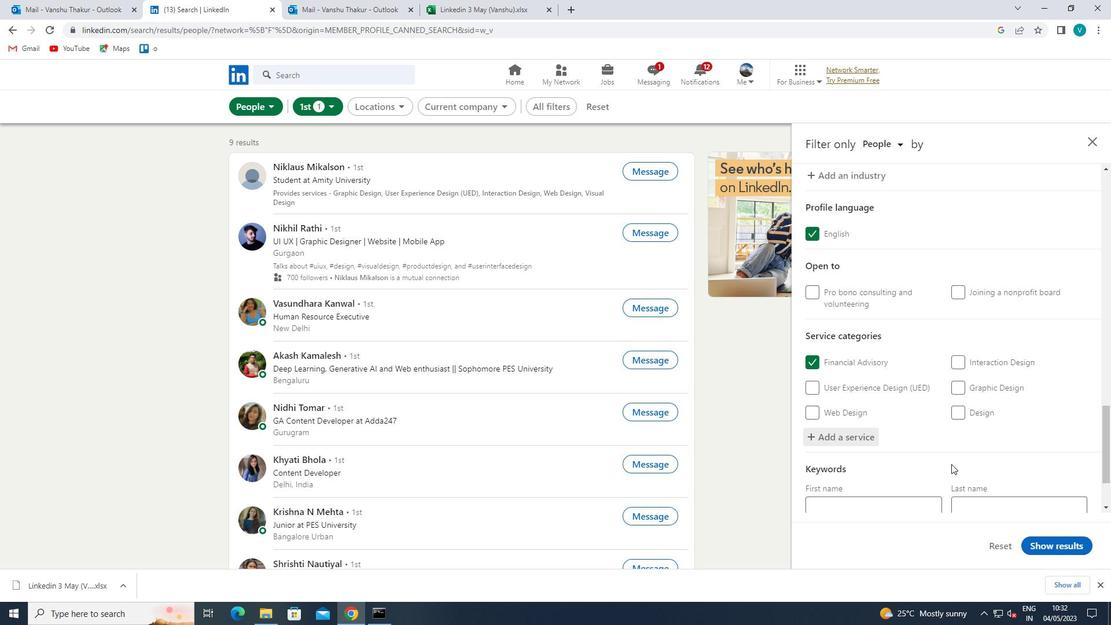 
Action: Mouse moved to (951, 463)
Screenshot: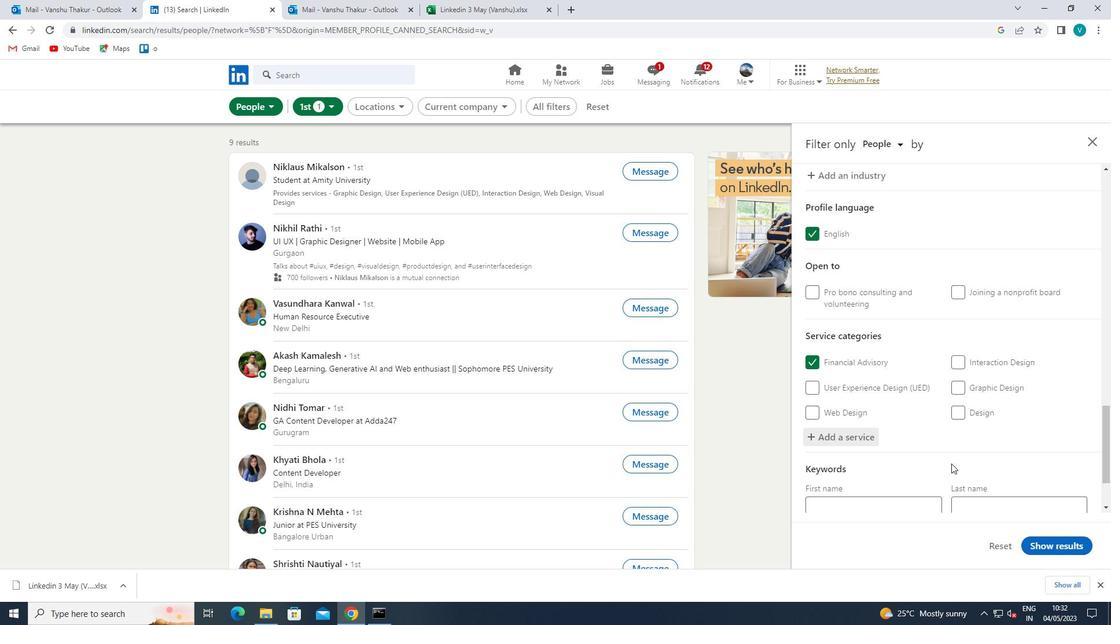 
Action: Mouse scrolled (951, 462) with delta (0, 0)
Screenshot: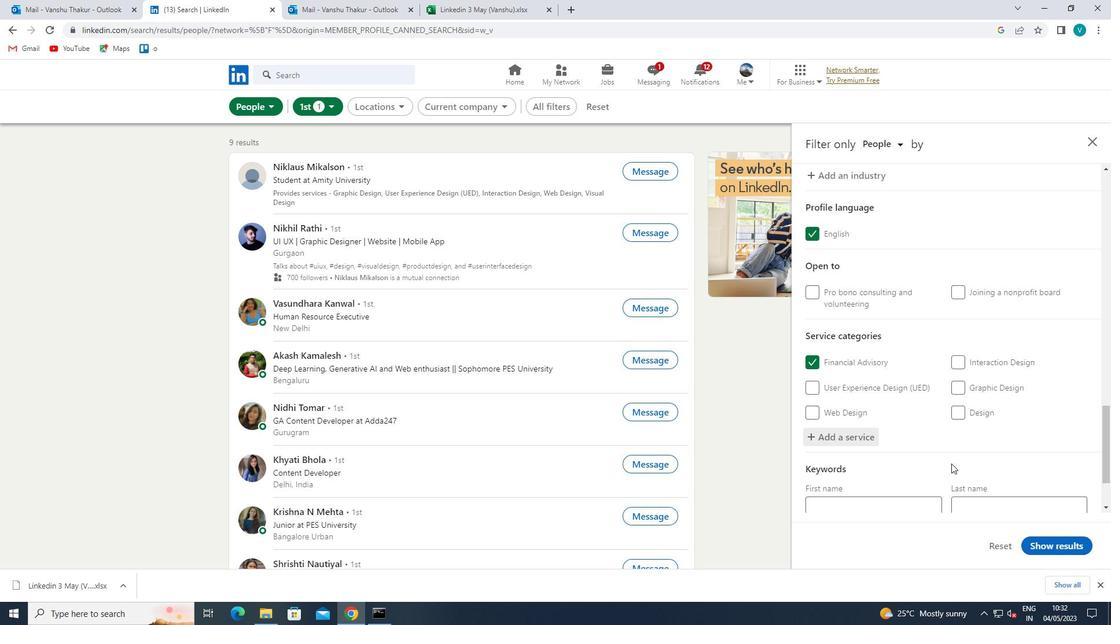 
Action: Mouse moved to (951, 462)
Screenshot: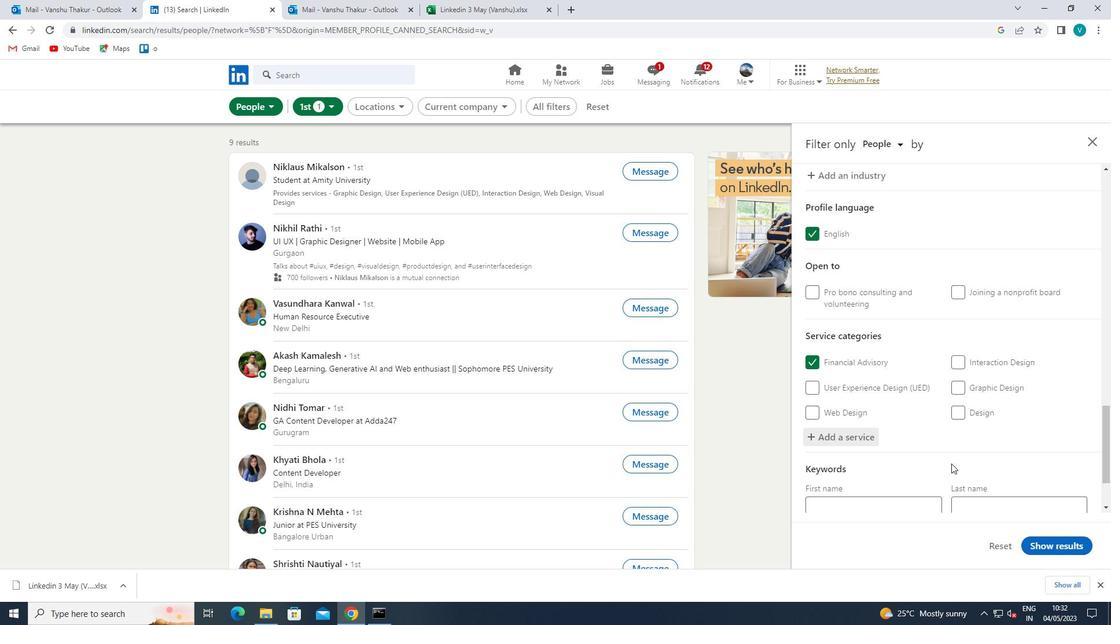 
Action: Mouse scrolled (951, 461) with delta (0, 0)
Screenshot: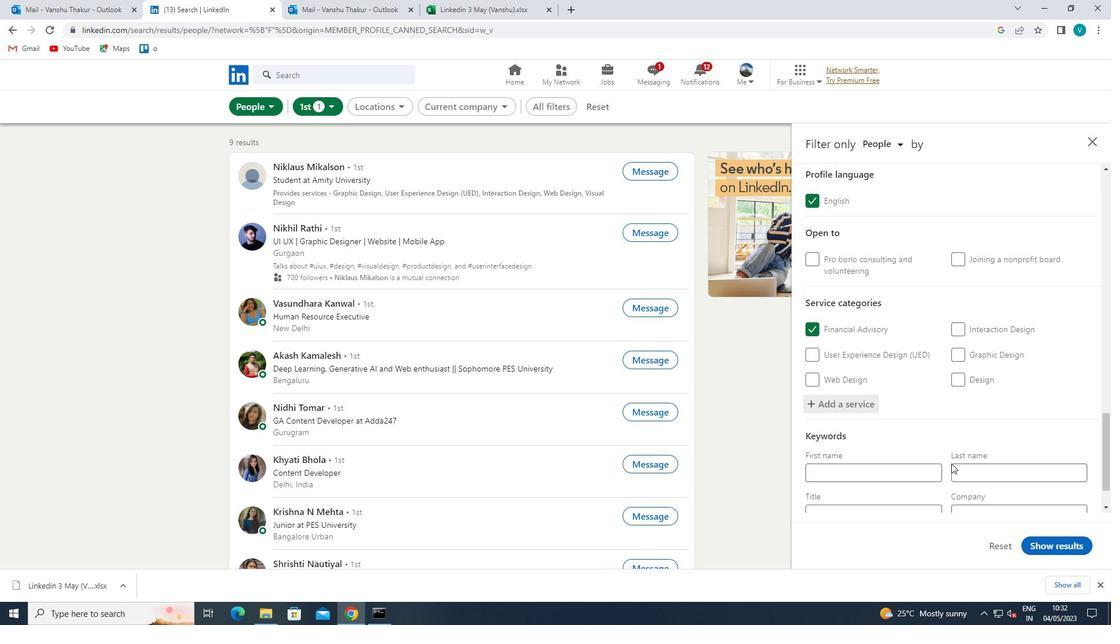 
Action: Mouse moved to (939, 460)
Screenshot: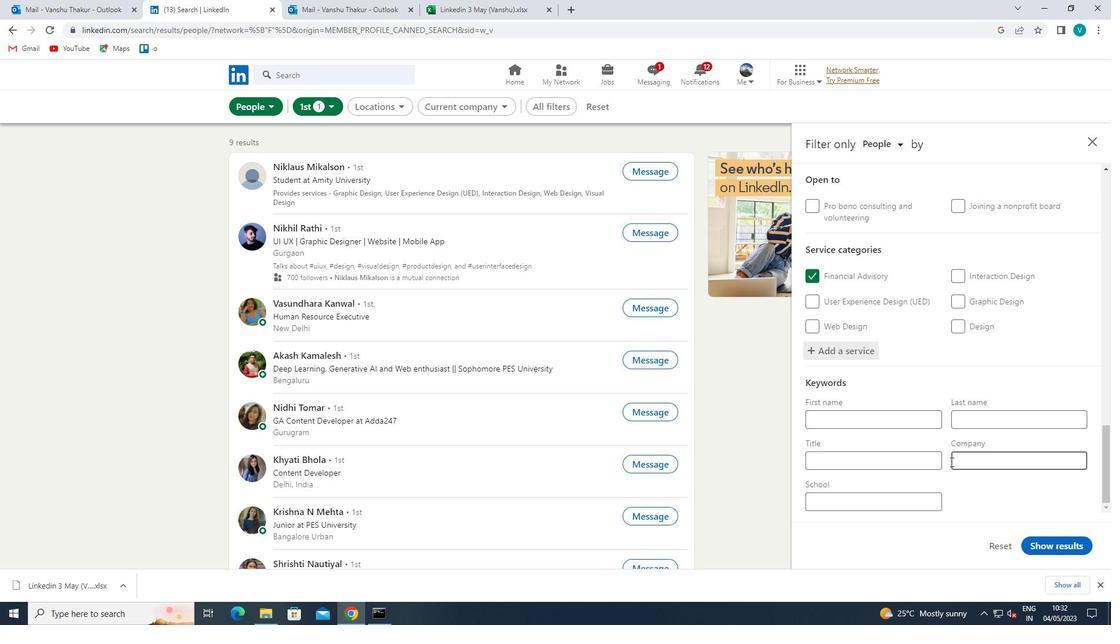 
Action: Mouse pressed left at (939, 460)
Screenshot: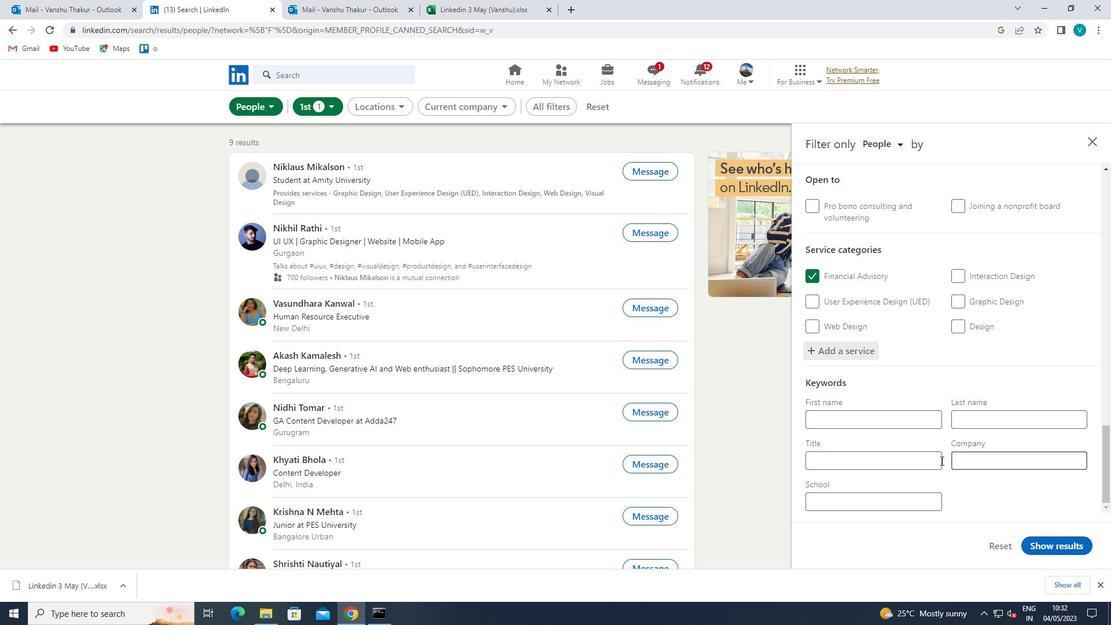 
Action: Mouse moved to (940, 459)
Screenshot: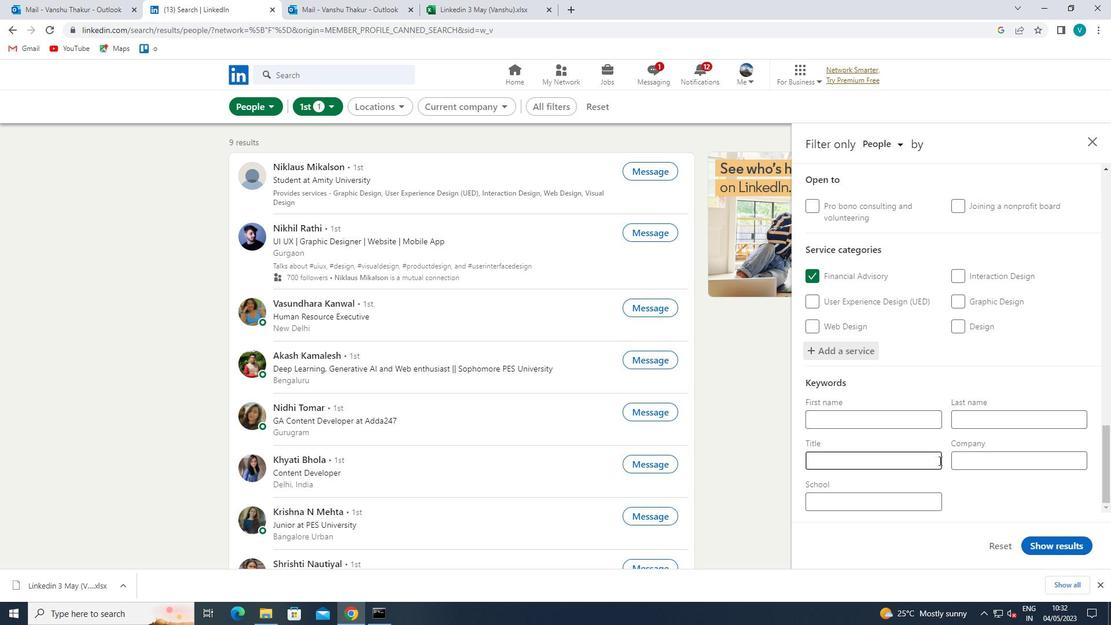 
Action: Key pressed <Key.shift>RISK<Key.space><Key.shift>MANAGER<Key.space>
Screenshot: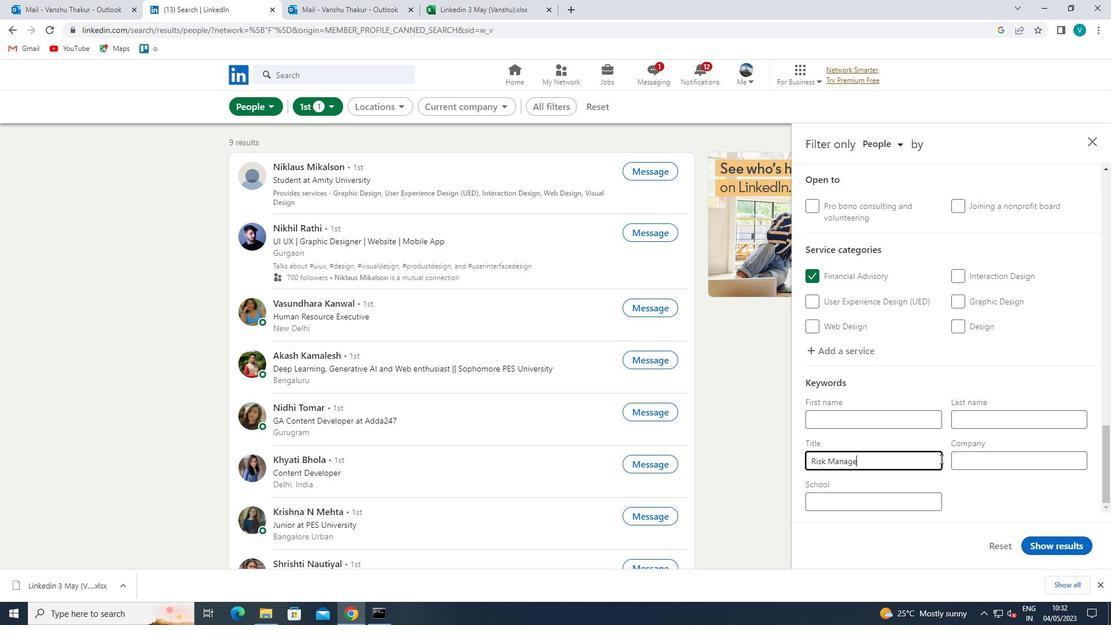 
Action: Mouse moved to (1037, 532)
Screenshot: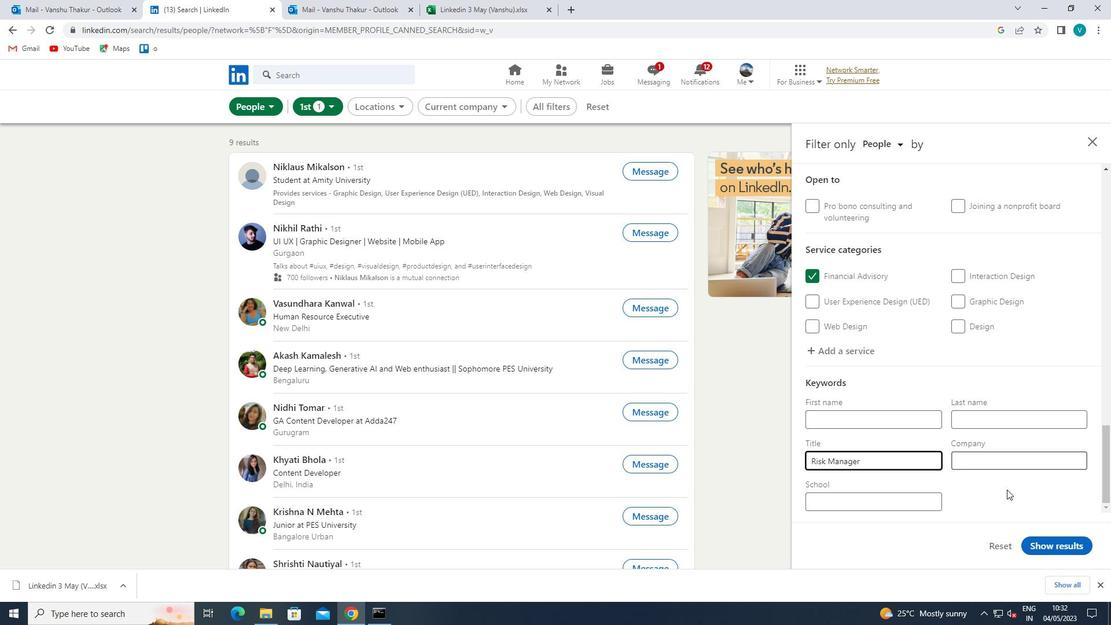 
Action: Mouse pressed left at (1037, 532)
Screenshot: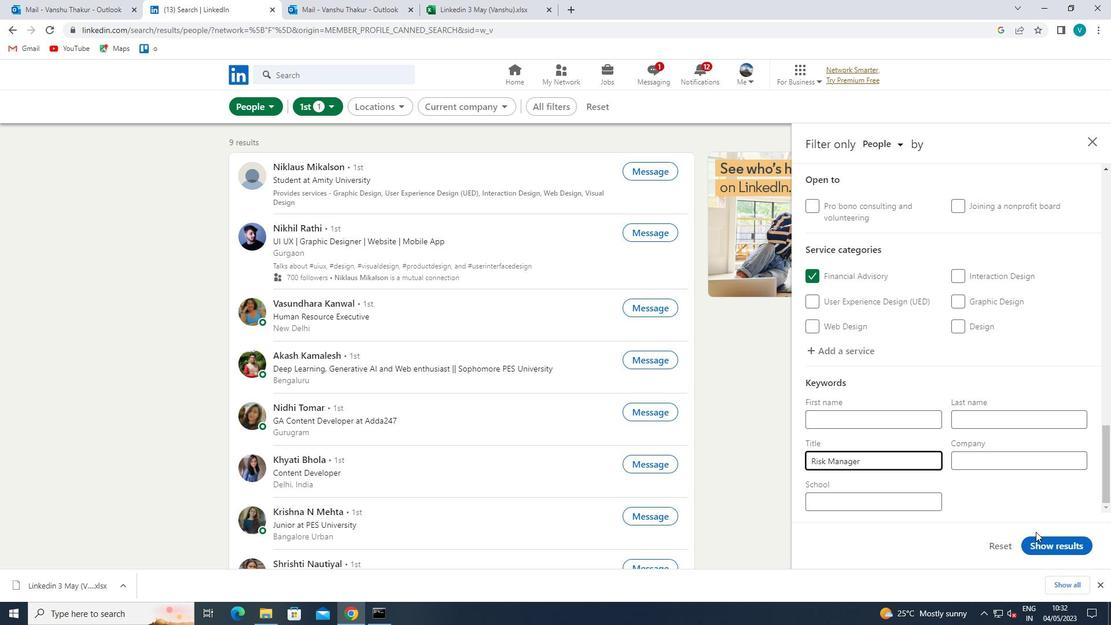 
Action: Mouse moved to (1037, 541)
Screenshot: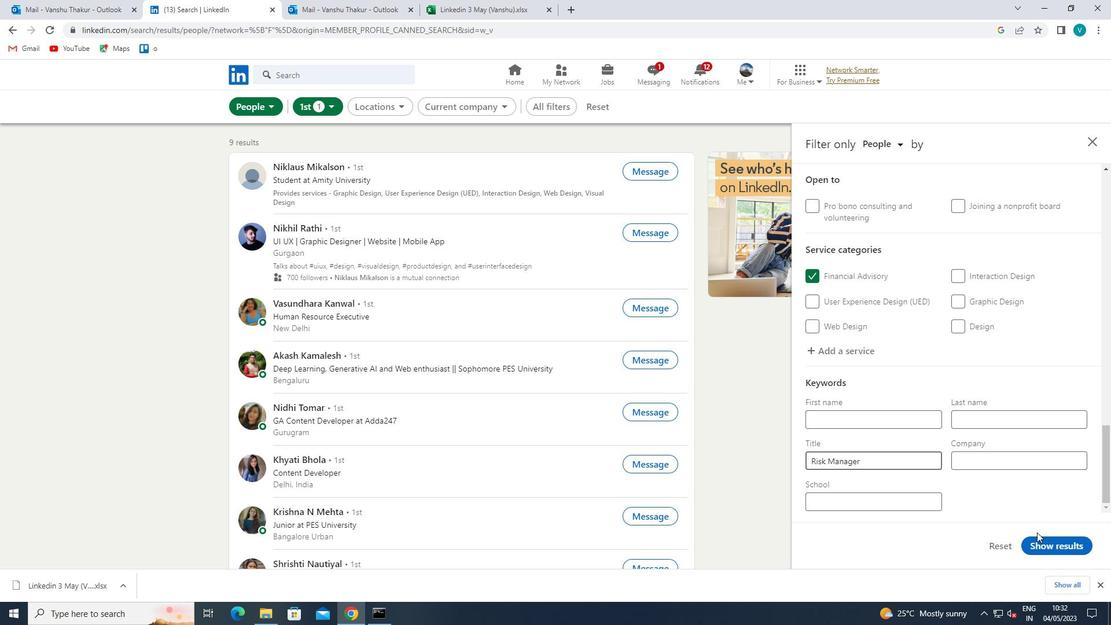 
Action: Mouse pressed left at (1037, 541)
Screenshot: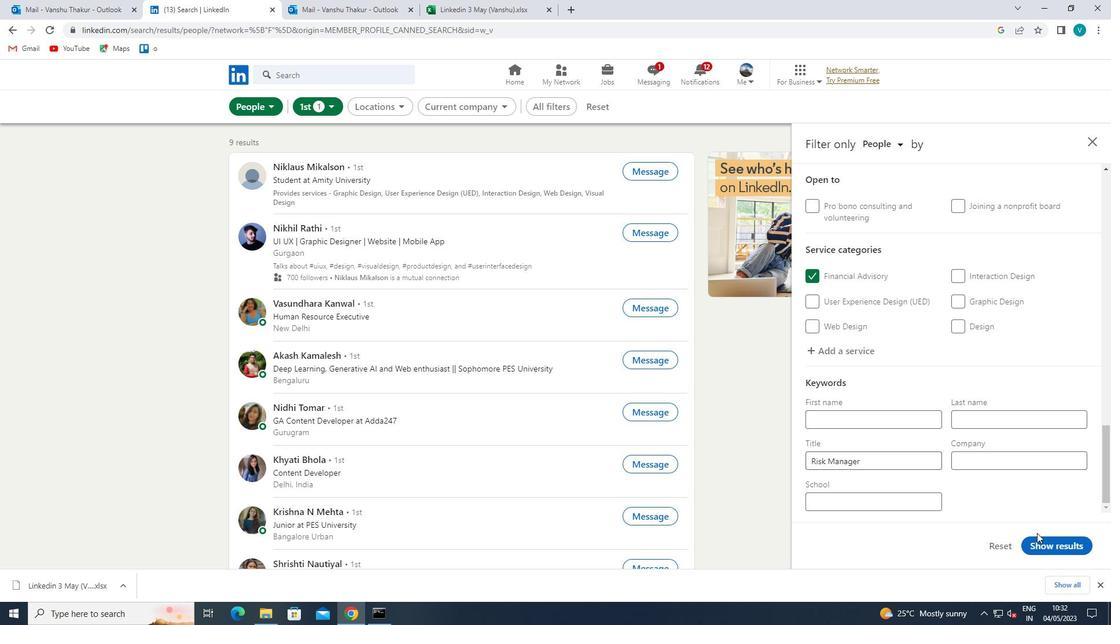 
Action: Mouse moved to (1039, 541)
Screenshot: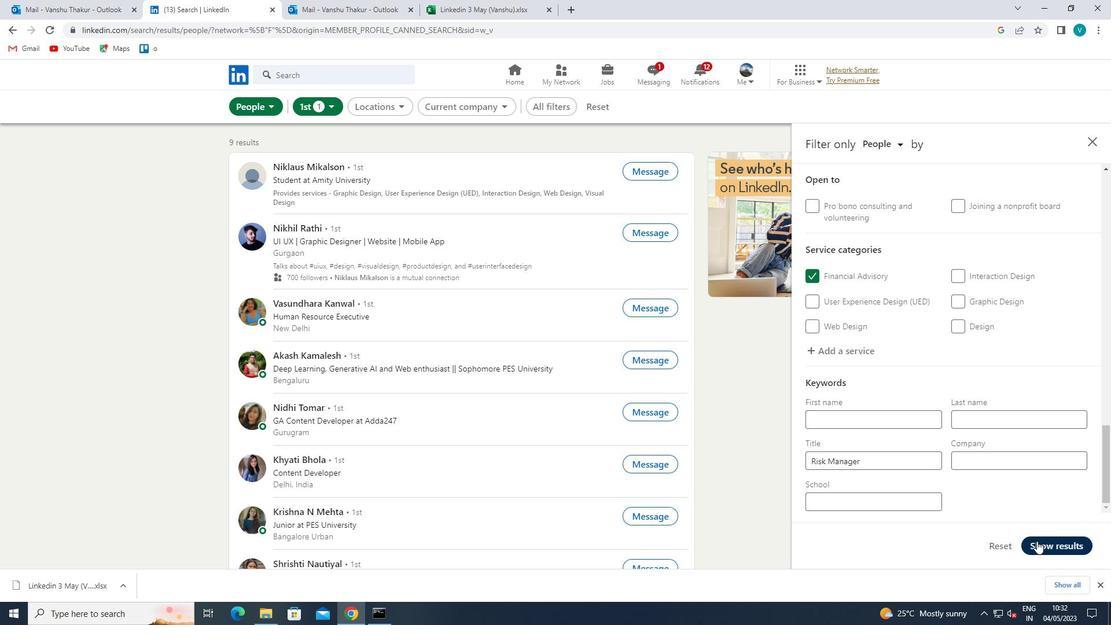 
